 Task: Look for space in Bohuslav, Ukraine from 12th August, 2023 to 16th August, 2023 for 8 adults in price range Rs.10000 to Rs.16000. Place can be private room with 8 bedrooms having 8 beds and 8 bathrooms. Property type can be house, flat, guest house, hotel. Amenities needed are: wifi, TV, free parkinig on premises, gym, breakfast. Booking option can be shelf check-in. Required host language is English.
Action: Mouse moved to (541, 136)
Screenshot: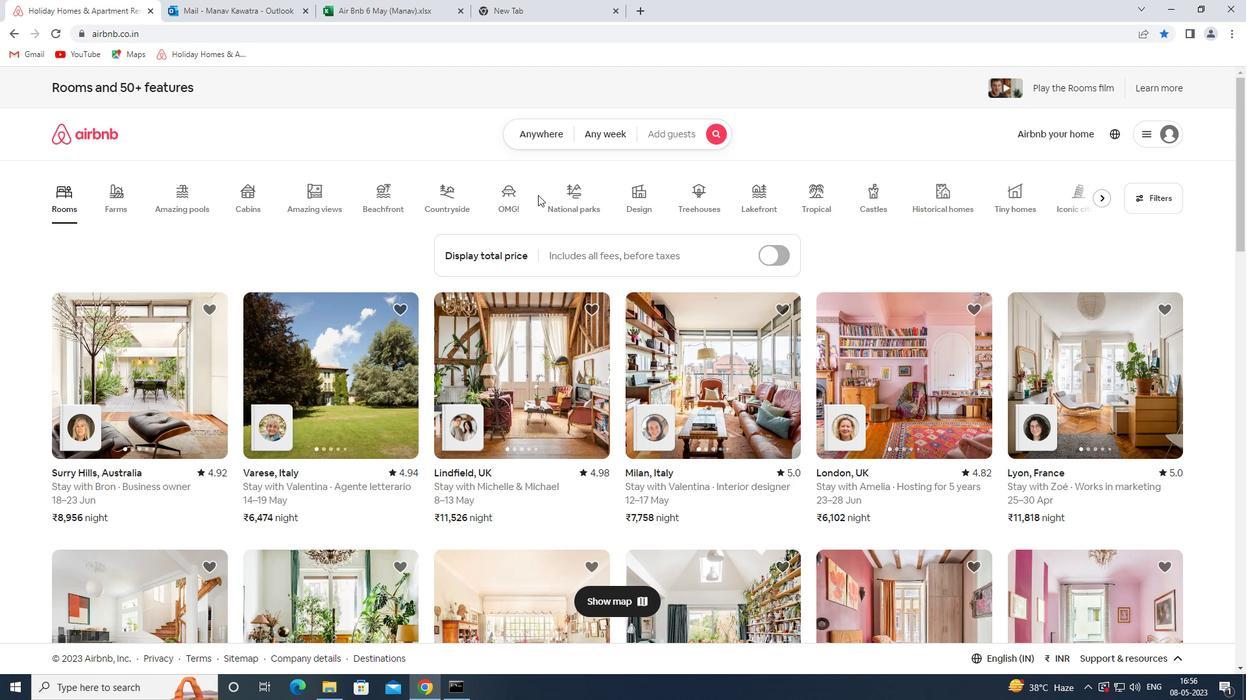 
Action: Mouse pressed left at (541, 136)
Screenshot: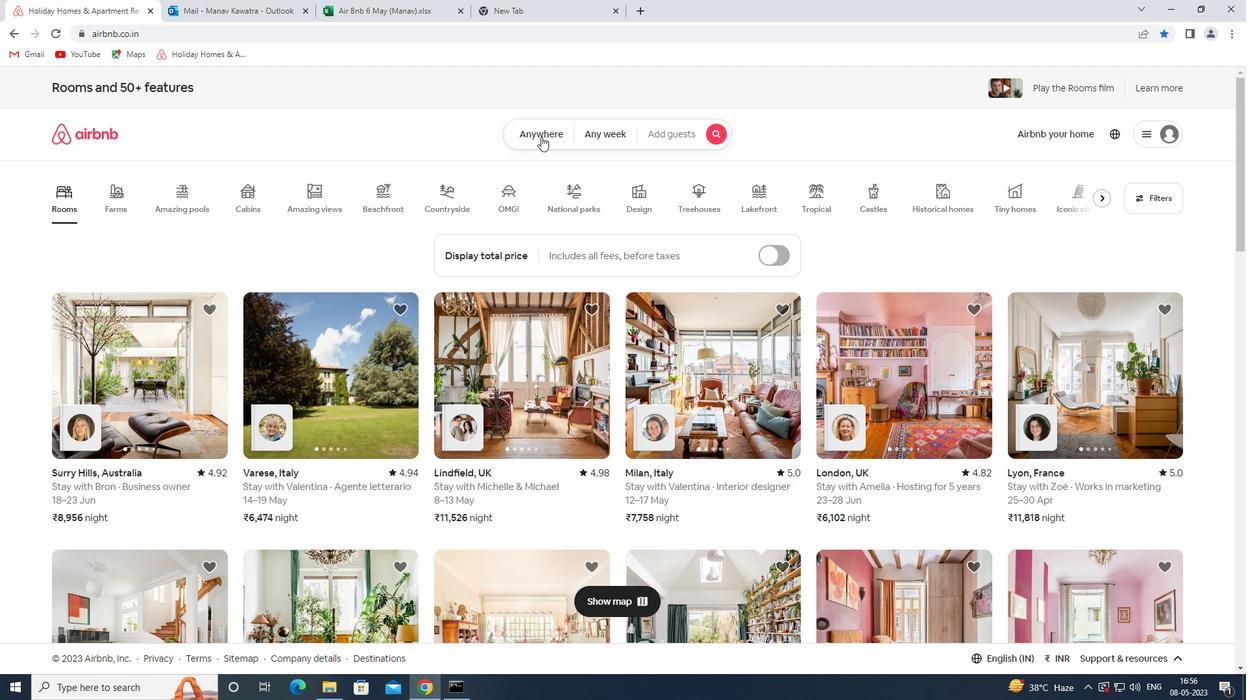 
Action: Mouse moved to (447, 188)
Screenshot: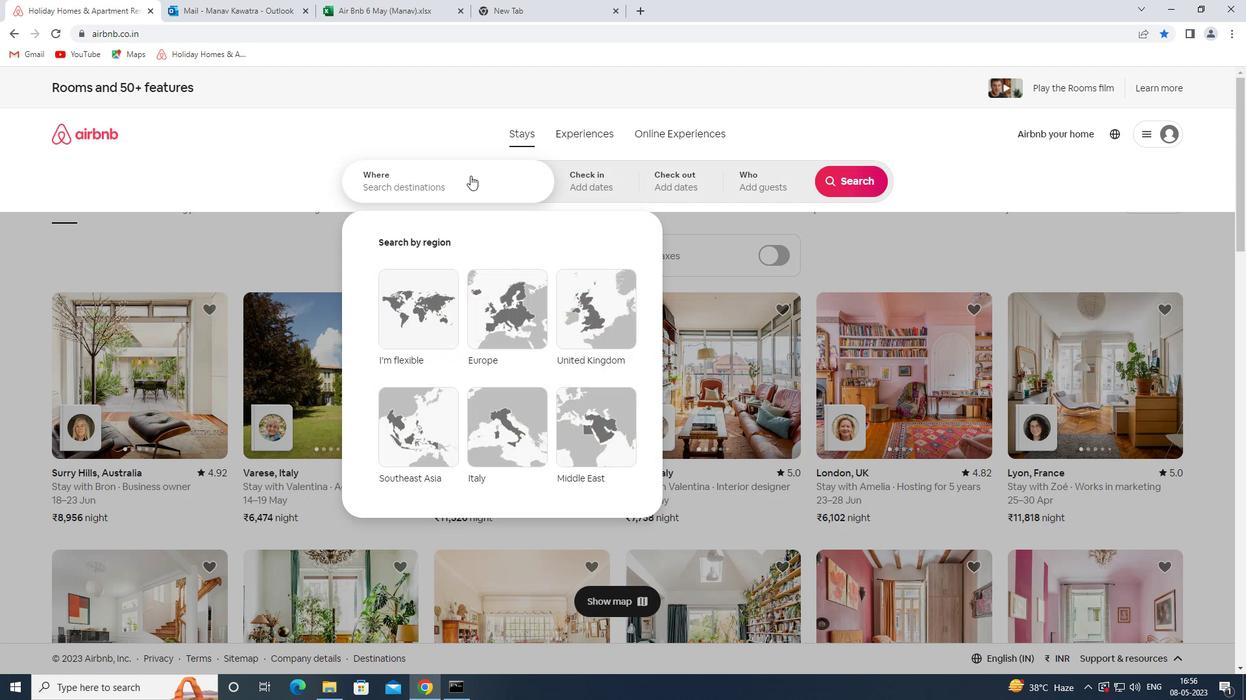
Action: Mouse pressed left at (447, 188)
Screenshot: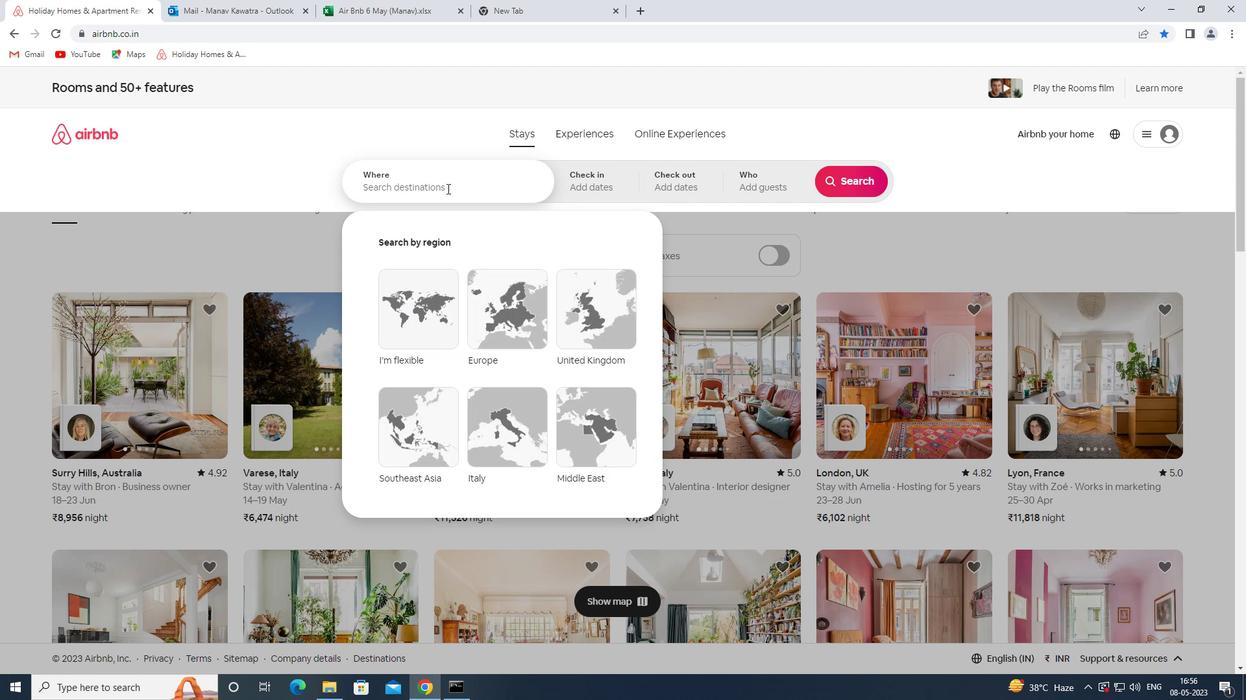 
Action: Key pressed <Key.shift><Key.shift><Key.shift><Key.shift><Key.shift><Key.shift><Key.shift><Key.shift><Key.shift><Key.shift><Key.shift><Key.shift><Key.shift><Key.shift><Key.shift><Key.shift><Key.shift><Key.shift><Key.shift><Key.shift><Key.shift><Key.shift><Key.shift><Key.shift><Key.shift>BOHUSLAV<Key.space><Key.shift><Key.shift><Key.shift>UKRAINE<Key.space><Key.enter>
Screenshot: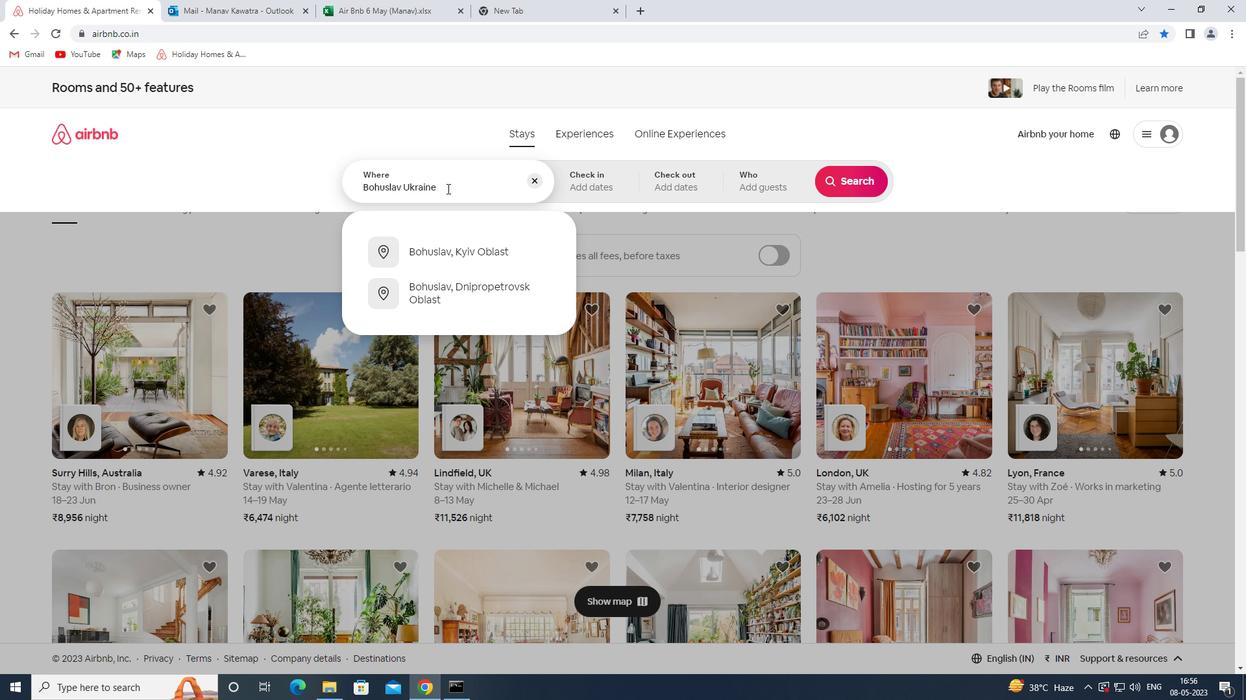 
Action: Mouse moved to (850, 286)
Screenshot: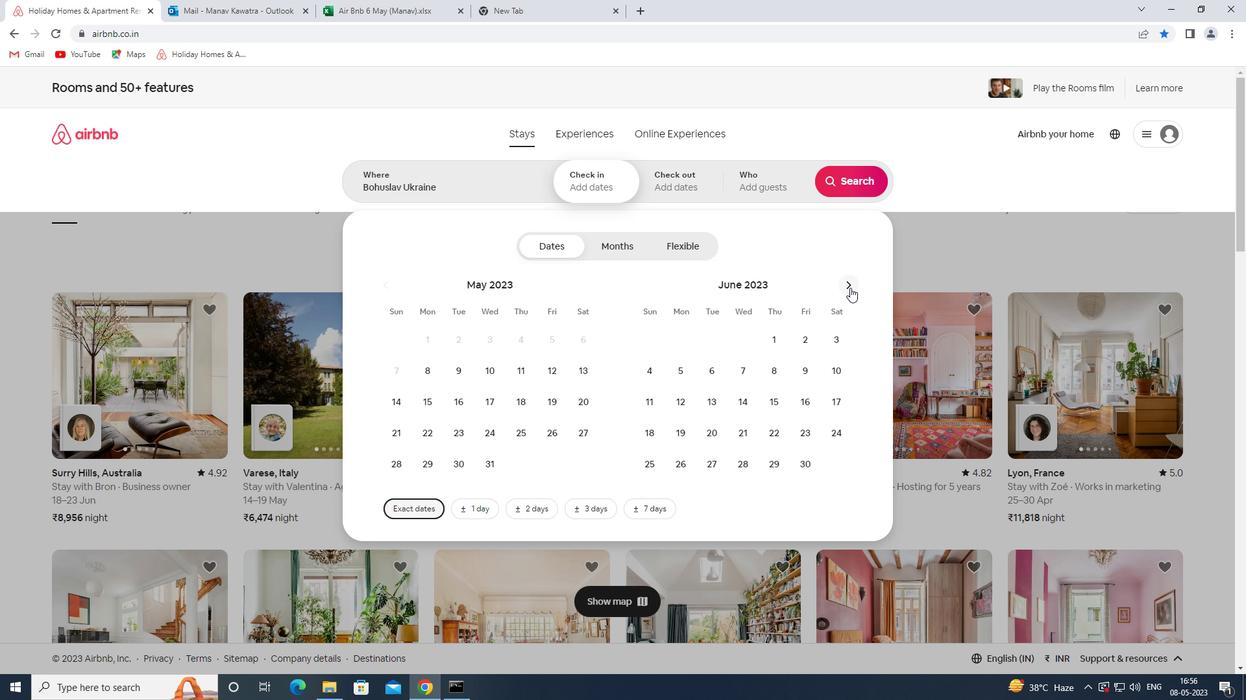 
Action: Mouse pressed left at (850, 286)
Screenshot: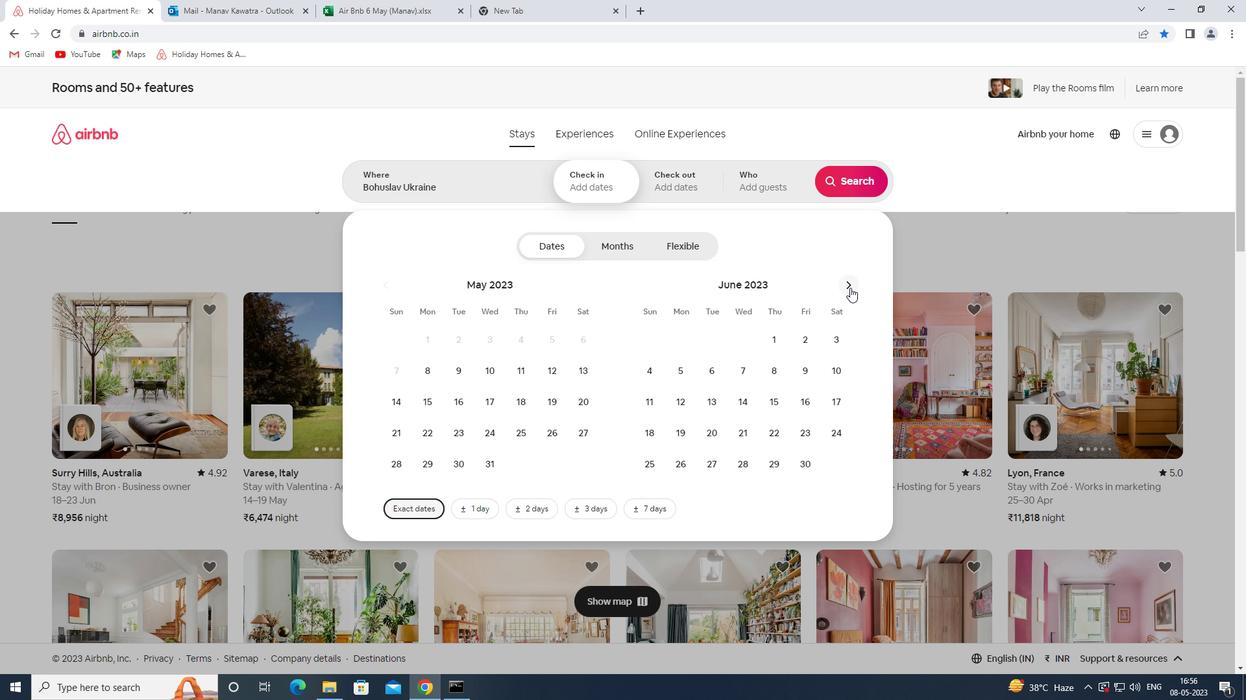 
Action: Mouse moved to (854, 287)
Screenshot: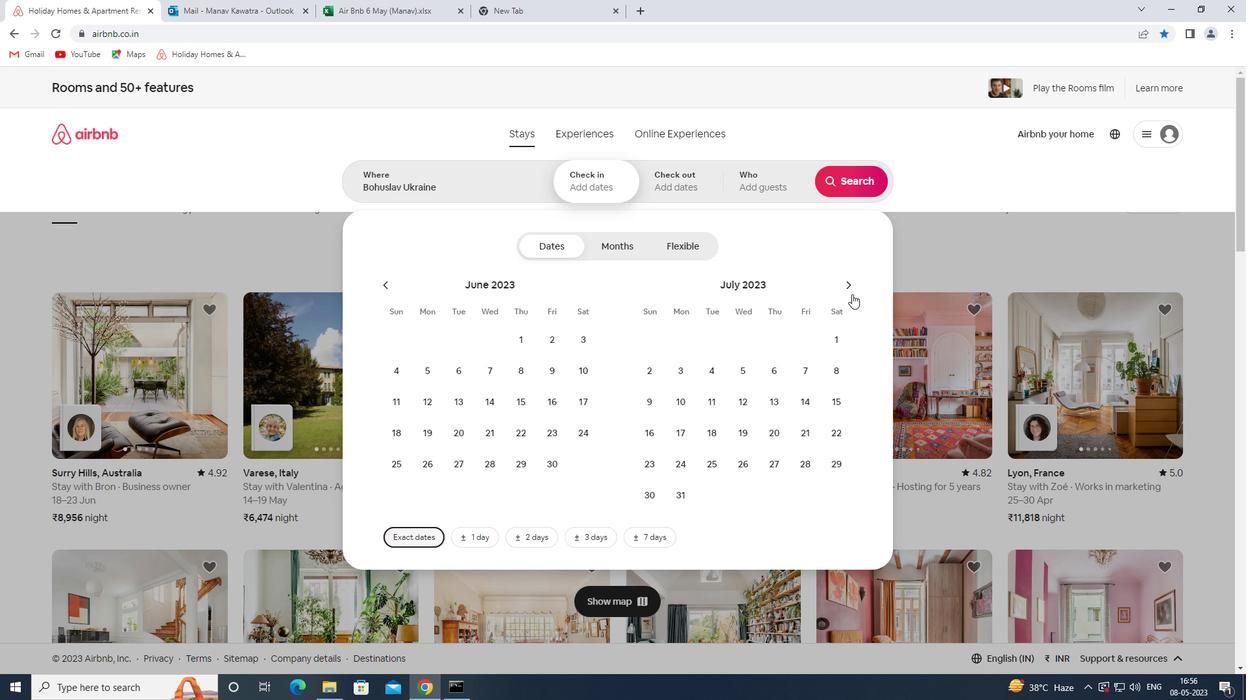 
Action: Mouse pressed left at (854, 287)
Screenshot: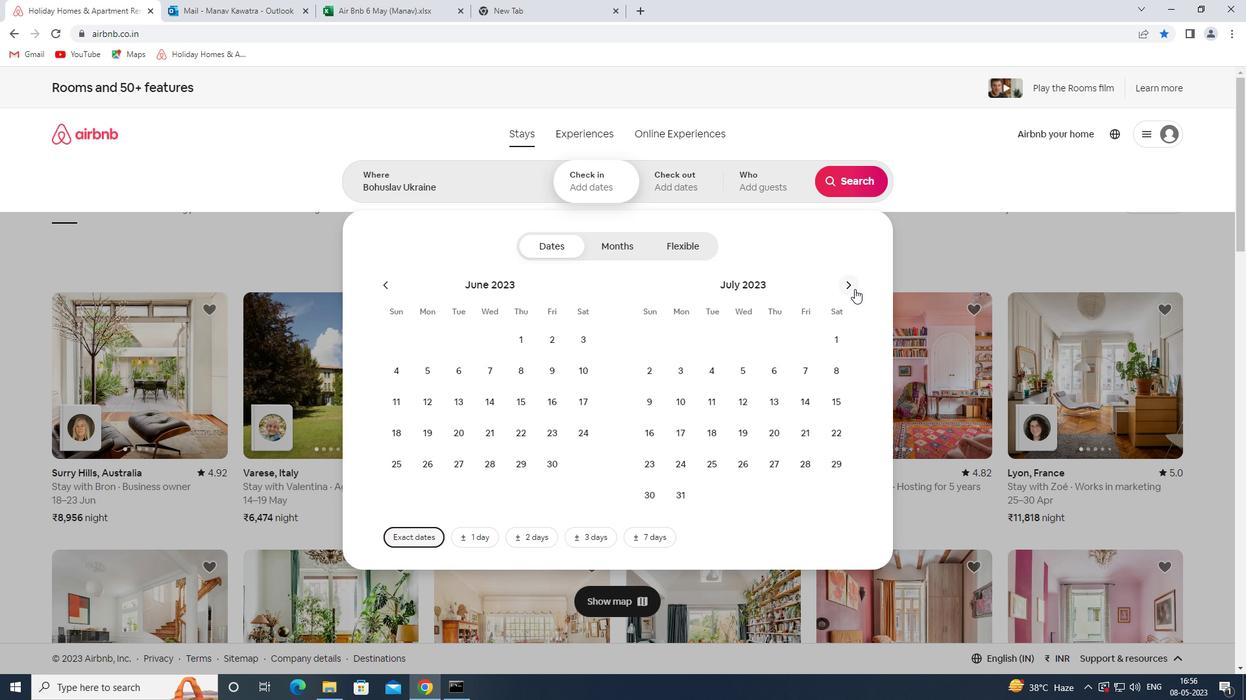 
Action: Mouse moved to (834, 377)
Screenshot: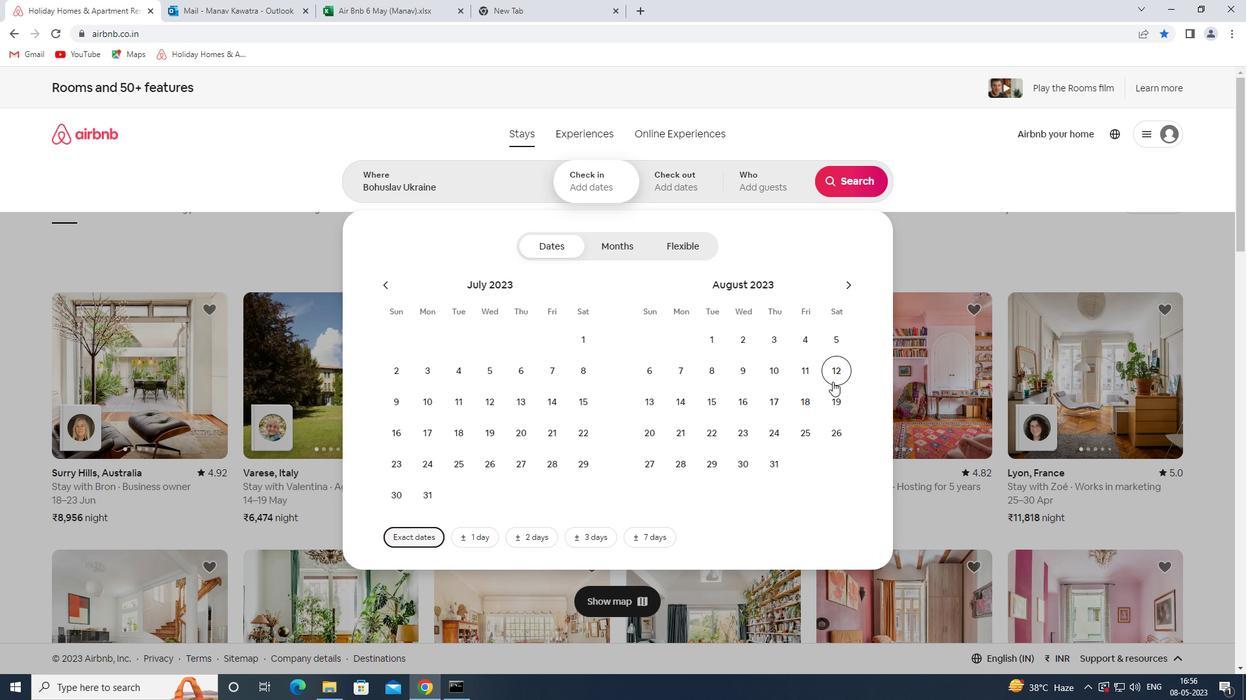 
Action: Mouse pressed left at (834, 377)
Screenshot: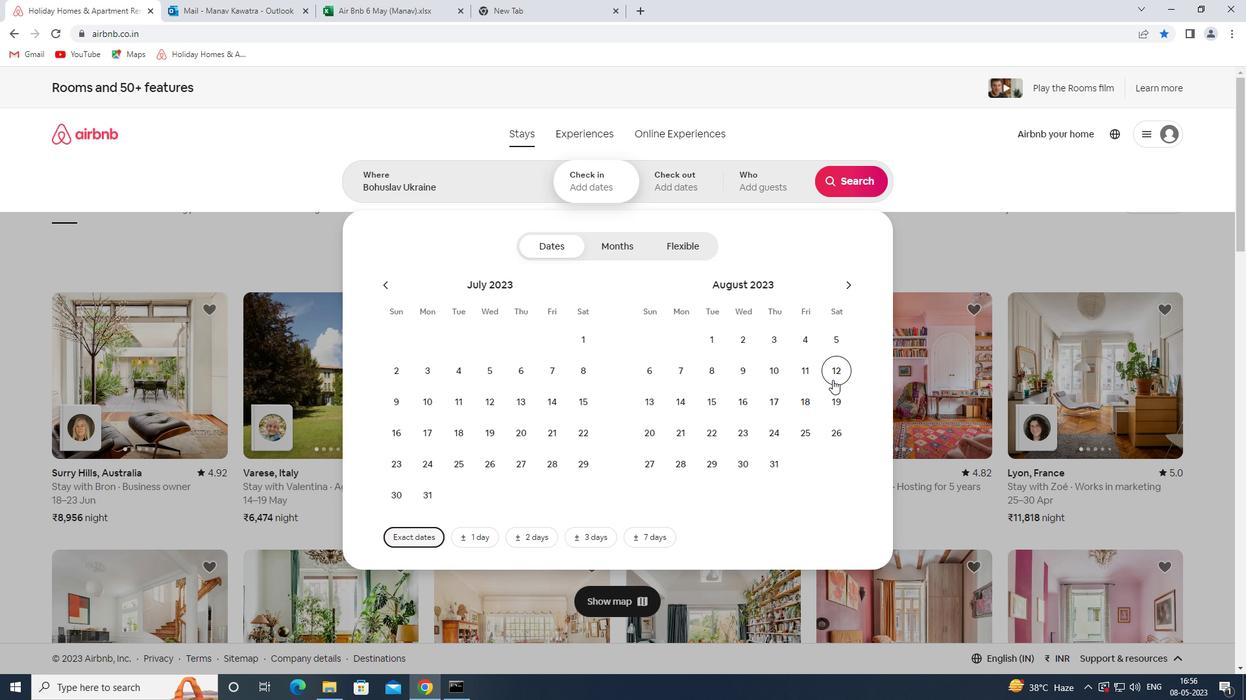 
Action: Mouse moved to (746, 410)
Screenshot: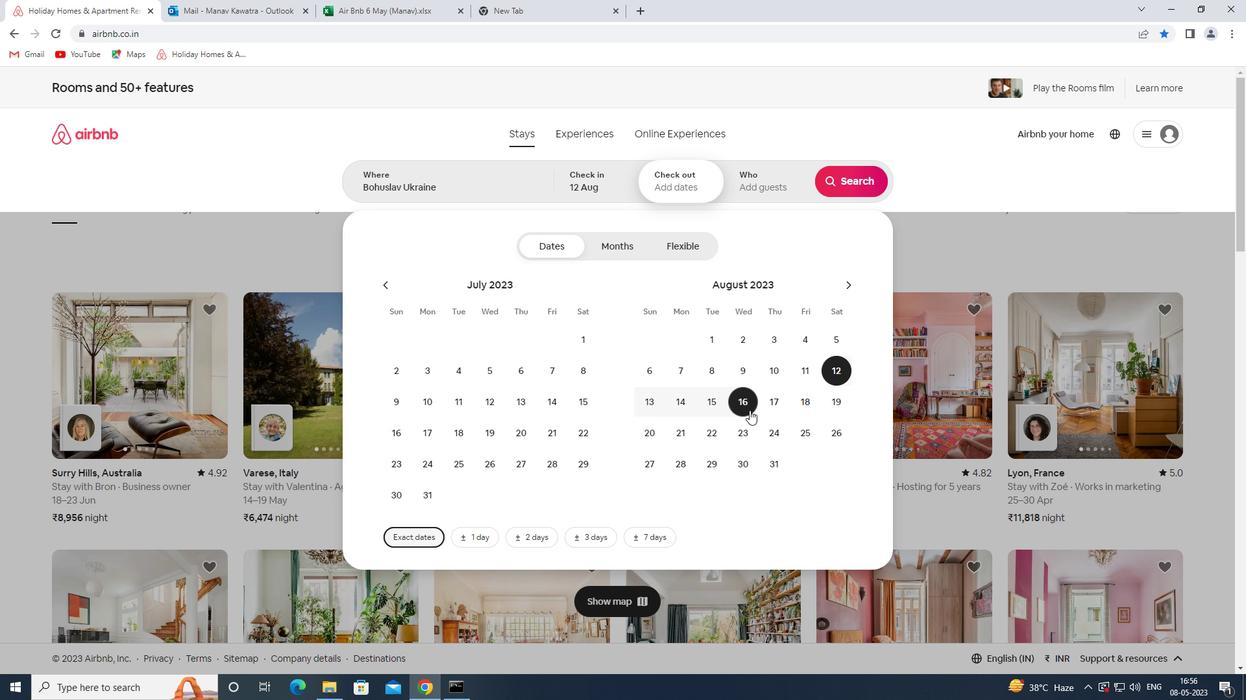 
Action: Mouse pressed left at (746, 410)
Screenshot: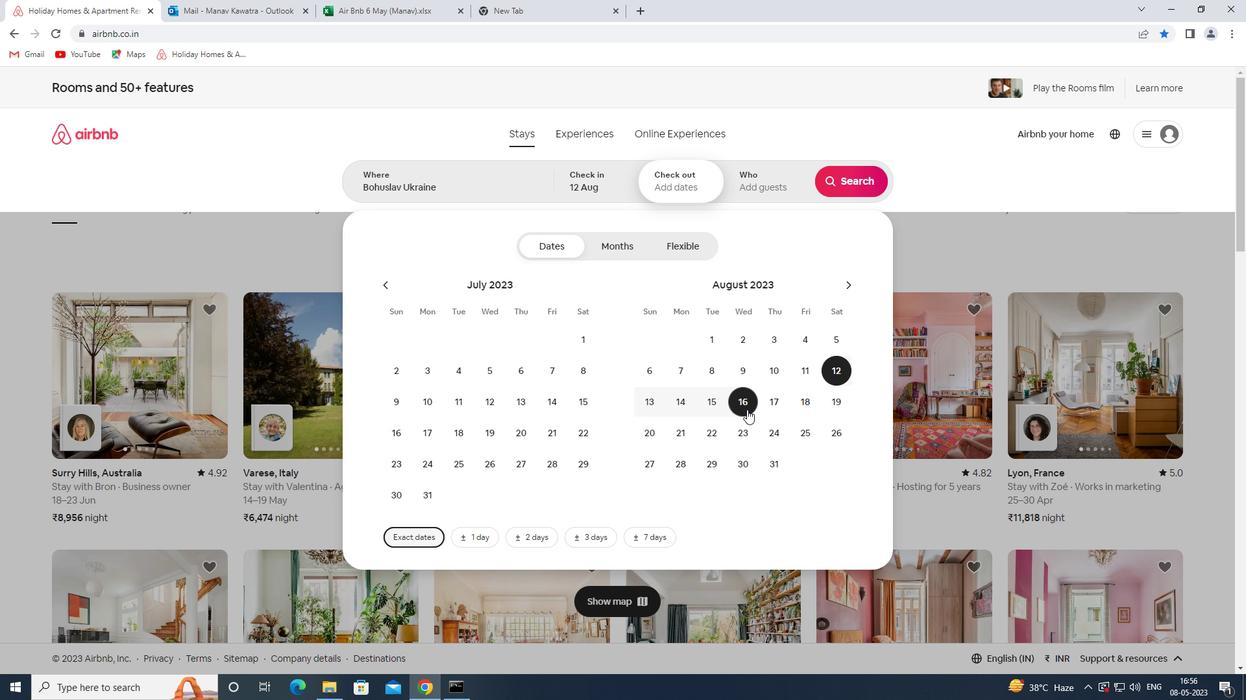 
Action: Mouse moved to (776, 181)
Screenshot: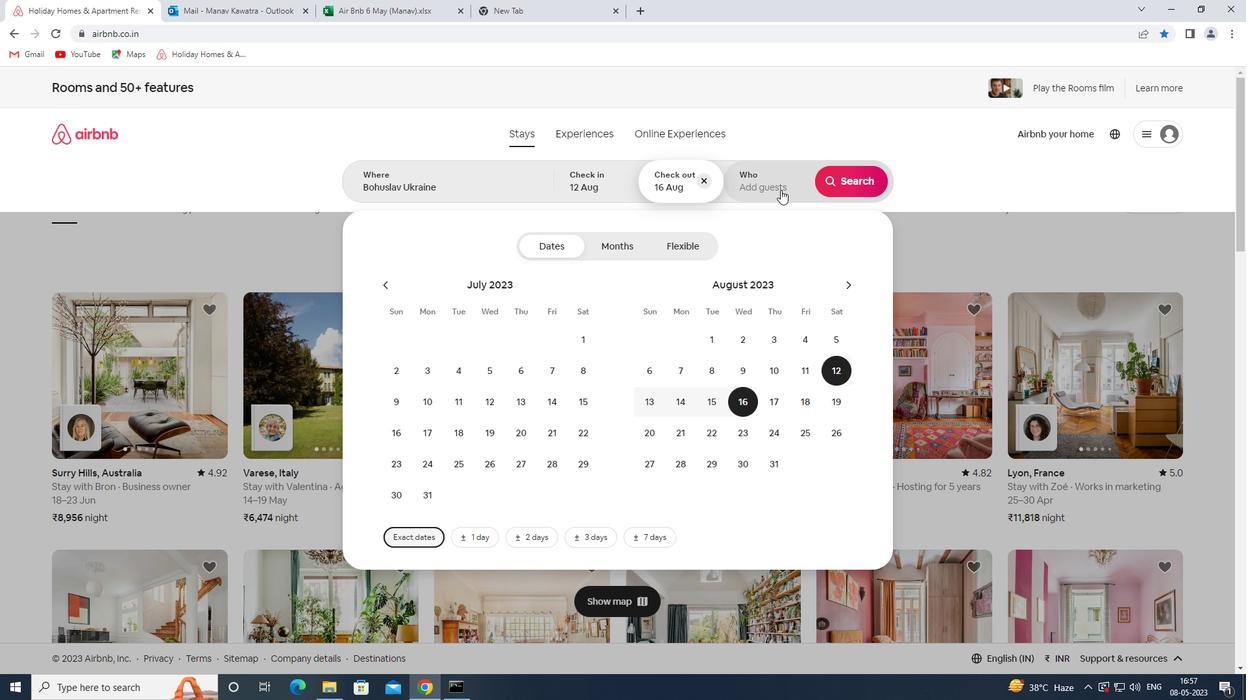
Action: Mouse pressed left at (776, 181)
Screenshot: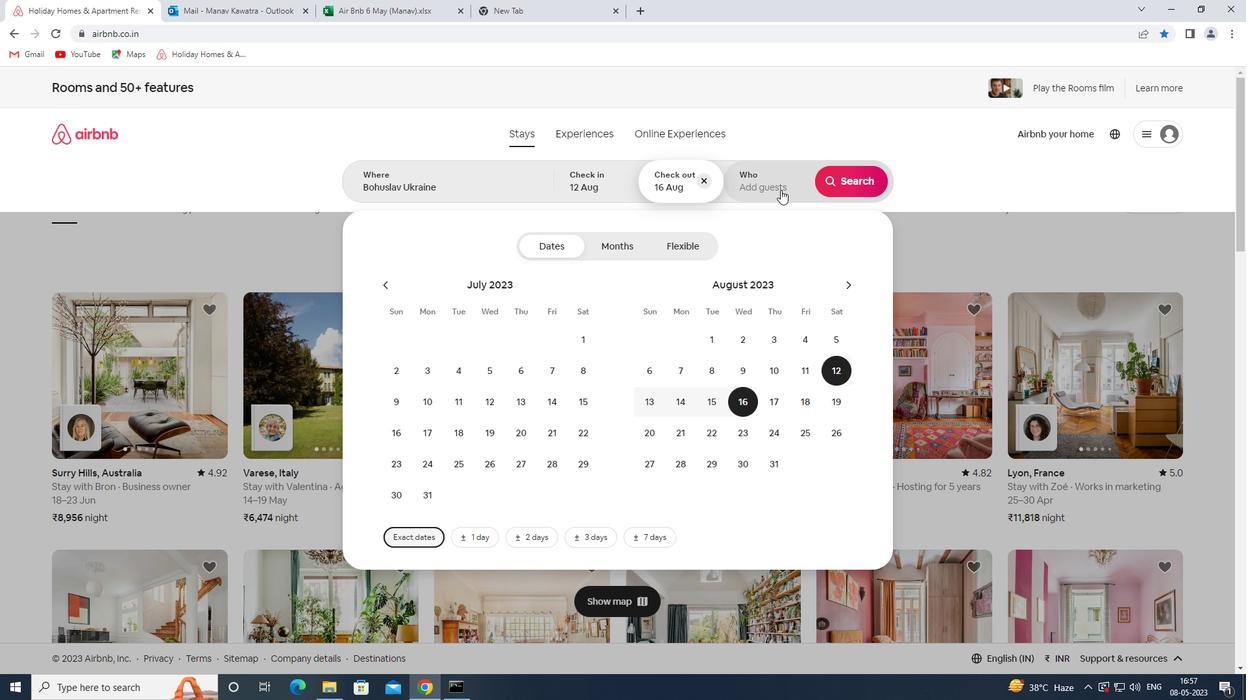 
Action: Mouse moved to (857, 252)
Screenshot: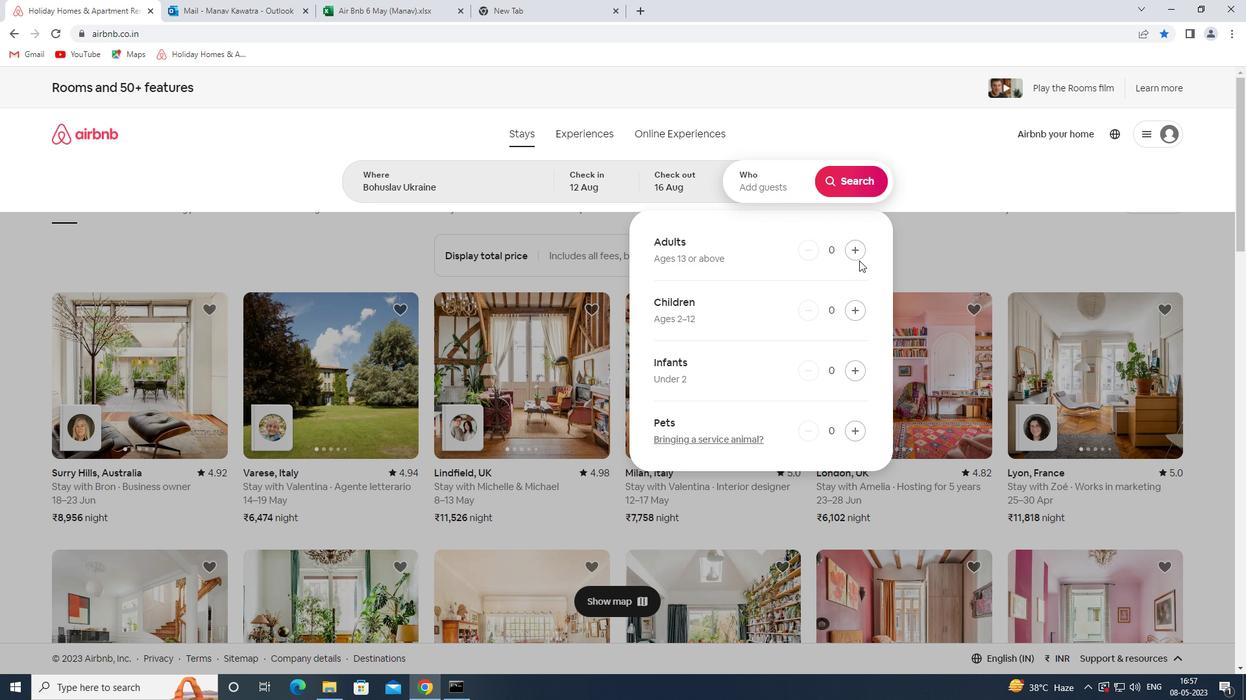 
Action: Mouse pressed left at (857, 252)
Screenshot: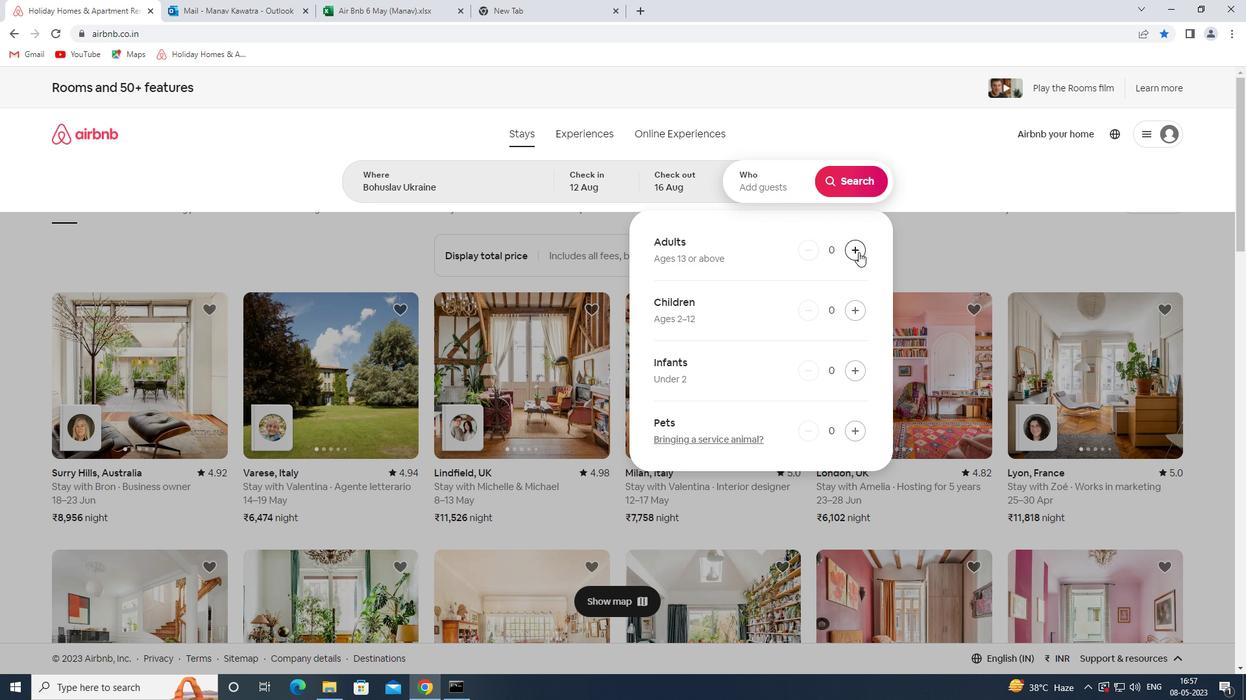 
Action: Mouse pressed left at (857, 252)
Screenshot: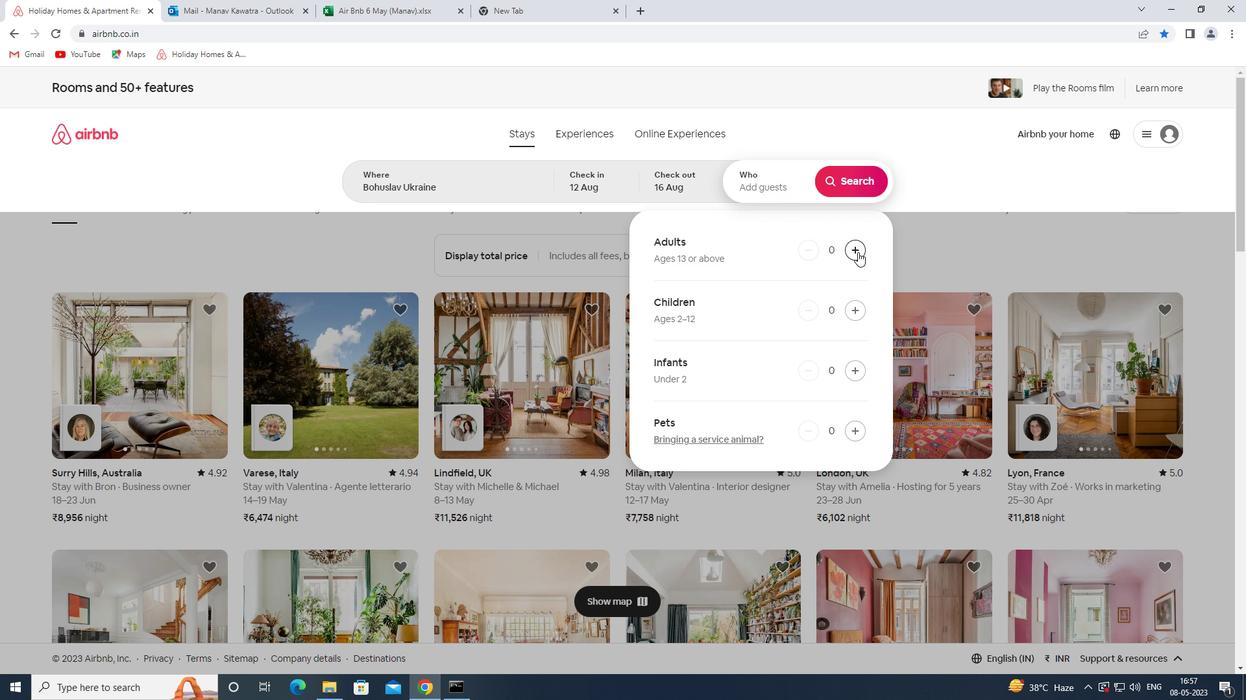 
Action: Mouse pressed left at (857, 252)
Screenshot: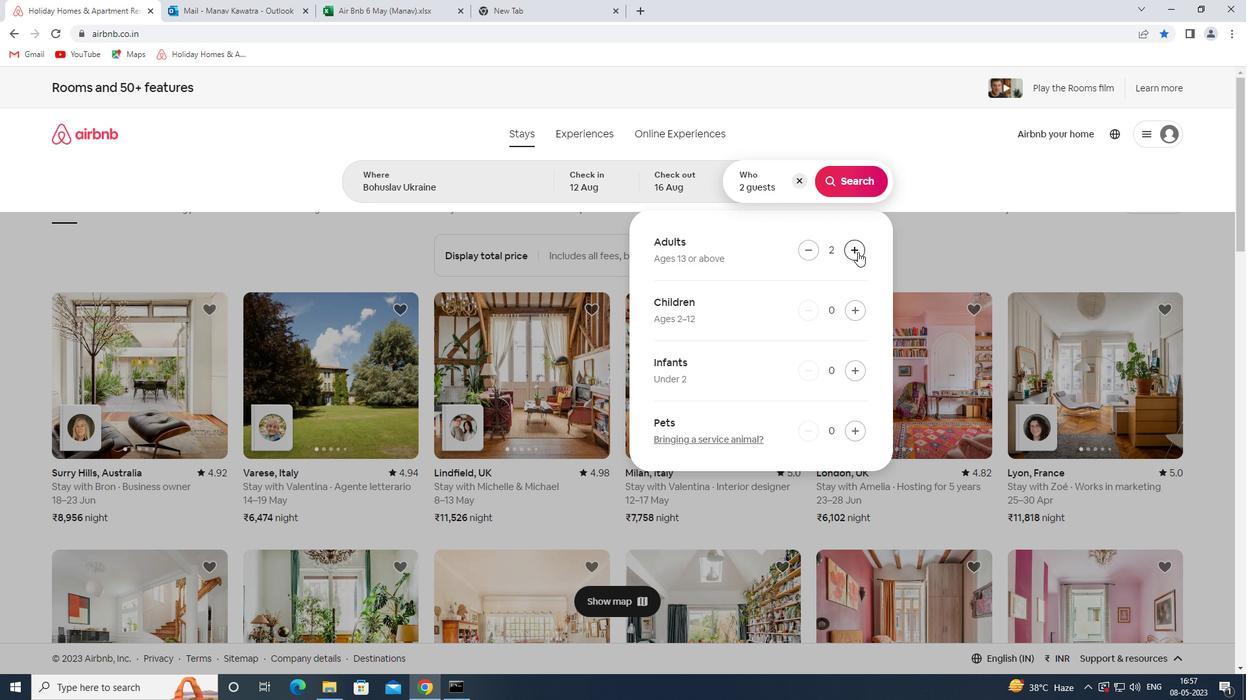 
Action: Mouse pressed left at (857, 252)
Screenshot: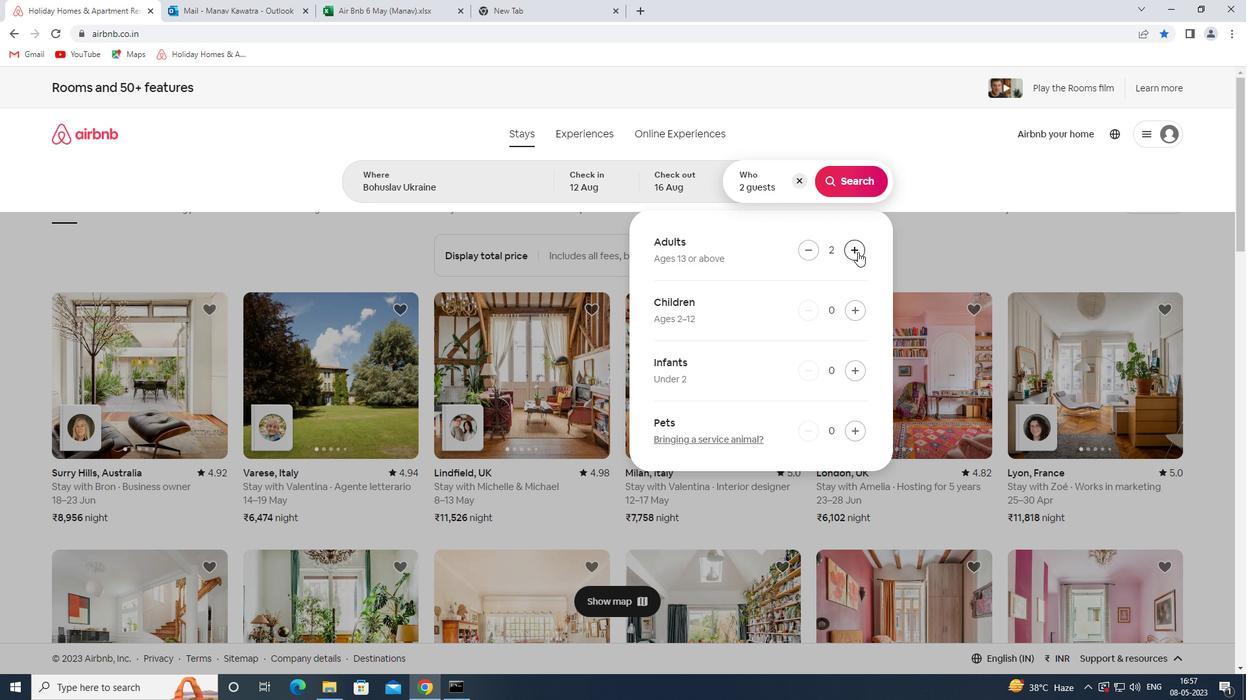 
Action: Mouse pressed left at (857, 252)
Screenshot: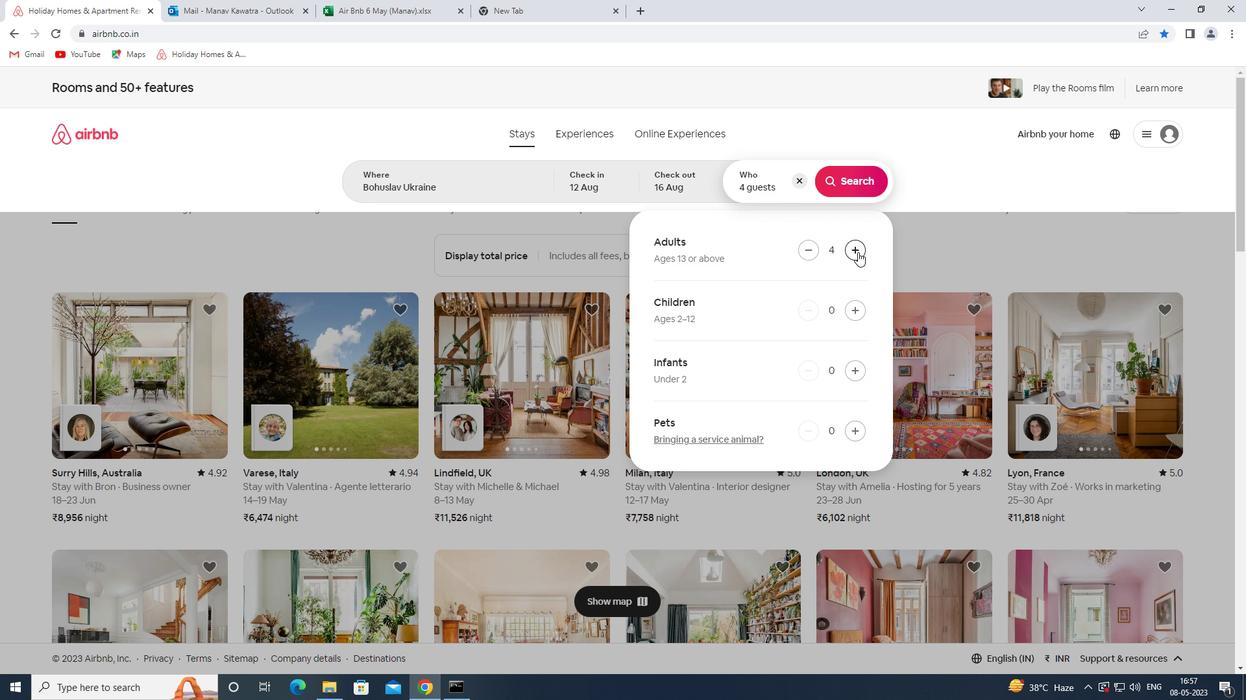 
Action: Mouse pressed left at (857, 252)
Screenshot: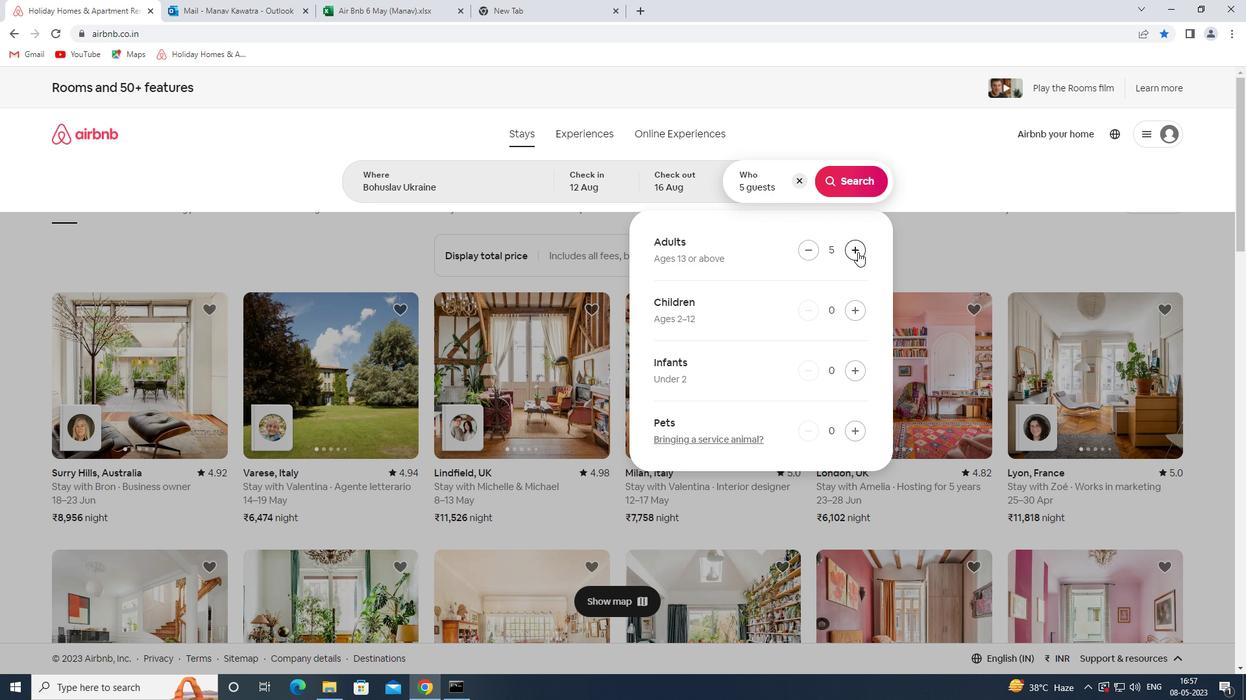 
Action: Mouse pressed left at (857, 252)
Screenshot: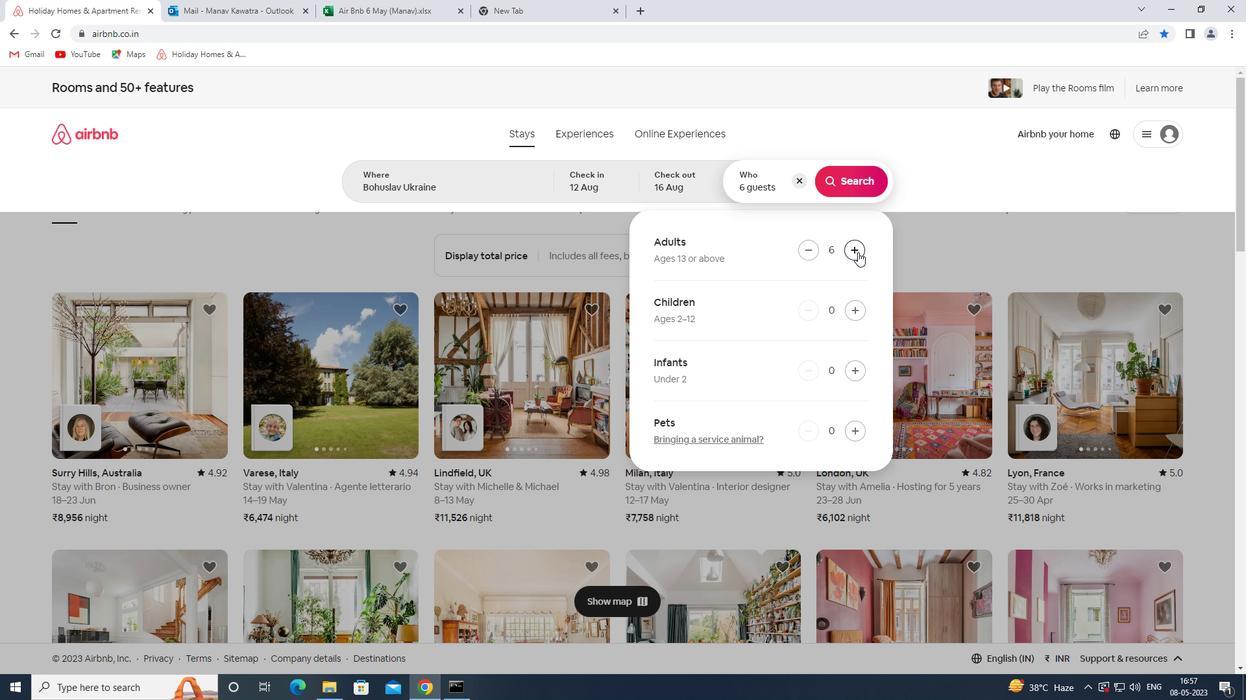 
Action: Mouse pressed left at (857, 252)
Screenshot: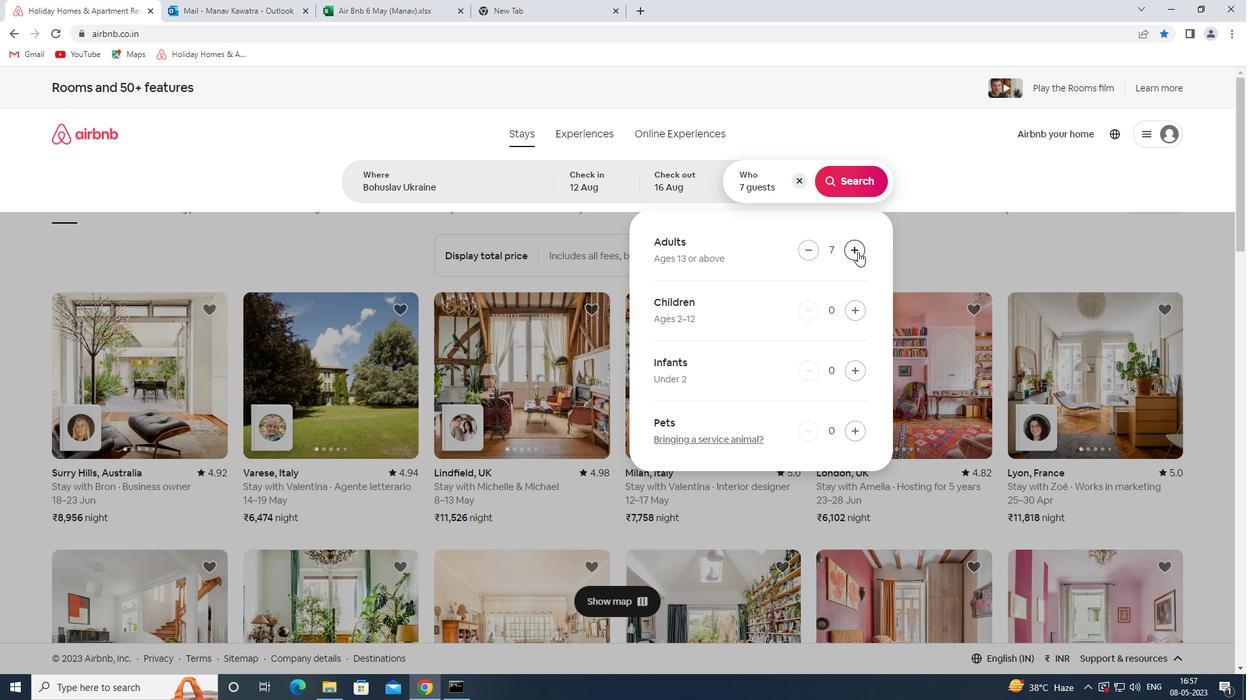
Action: Mouse moved to (858, 186)
Screenshot: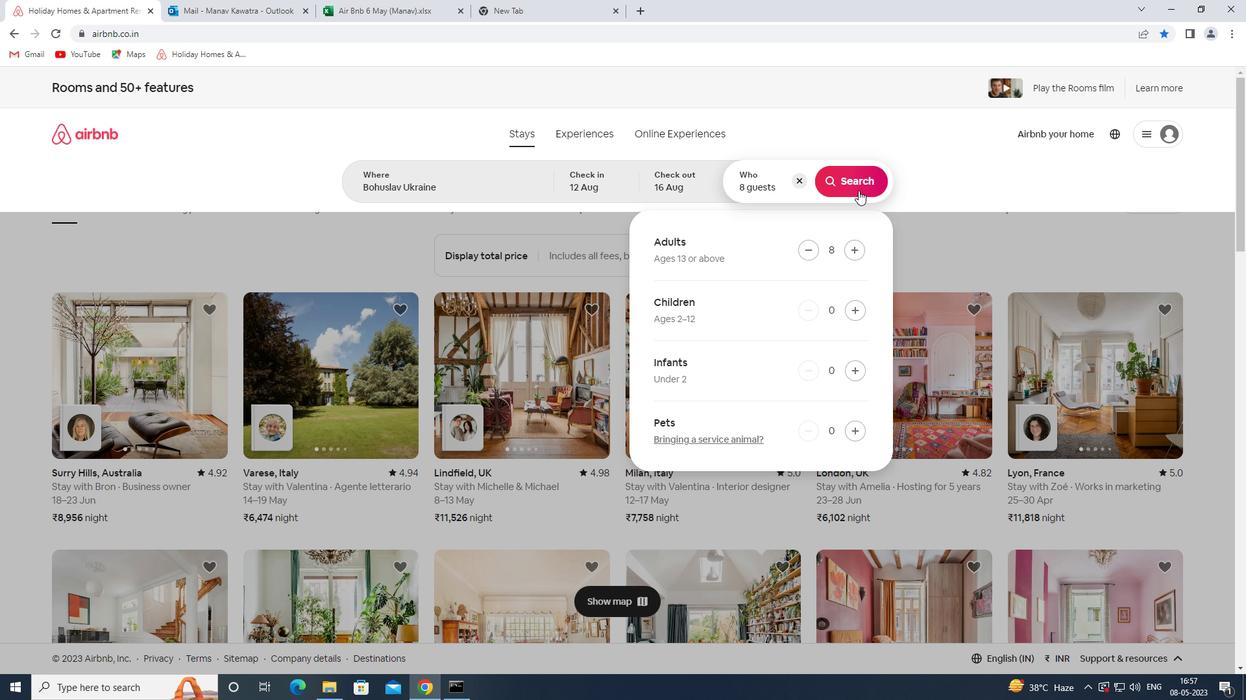 
Action: Mouse pressed left at (858, 186)
Screenshot: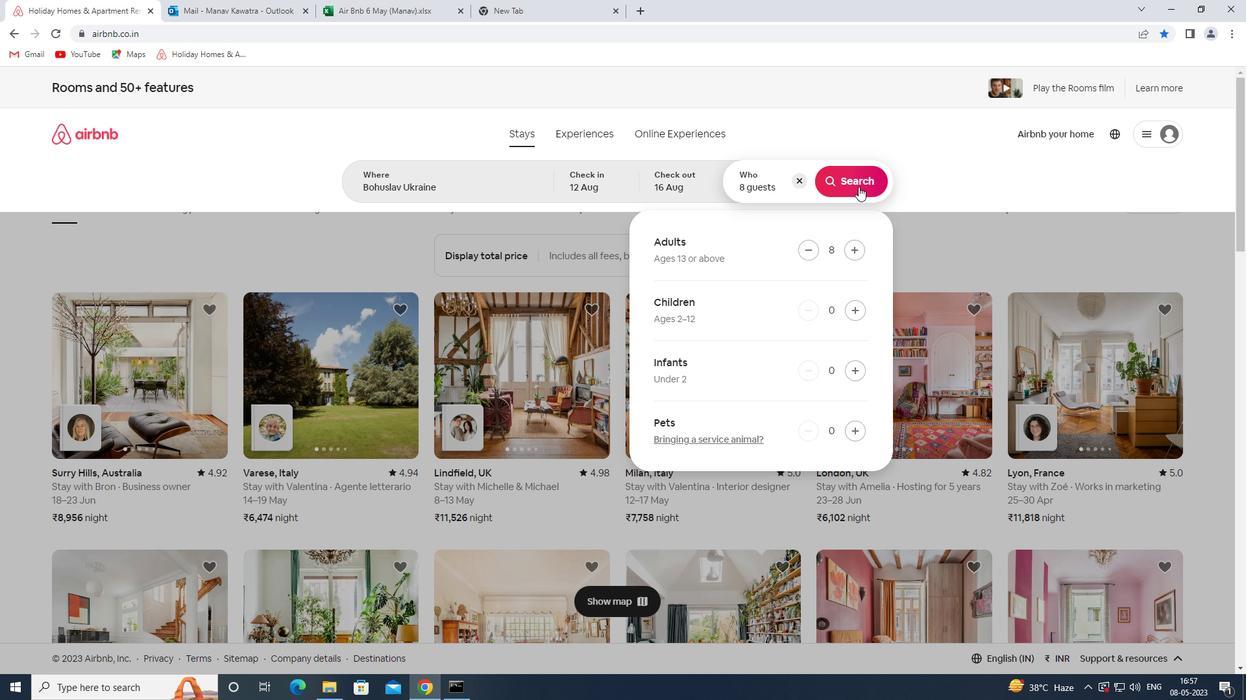 
Action: Mouse moved to (1178, 139)
Screenshot: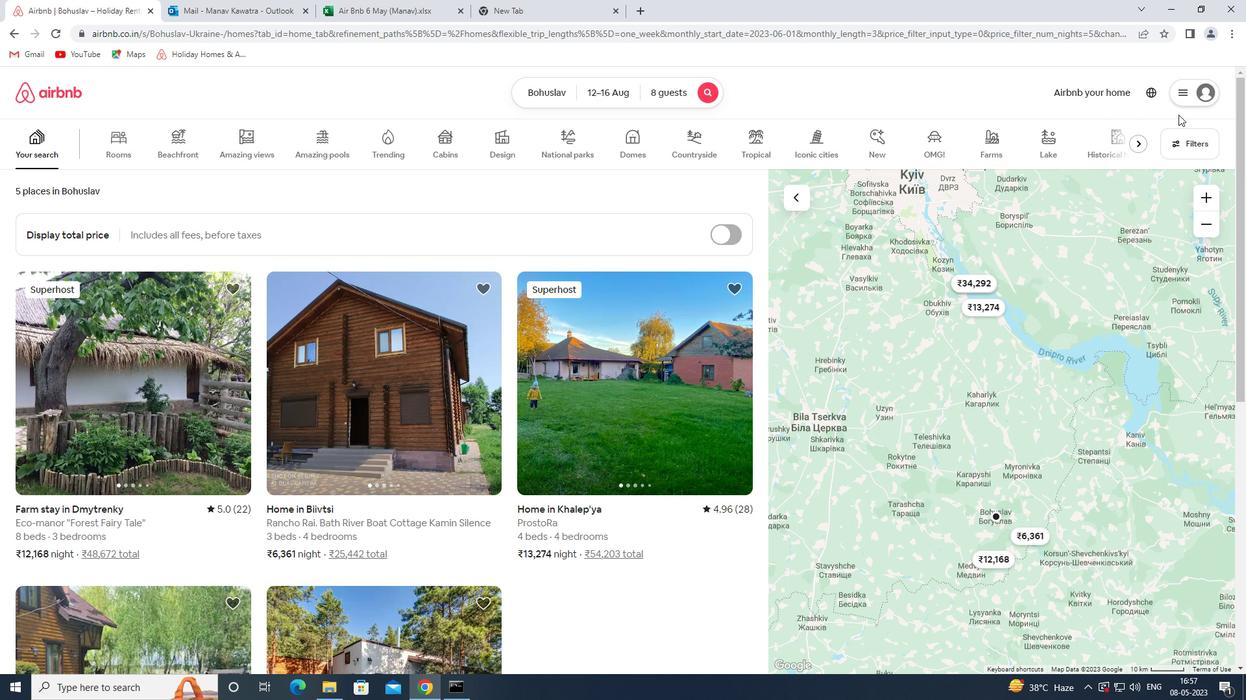 
Action: Mouse pressed left at (1178, 139)
Screenshot: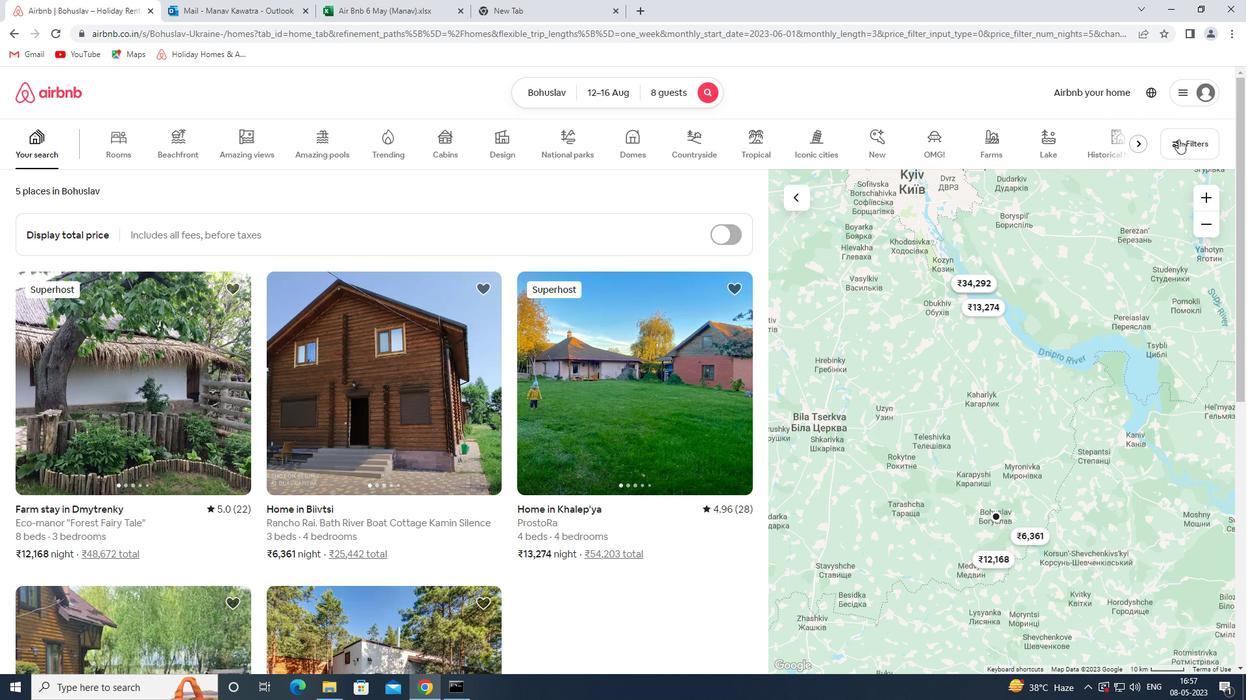 
Action: Mouse moved to (494, 469)
Screenshot: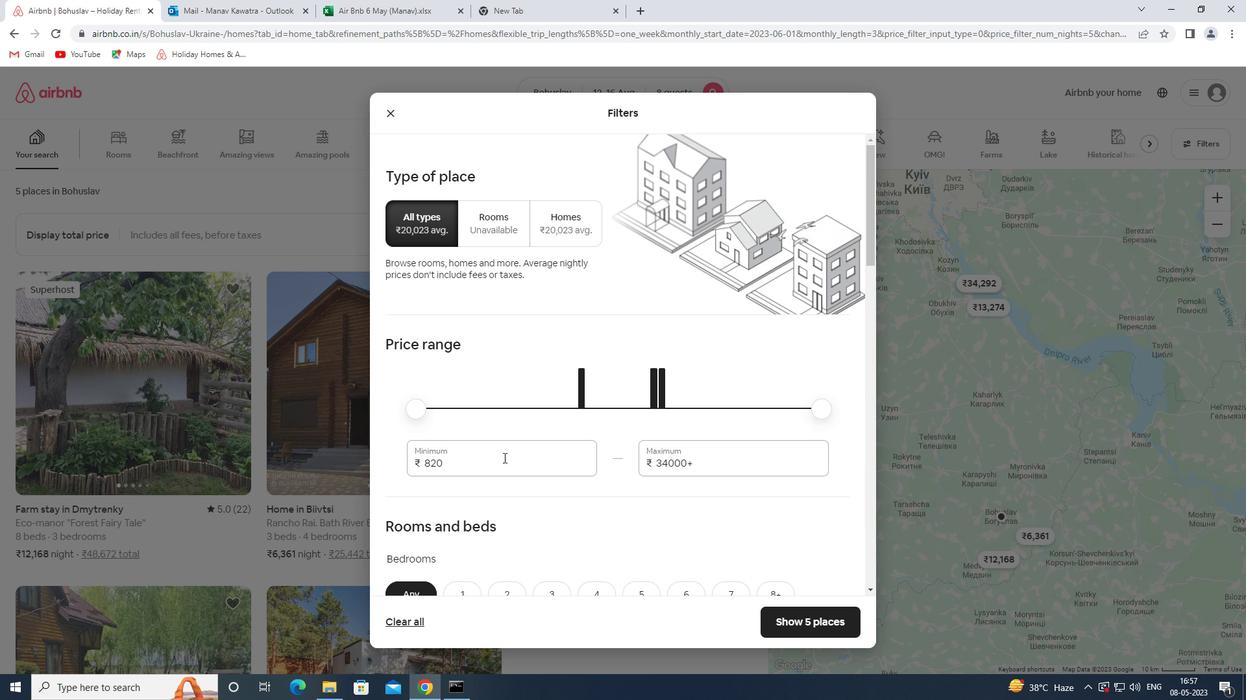 
Action: Mouse pressed left at (494, 469)
Screenshot: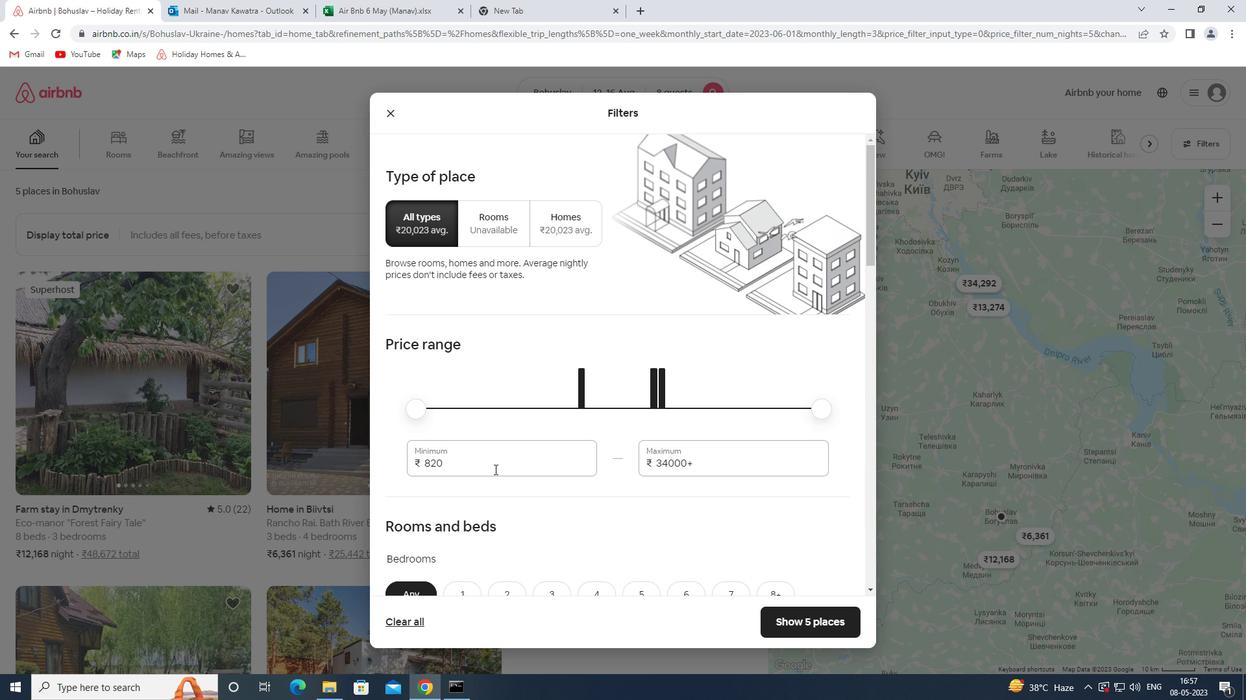
Action: Mouse pressed left at (494, 469)
Screenshot: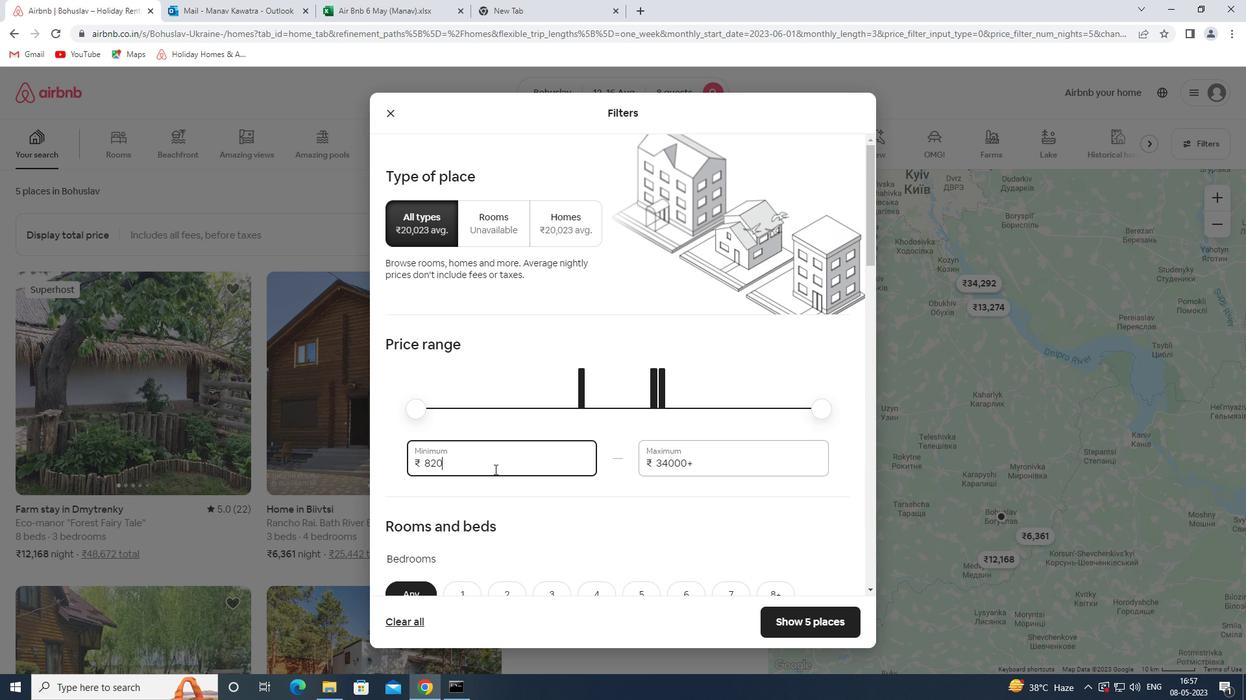
Action: Key pressed 10000<Key.tab>16000
Screenshot: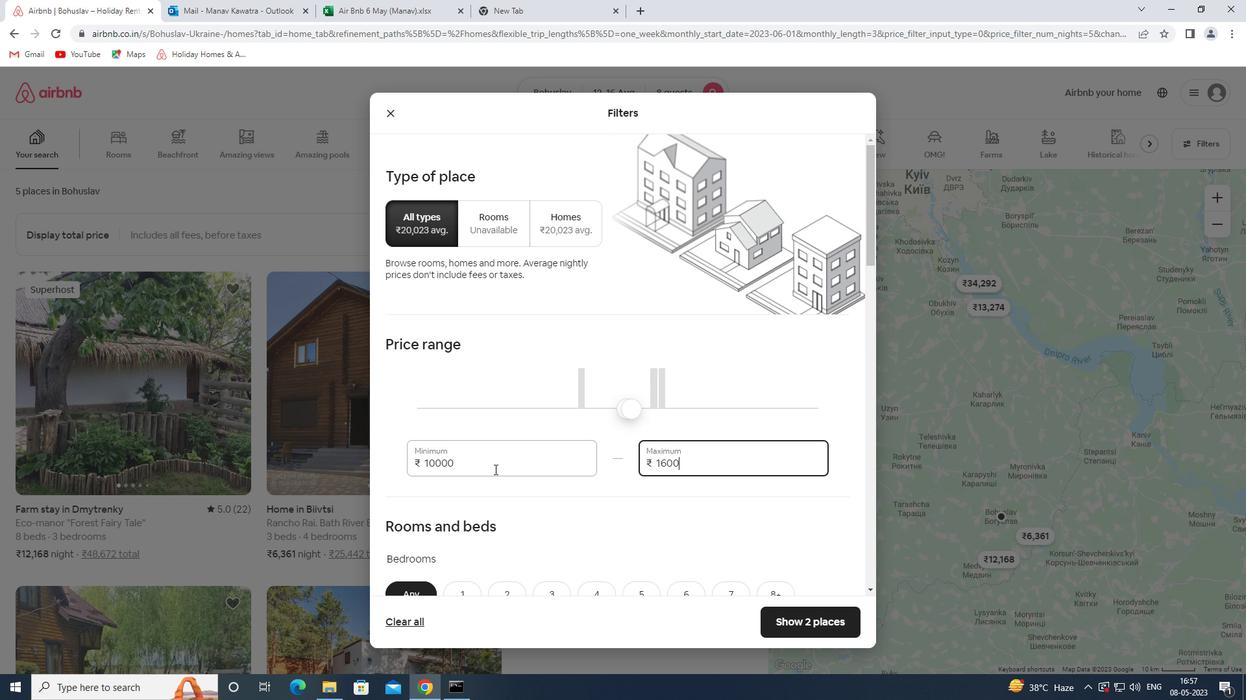 
Action: Mouse scrolled (494, 469) with delta (0, 0)
Screenshot: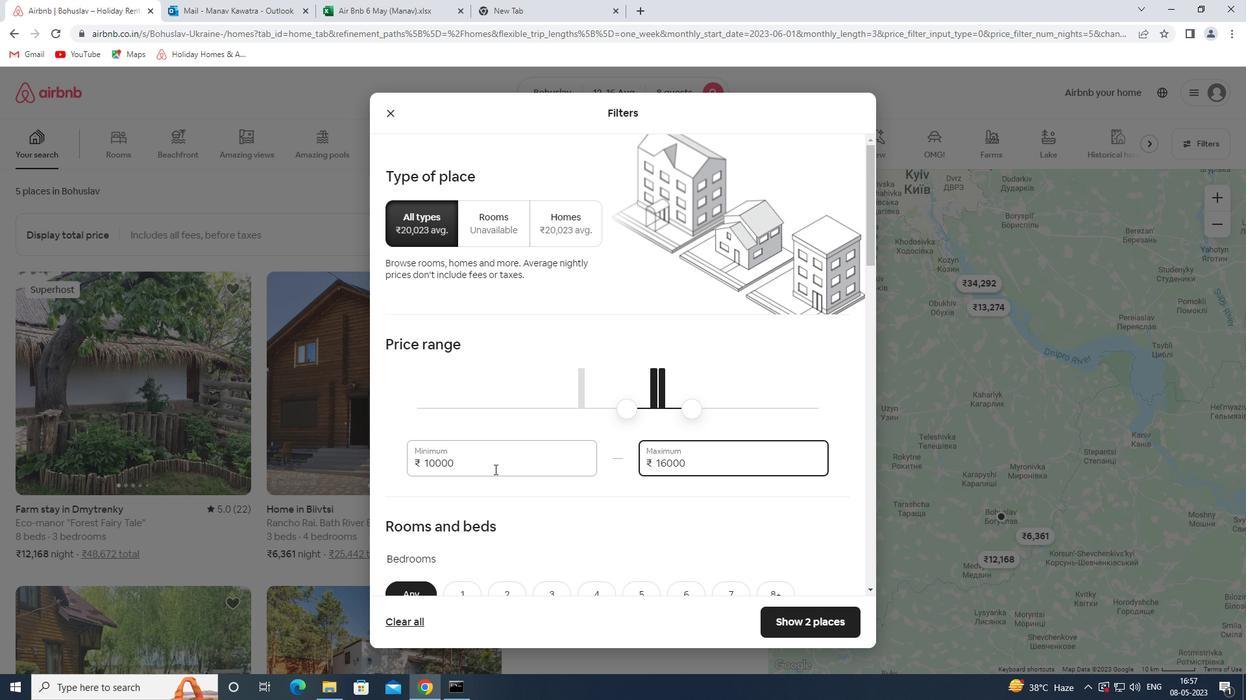 
Action: Mouse scrolled (494, 469) with delta (0, 0)
Screenshot: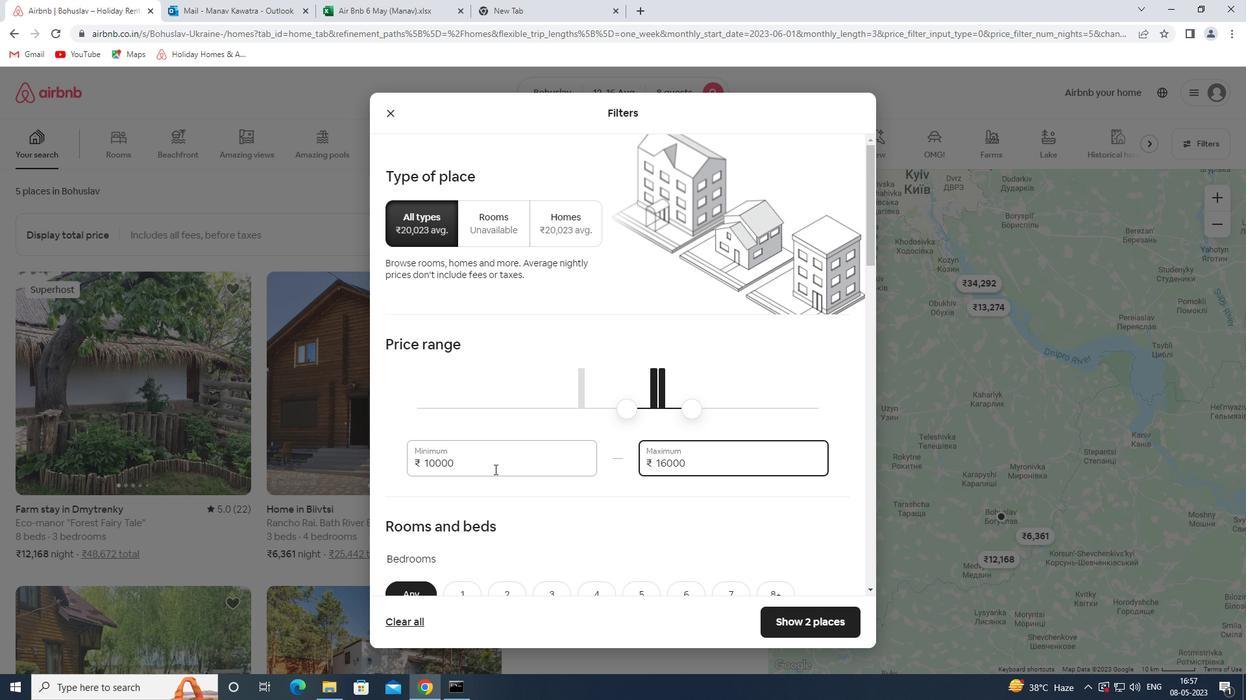 
Action: Mouse scrolled (494, 469) with delta (0, 0)
Screenshot: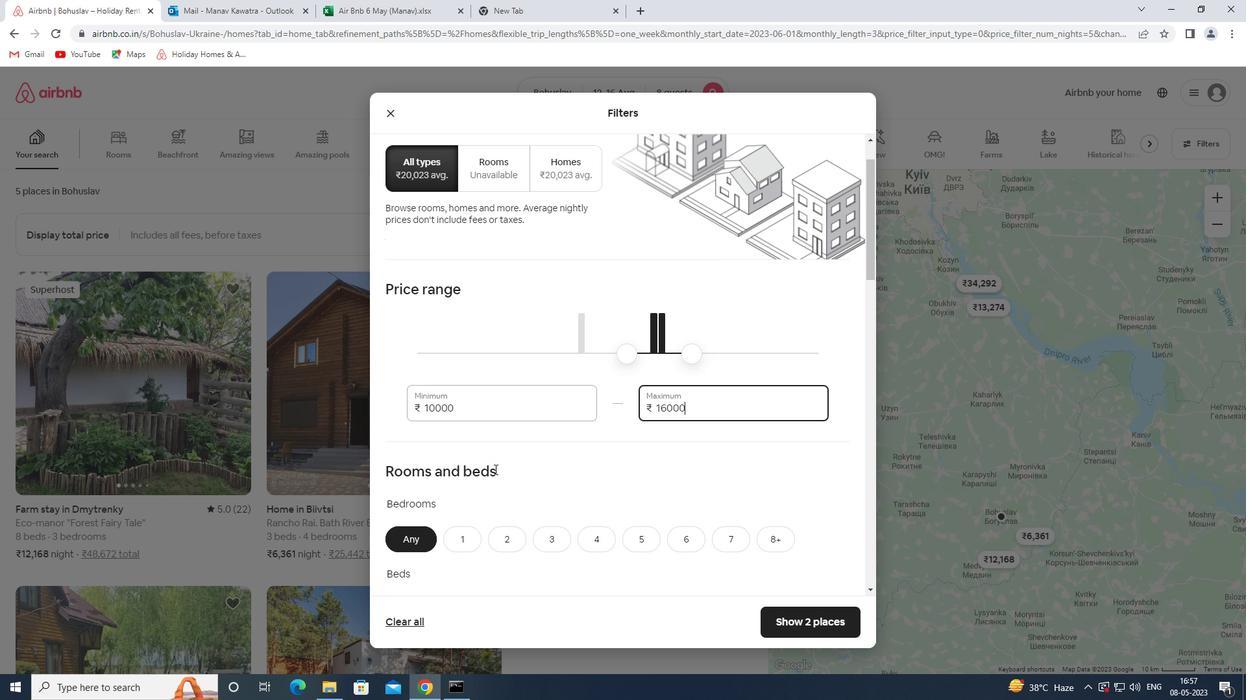 
Action: Mouse scrolled (494, 469) with delta (0, 0)
Screenshot: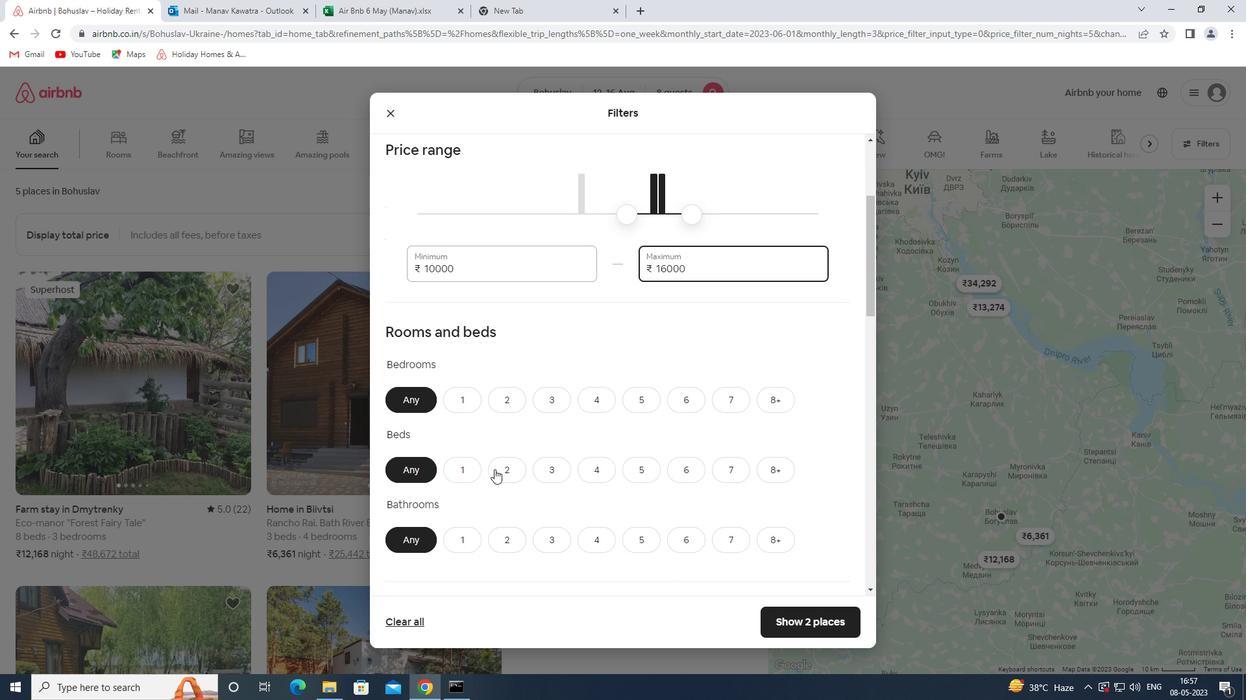 
Action: Mouse moved to (782, 329)
Screenshot: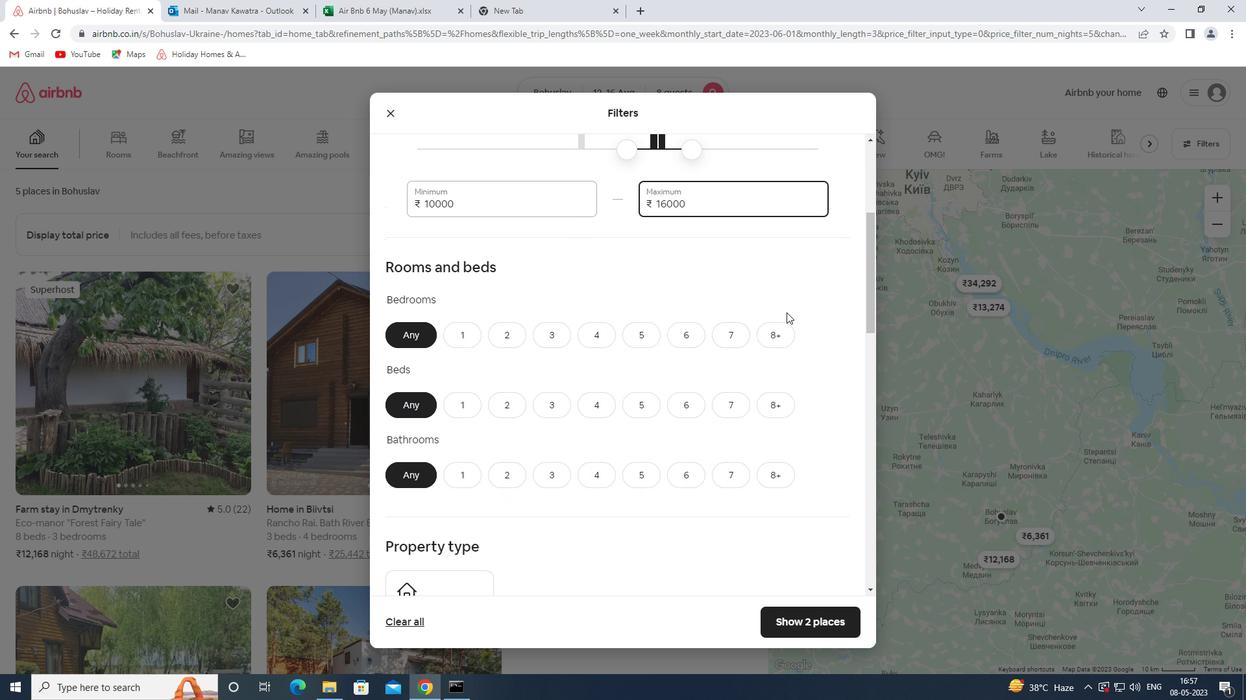 
Action: Mouse pressed left at (782, 329)
Screenshot: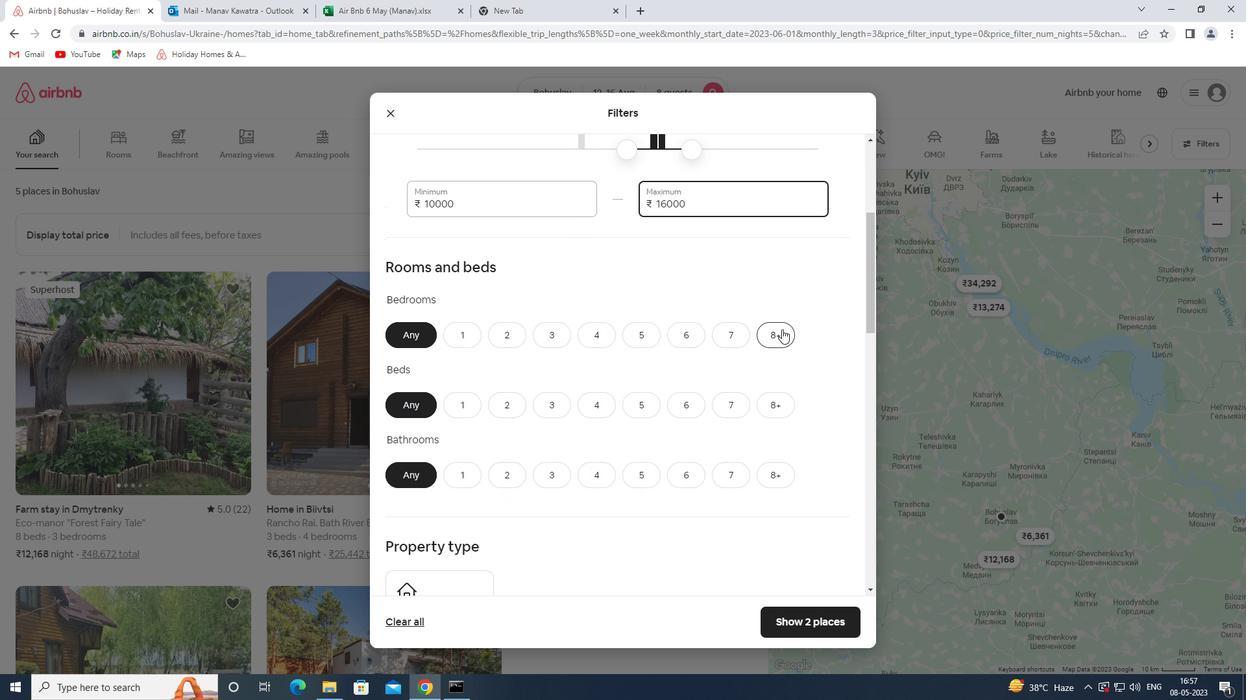 
Action: Mouse moved to (782, 406)
Screenshot: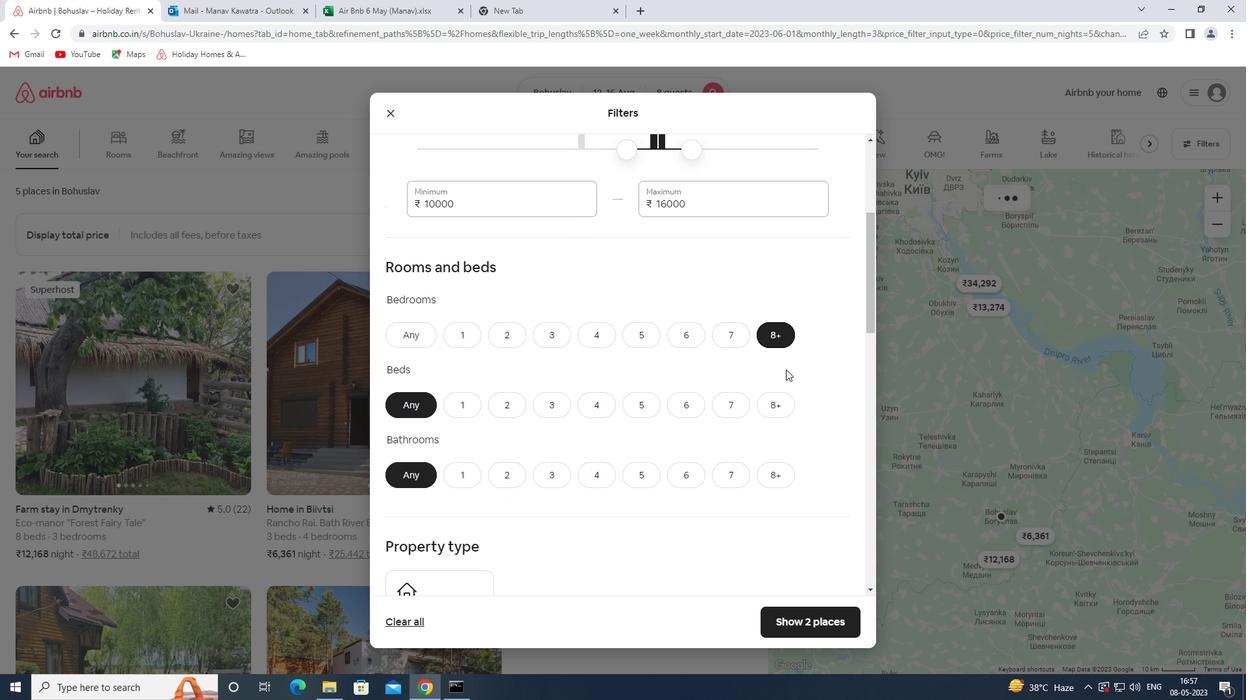 
Action: Mouse pressed left at (782, 406)
Screenshot: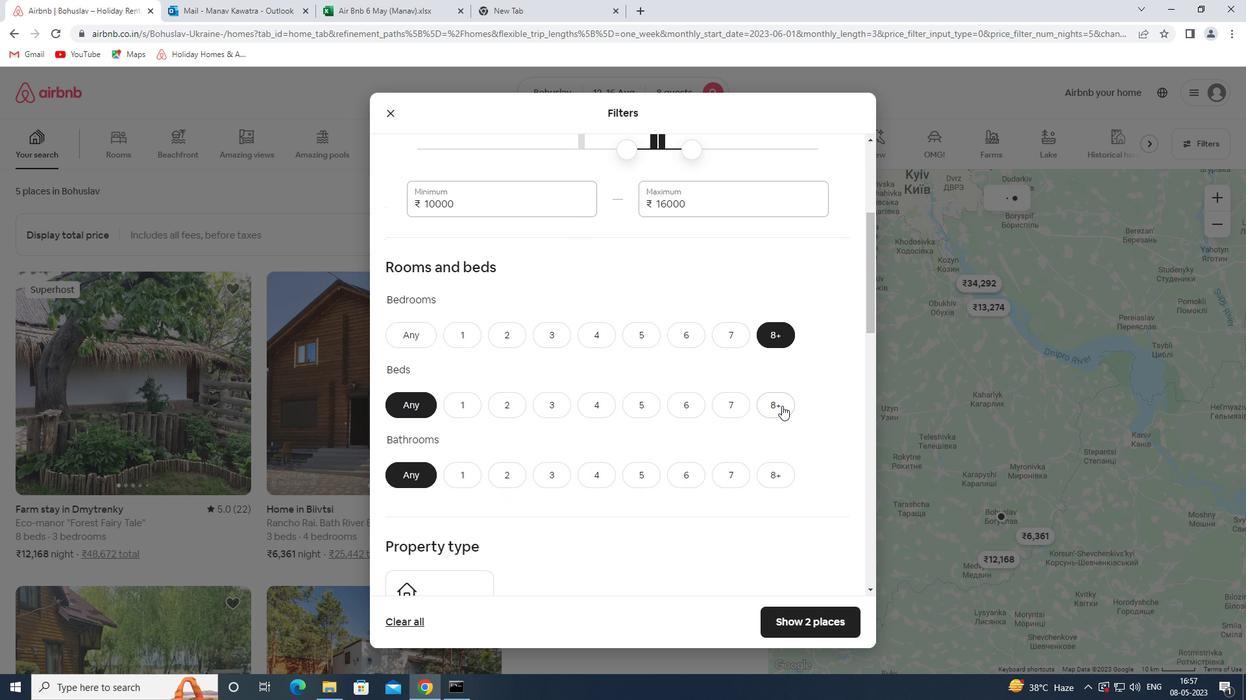 
Action: Mouse moved to (786, 473)
Screenshot: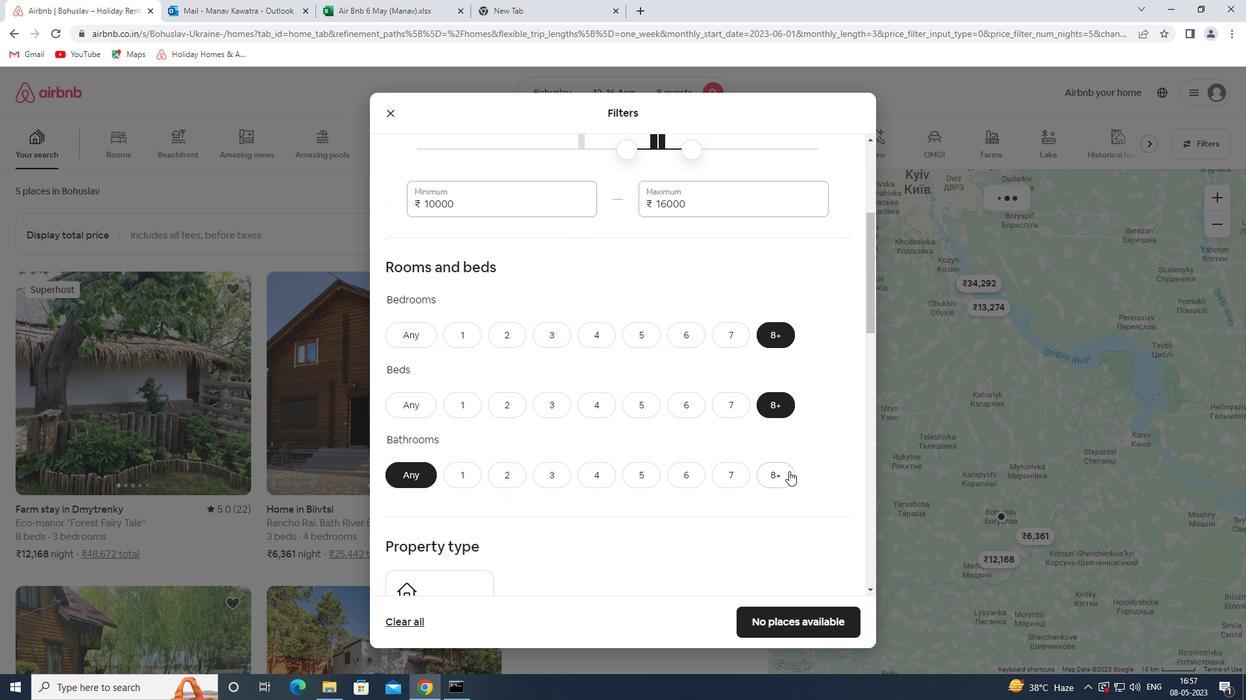 
Action: Mouse pressed left at (786, 473)
Screenshot: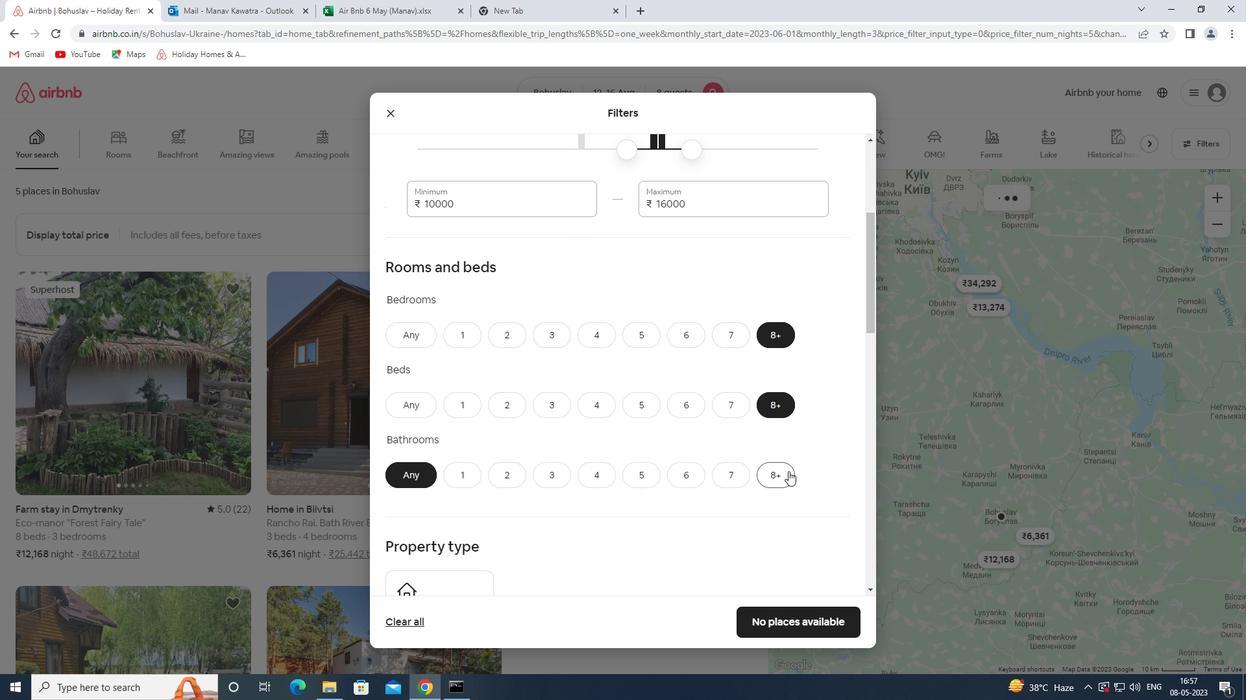 
Action: Mouse scrolled (786, 472) with delta (0, 0)
Screenshot: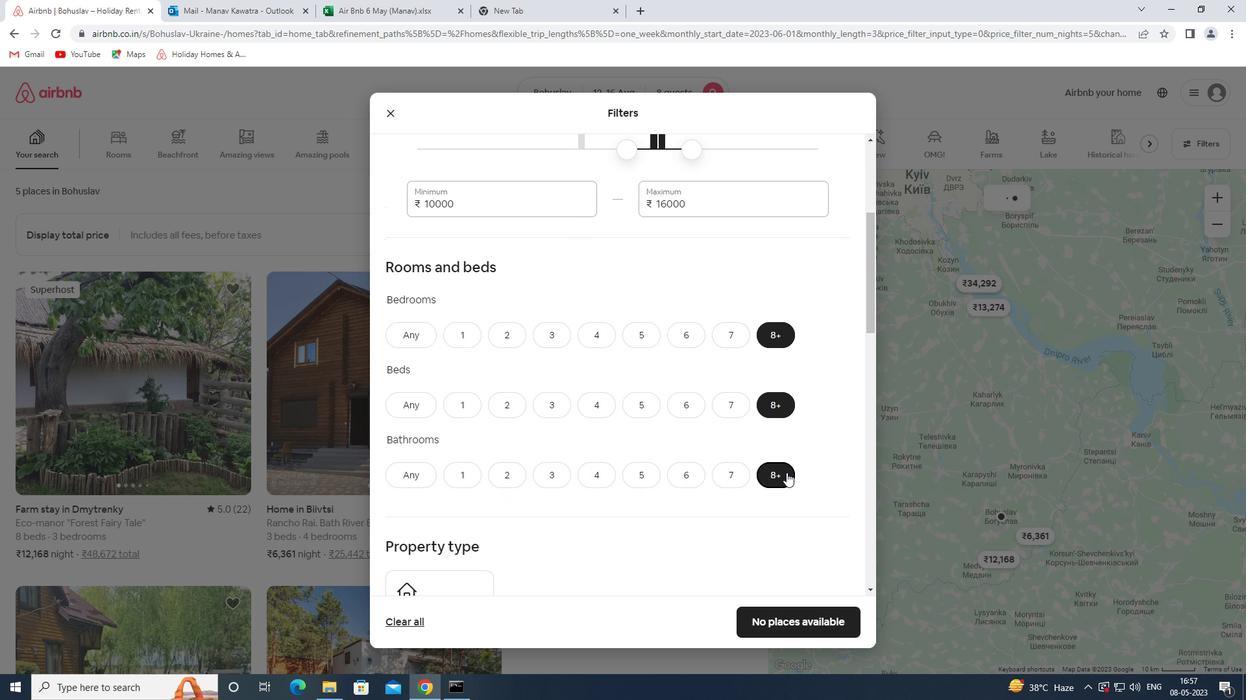 
Action: Mouse scrolled (786, 472) with delta (0, 0)
Screenshot: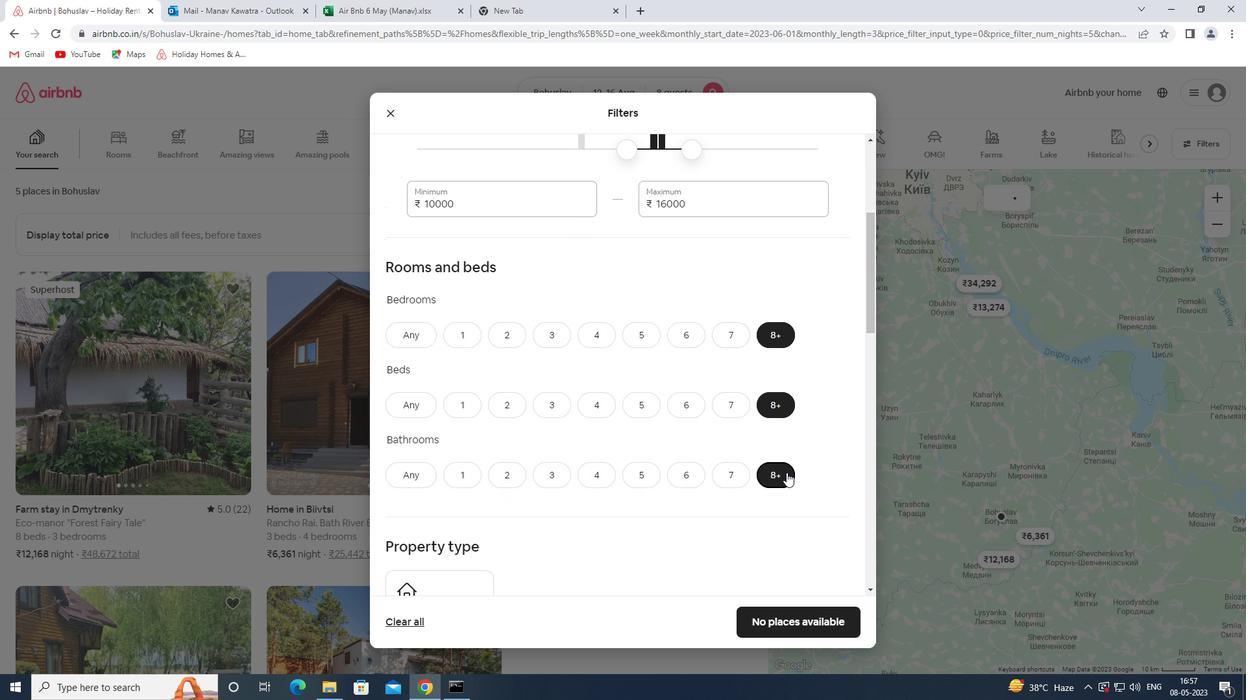 
Action: Mouse scrolled (786, 472) with delta (0, 0)
Screenshot: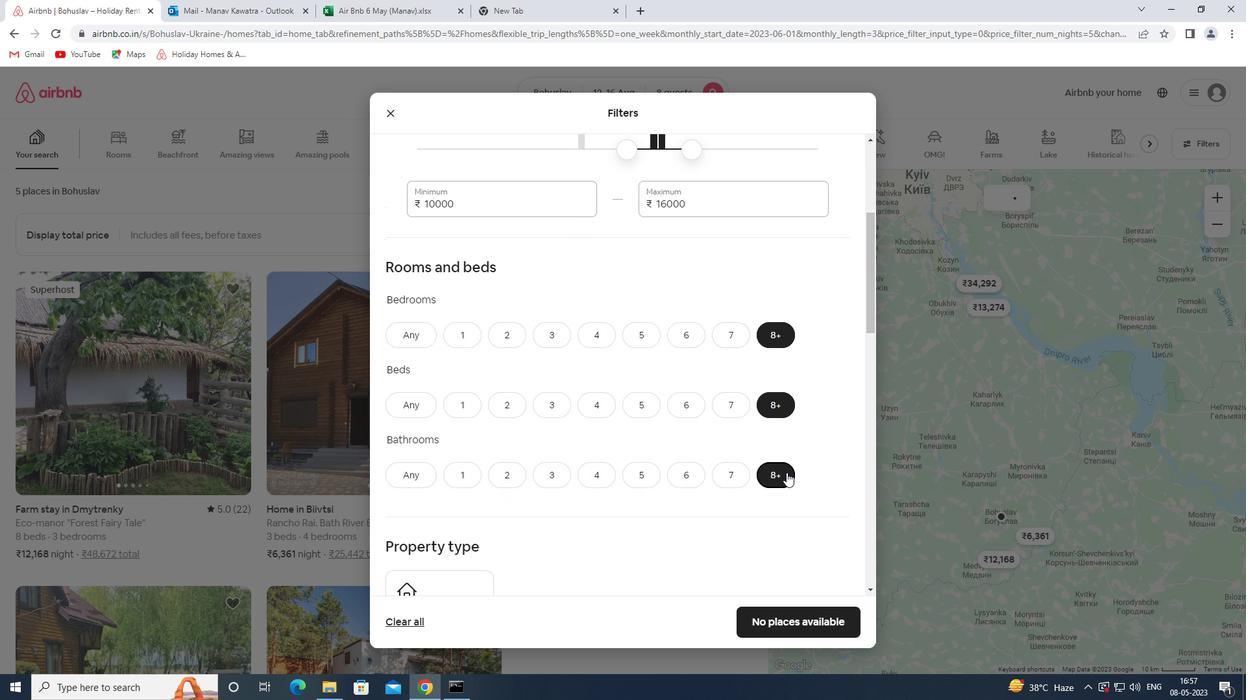 
Action: Mouse scrolled (786, 472) with delta (0, 0)
Screenshot: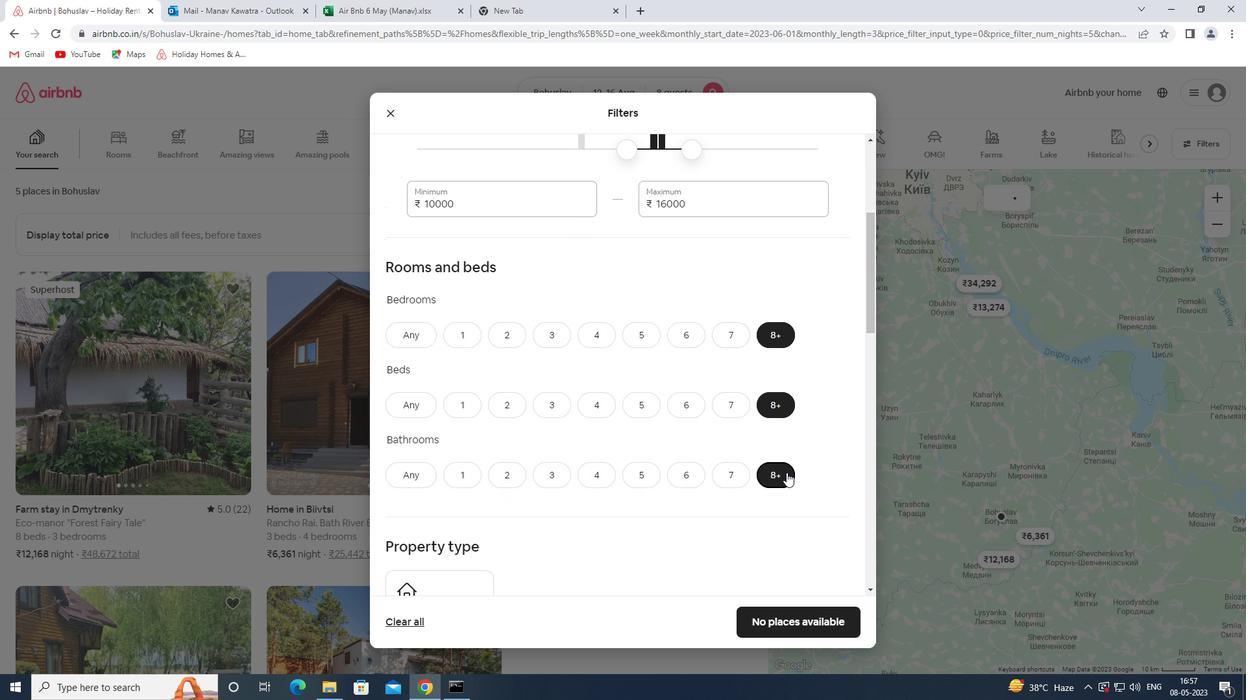 
Action: Mouse moved to (412, 320)
Screenshot: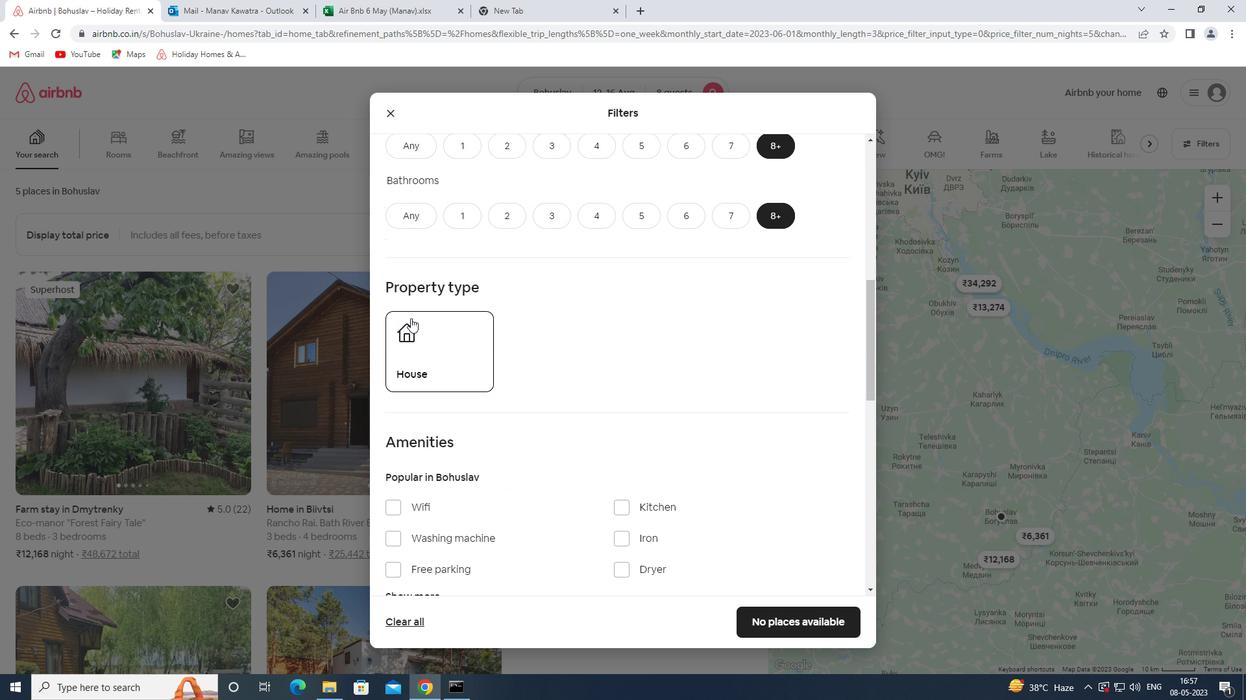 
Action: Mouse pressed left at (412, 320)
Screenshot: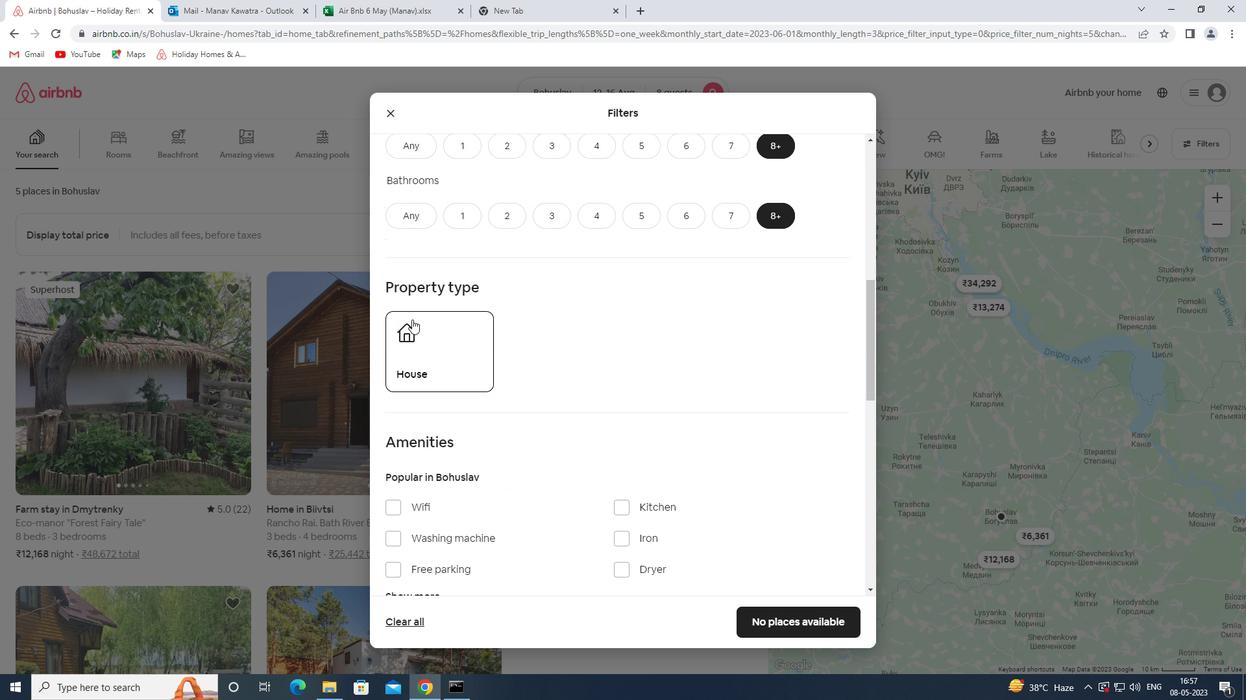 
Action: Mouse moved to (611, 496)
Screenshot: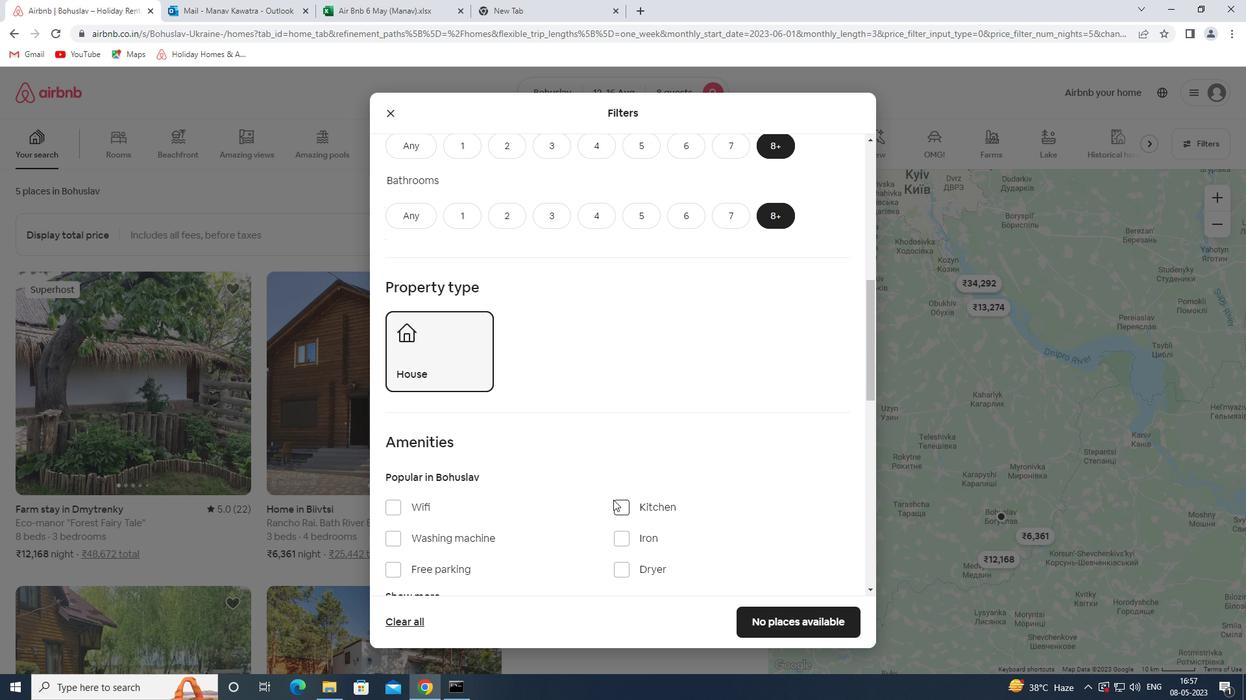 
Action: Mouse scrolled (611, 495) with delta (0, 0)
Screenshot: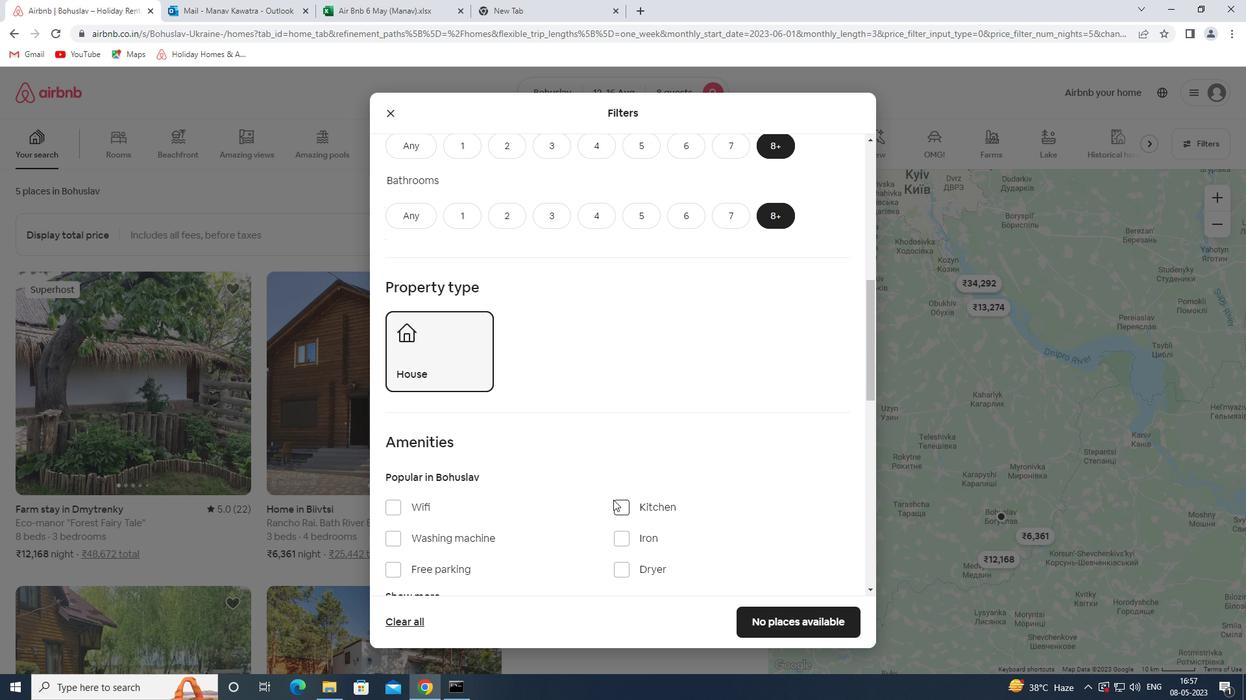 
Action: Mouse moved to (607, 495)
Screenshot: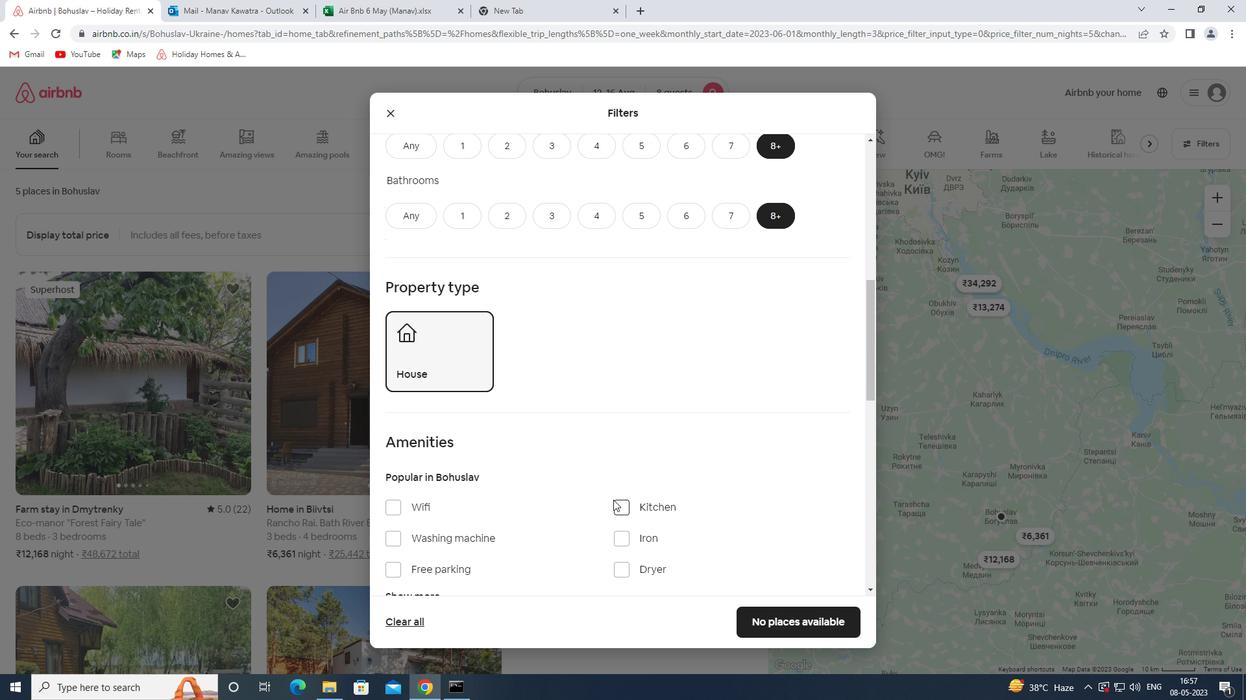 
Action: Mouse scrolled (607, 494) with delta (0, 0)
Screenshot: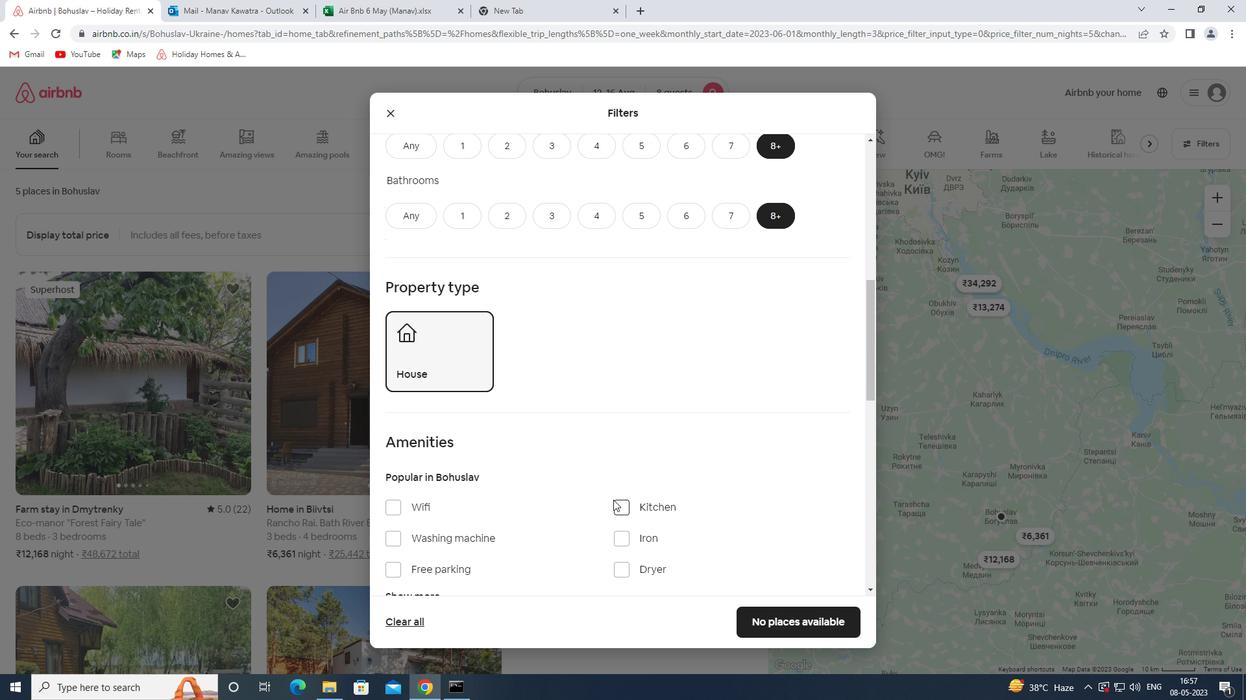 
Action: Mouse moved to (602, 493)
Screenshot: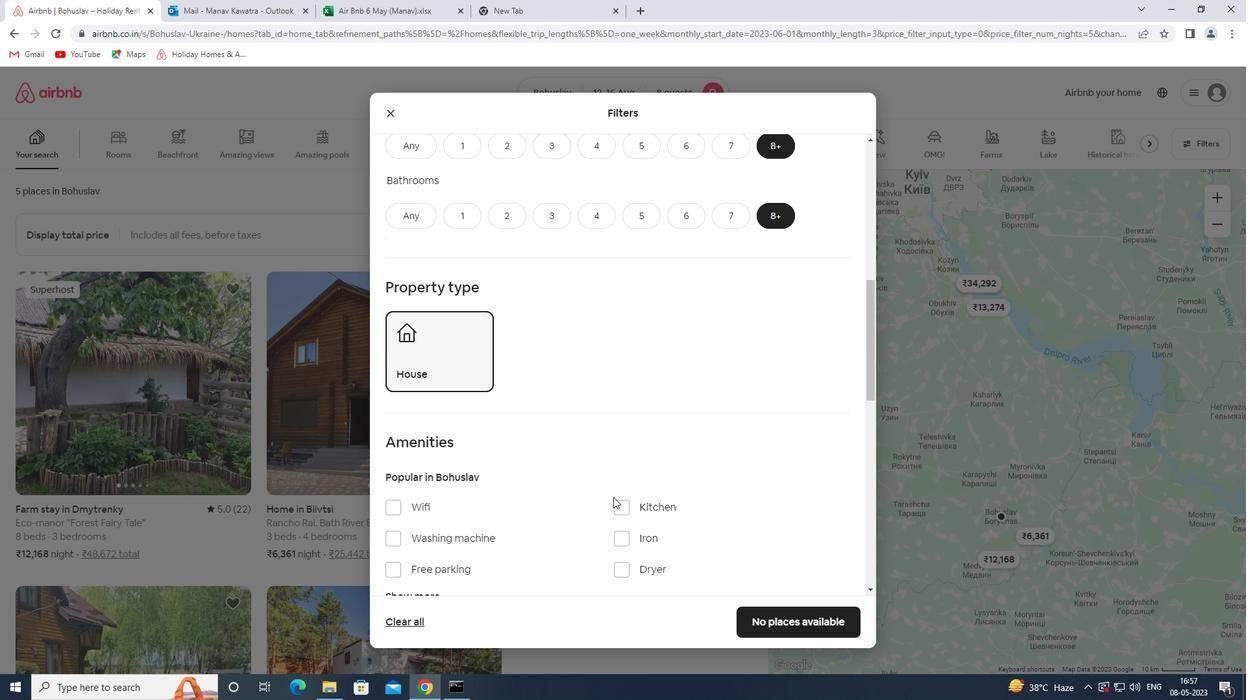 
Action: Mouse scrolled (602, 492) with delta (0, 0)
Screenshot: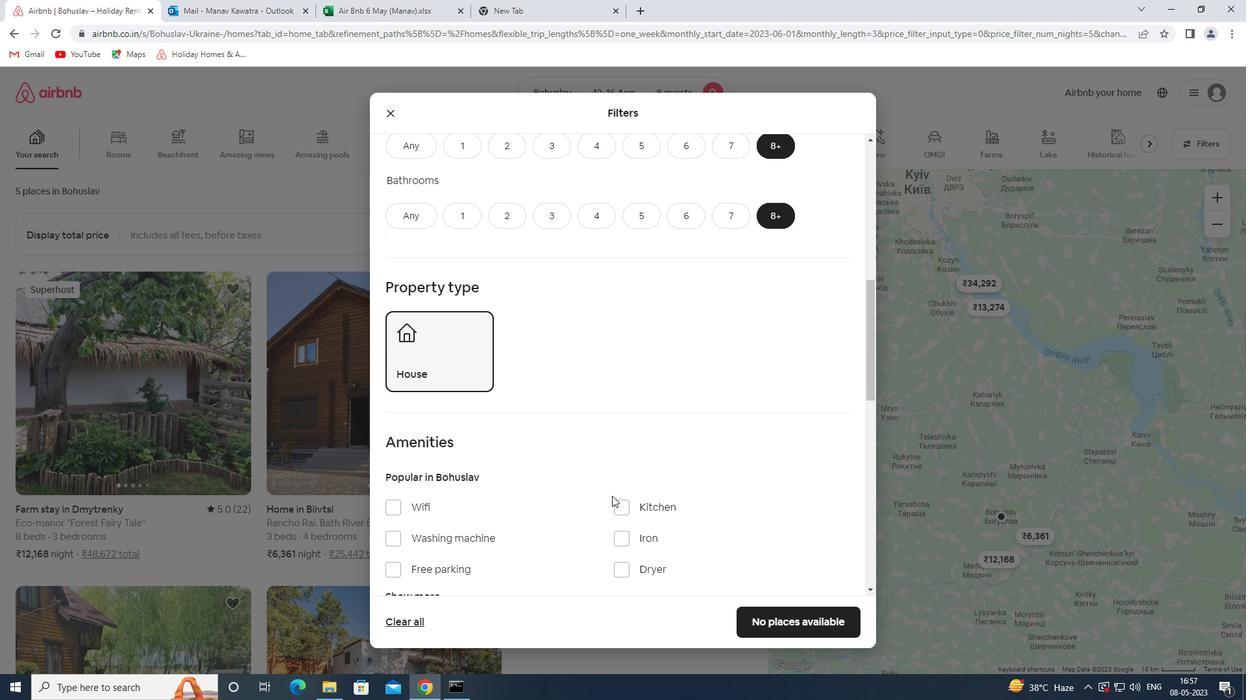 
Action: Mouse moved to (412, 313)
Screenshot: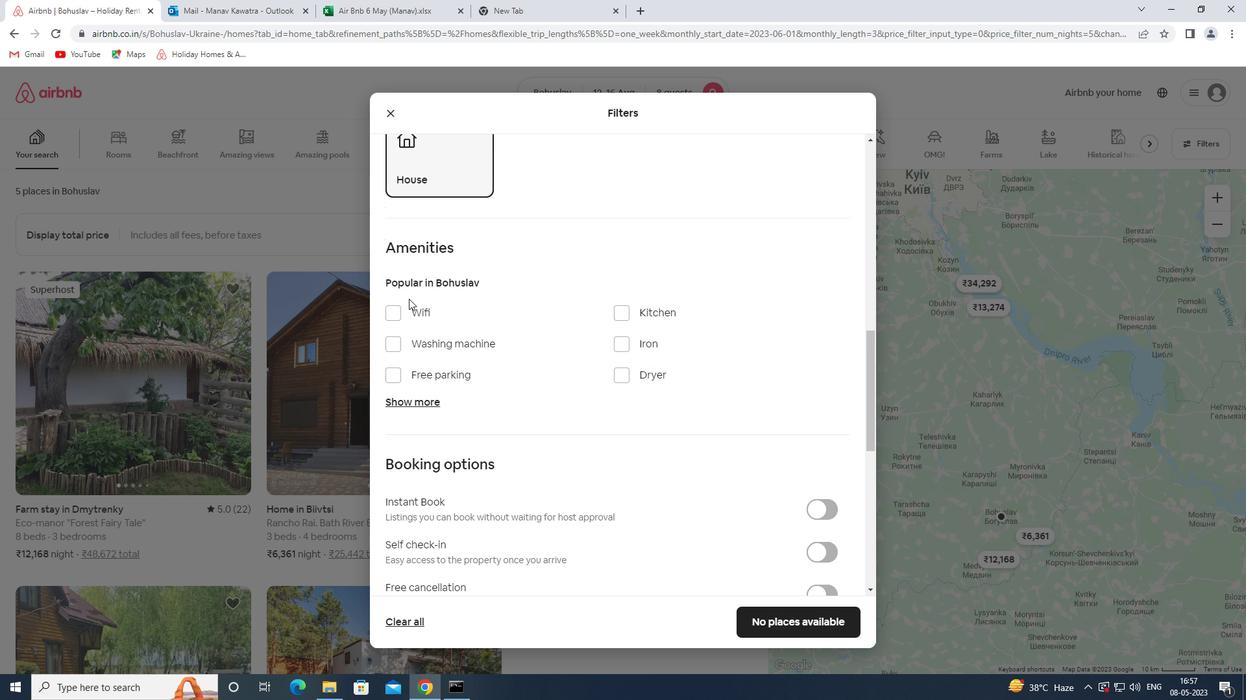 
Action: Mouse pressed left at (412, 313)
Screenshot: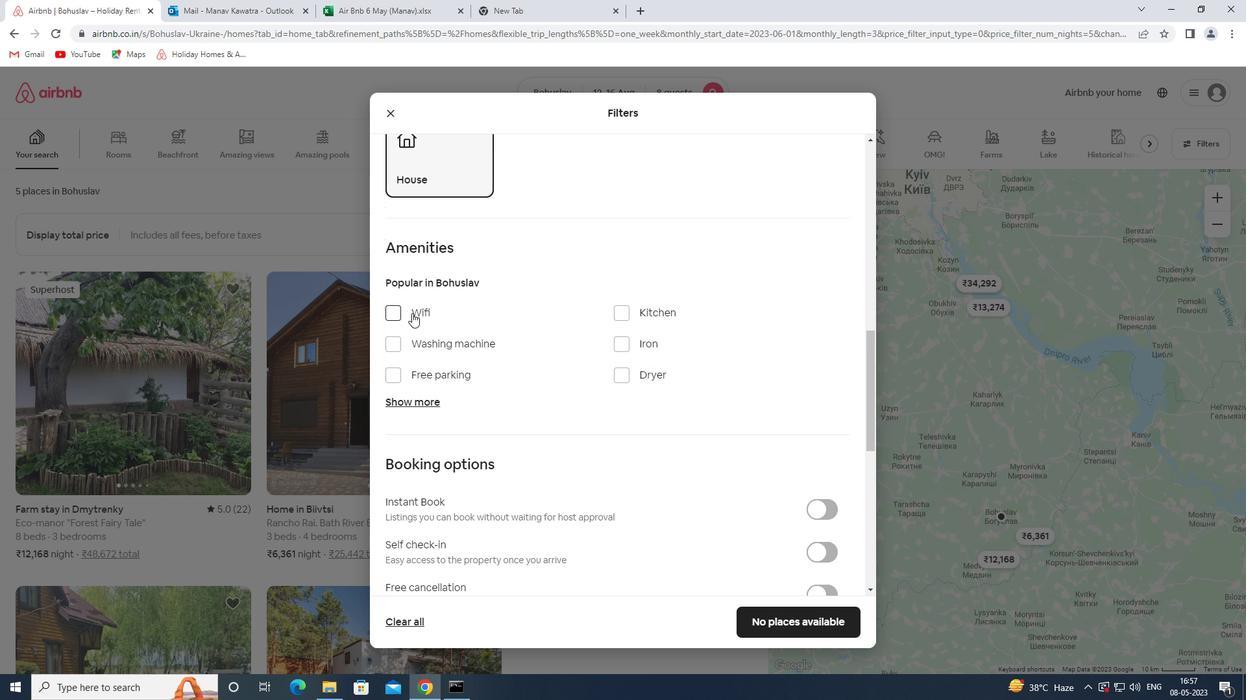 
Action: Mouse moved to (456, 375)
Screenshot: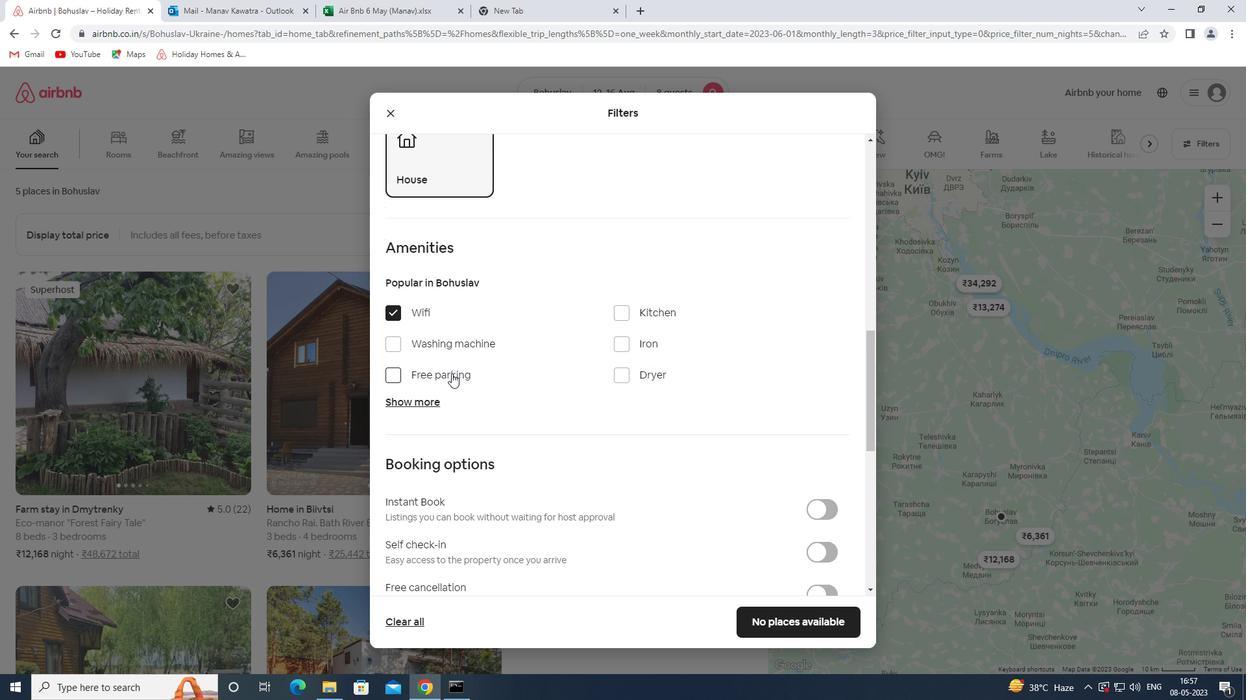 
Action: Mouse pressed left at (456, 375)
Screenshot: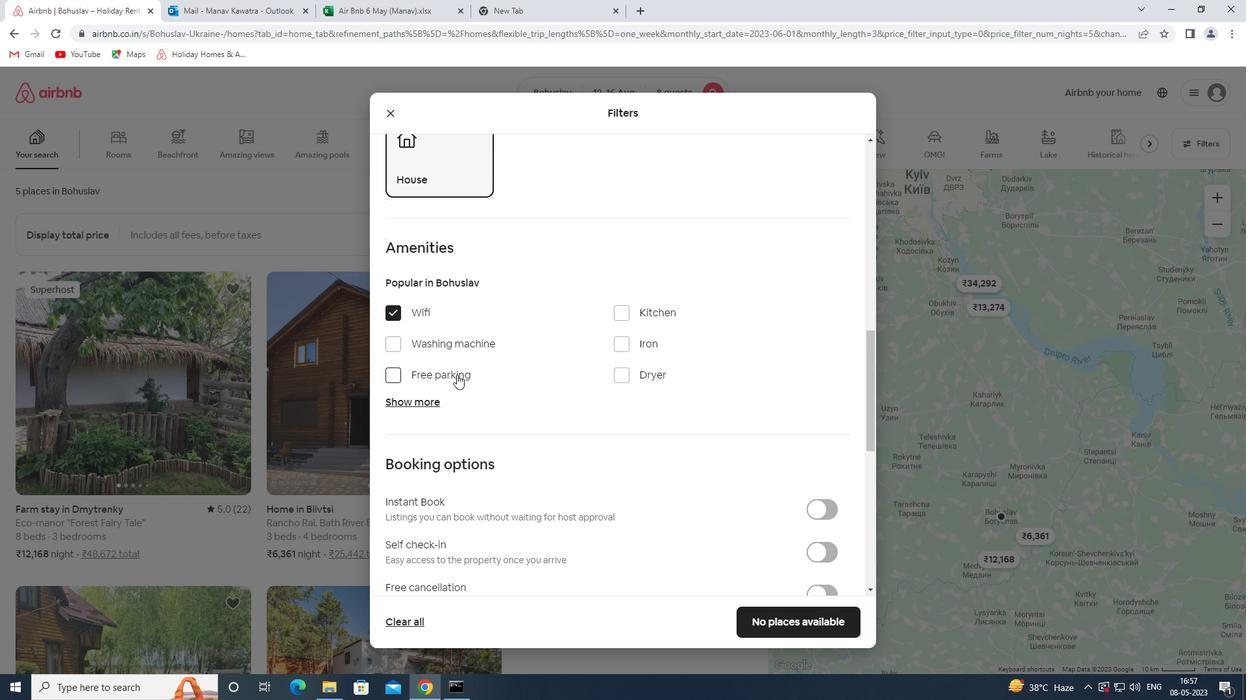
Action: Mouse moved to (422, 400)
Screenshot: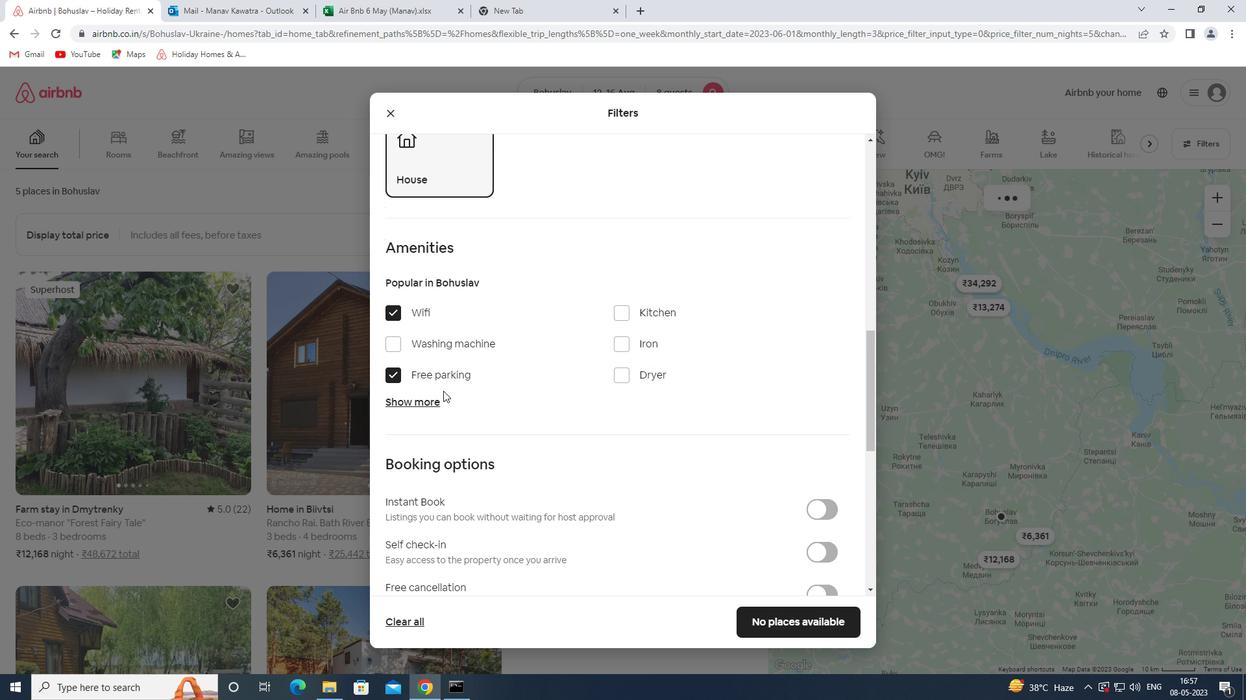 
Action: Mouse pressed left at (422, 400)
Screenshot: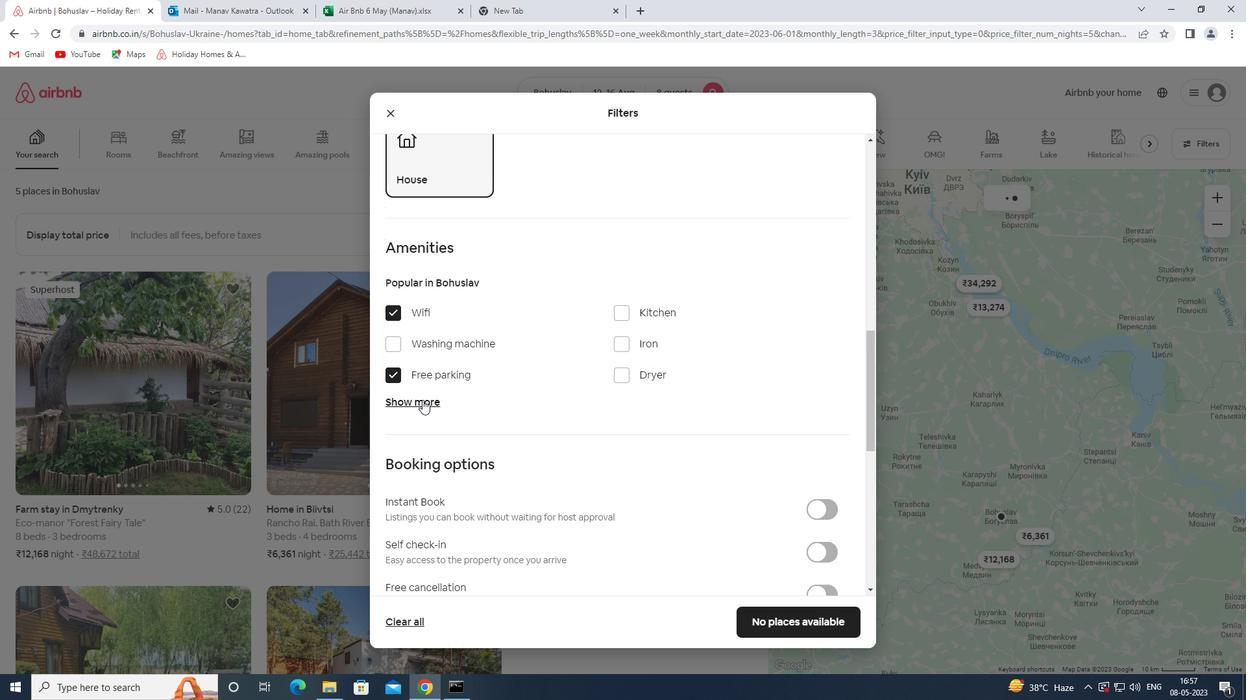 
Action: Mouse moved to (488, 387)
Screenshot: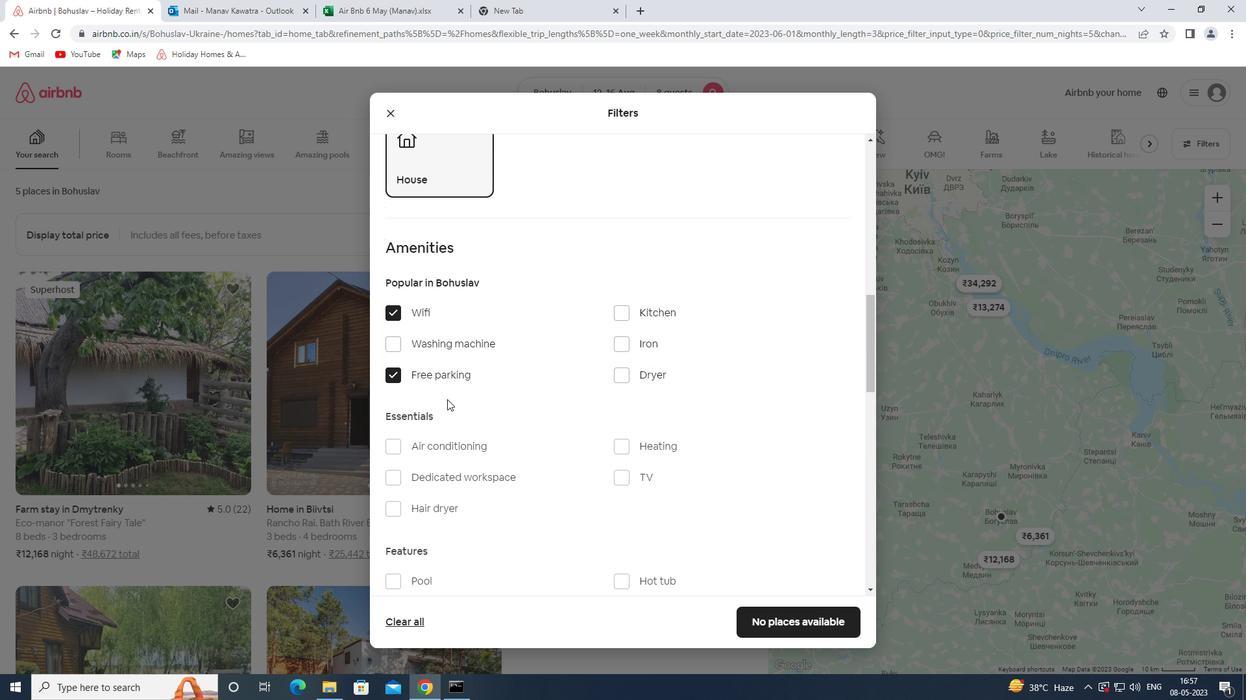 
Action: Mouse scrolled (488, 386) with delta (0, 0)
Screenshot: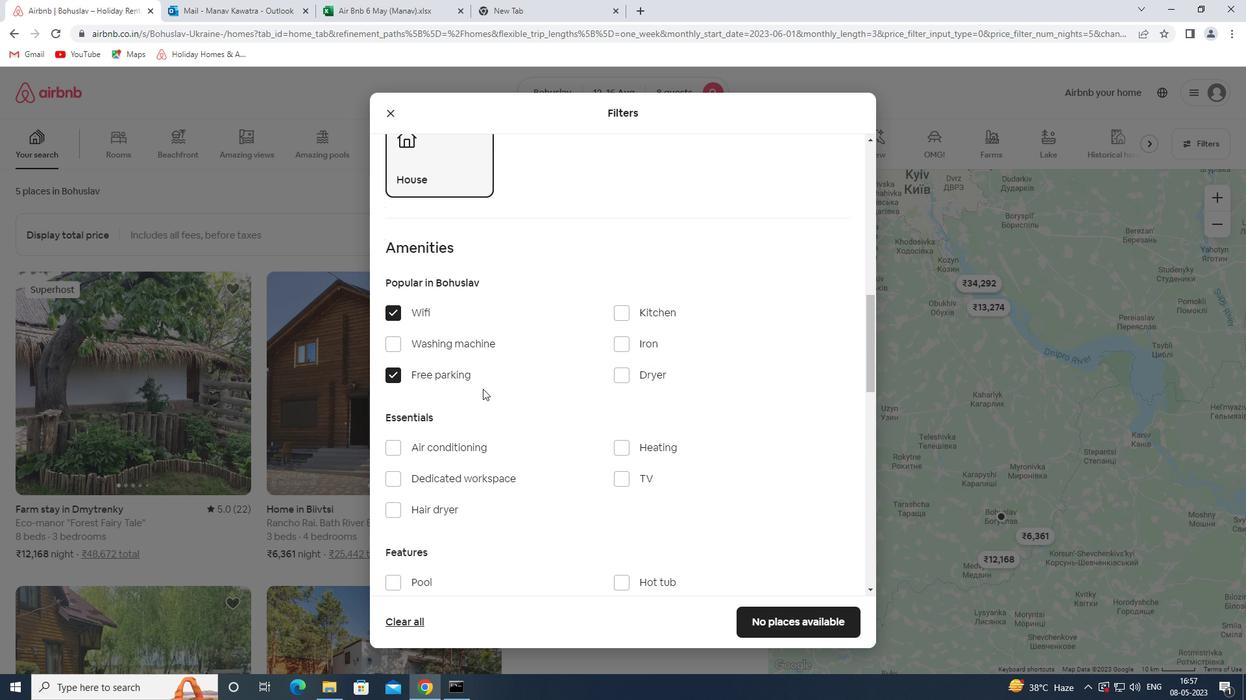 
Action: Mouse scrolled (488, 386) with delta (0, 0)
Screenshot: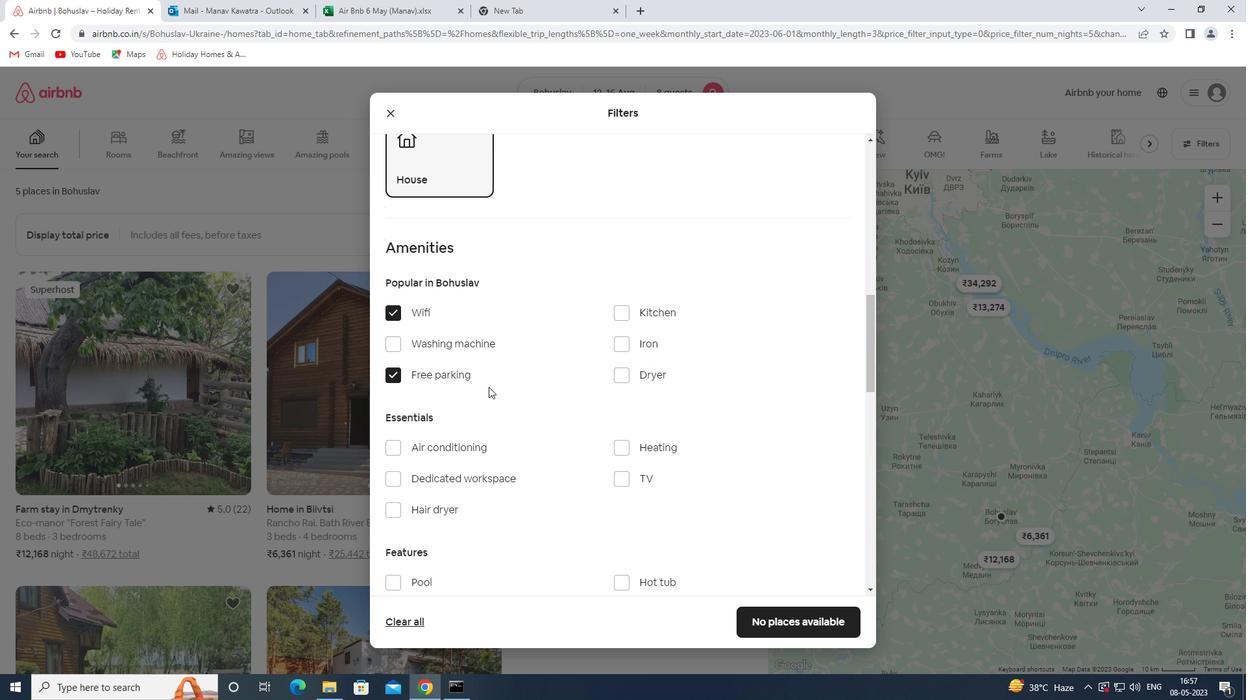 
Action: Mouse scrolled (488, 386) with delta (0, 0)
Screenshot: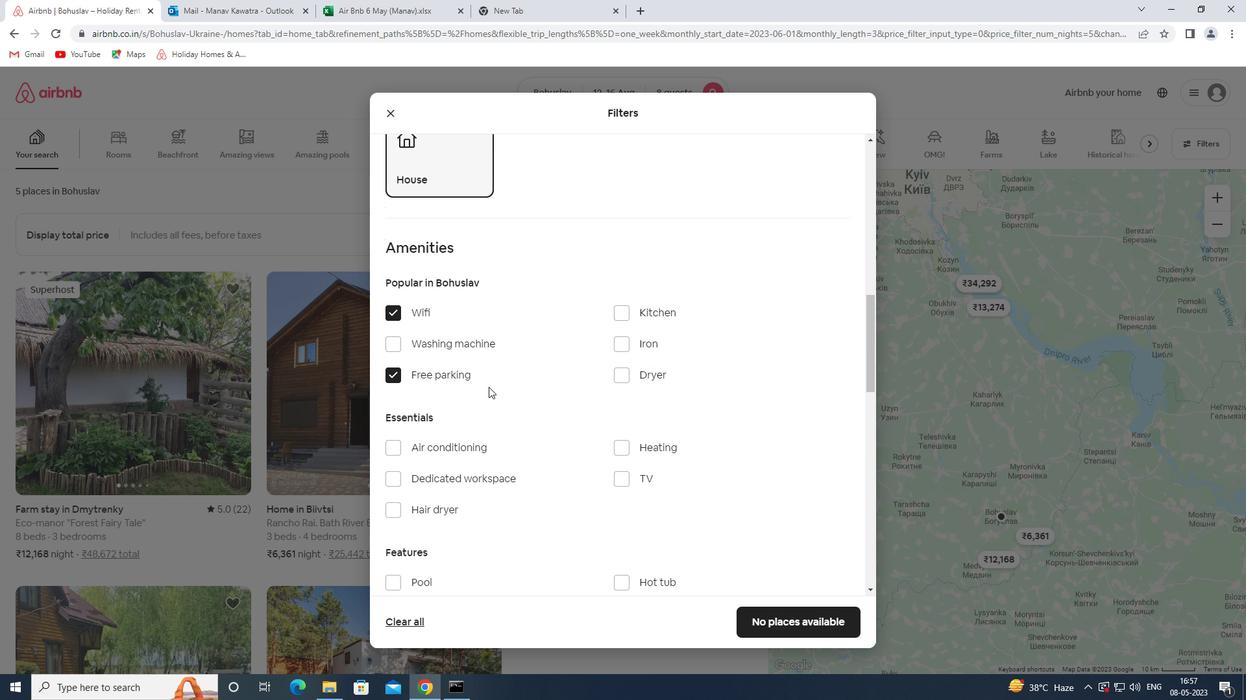 
Action: Mouse moved to (626, 288)
Screenshot: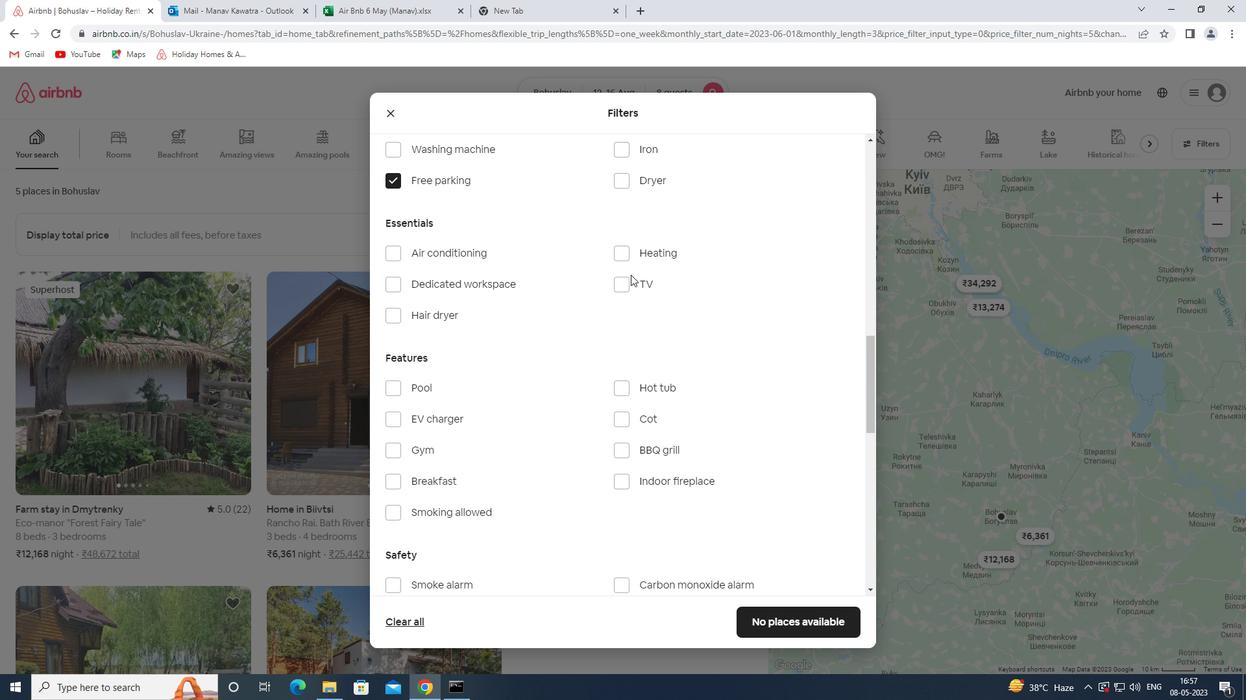 
Action: Mouse pressed left at (626, 288)
Screenshot: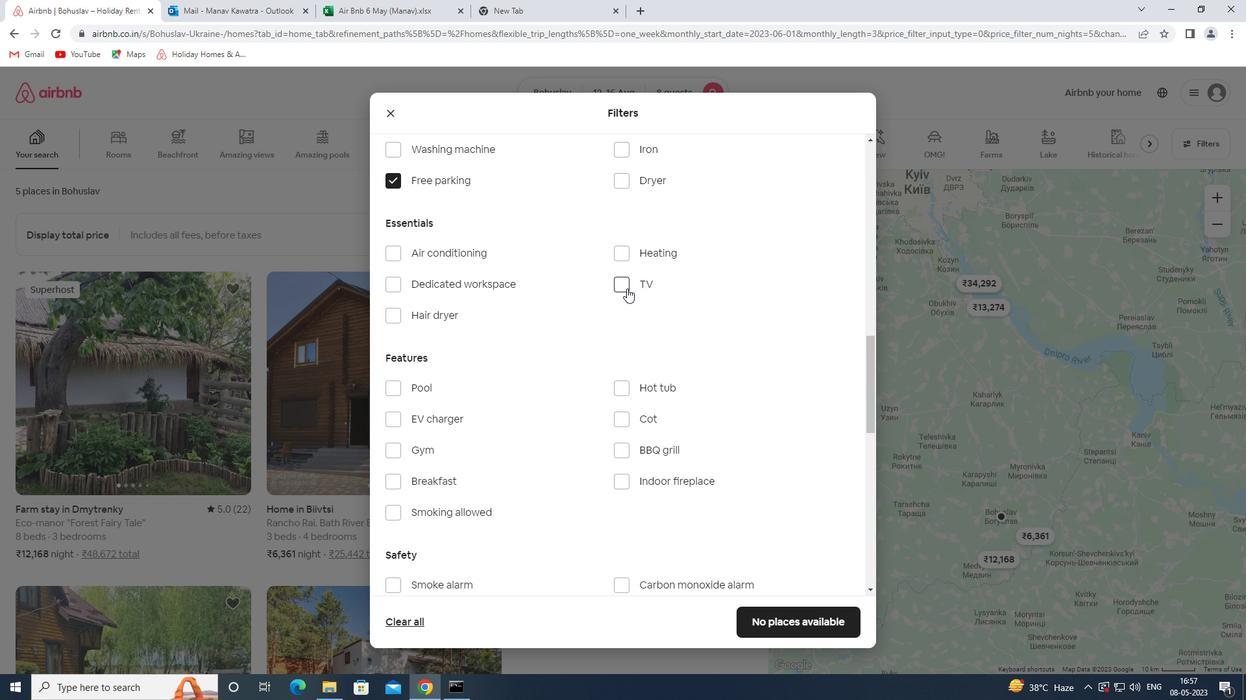 
Action: Mouse moved to (517, 422)
Screenshot: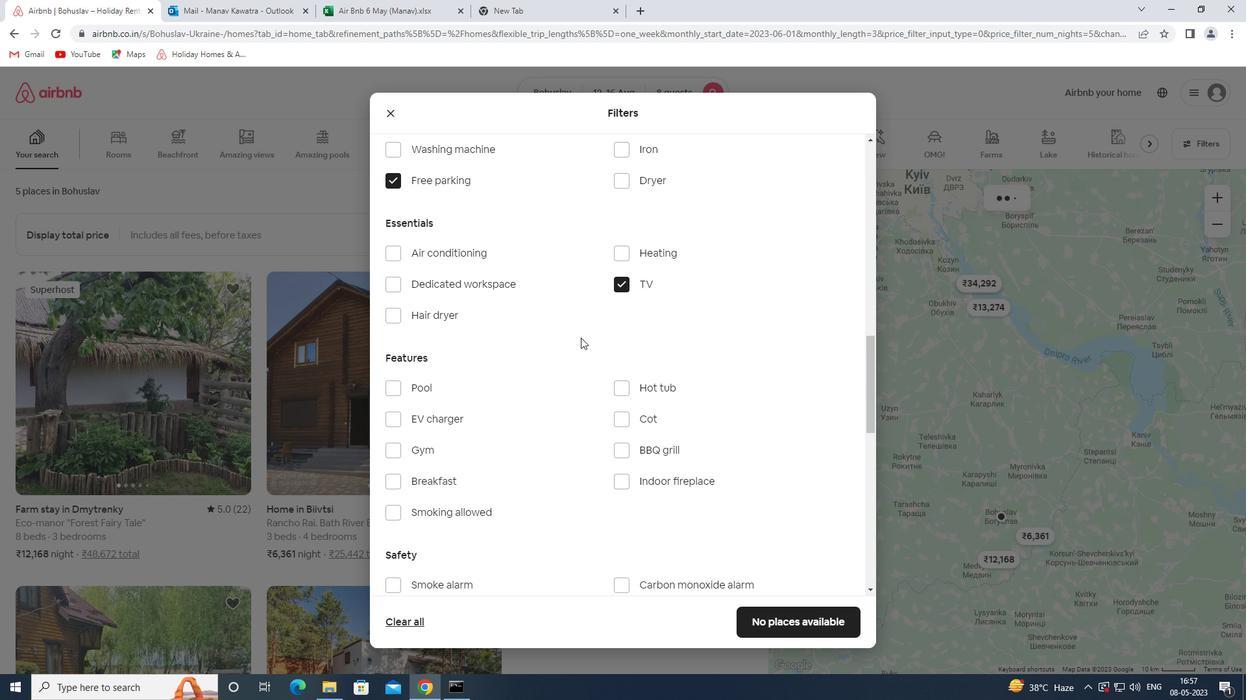 
Action: Mouse scrolled (517, 421) with delta (0, 0)
Screenshot: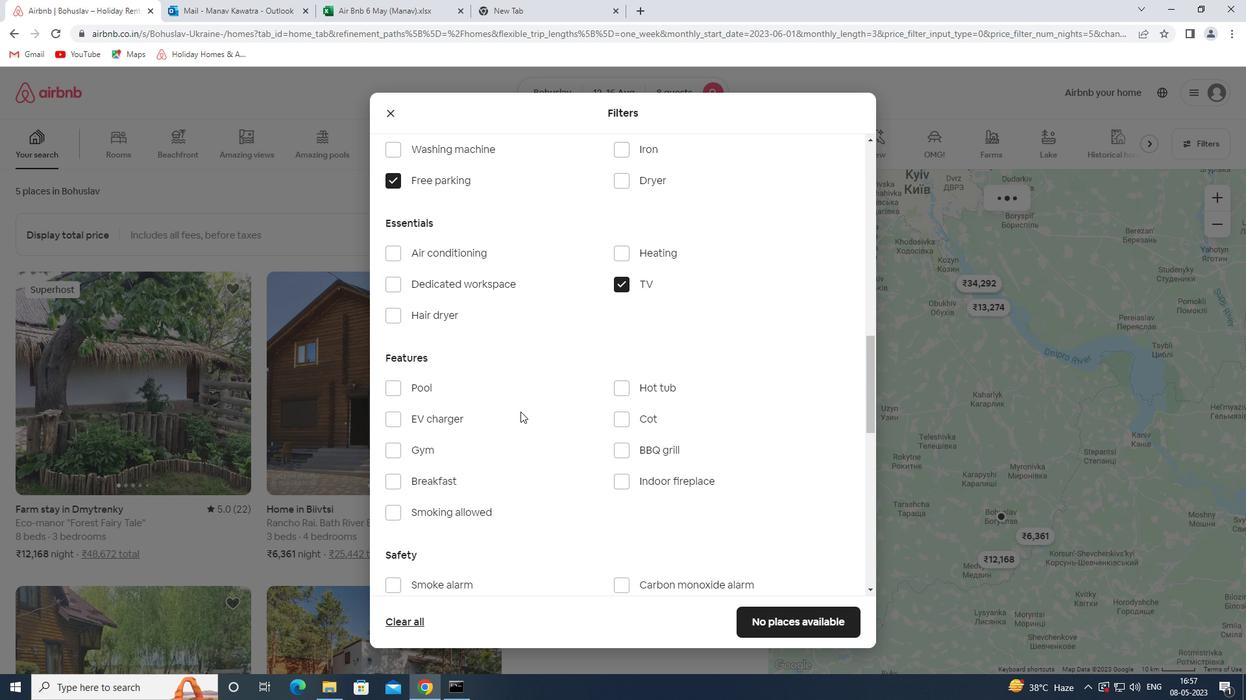 
Action: Mouse scrolled (517, 421) with delta (0, 0)
Screenshot: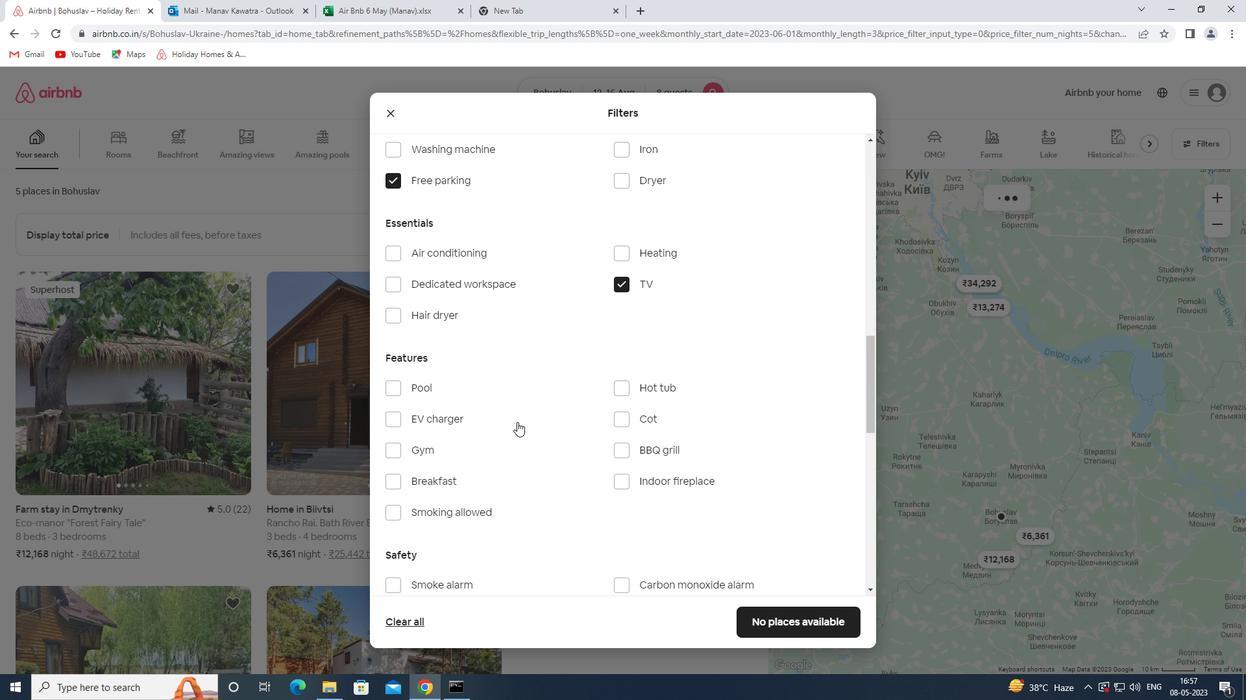 
Action: Mouse scrolled (517, 421) with delta (0, 0)
Screenshot: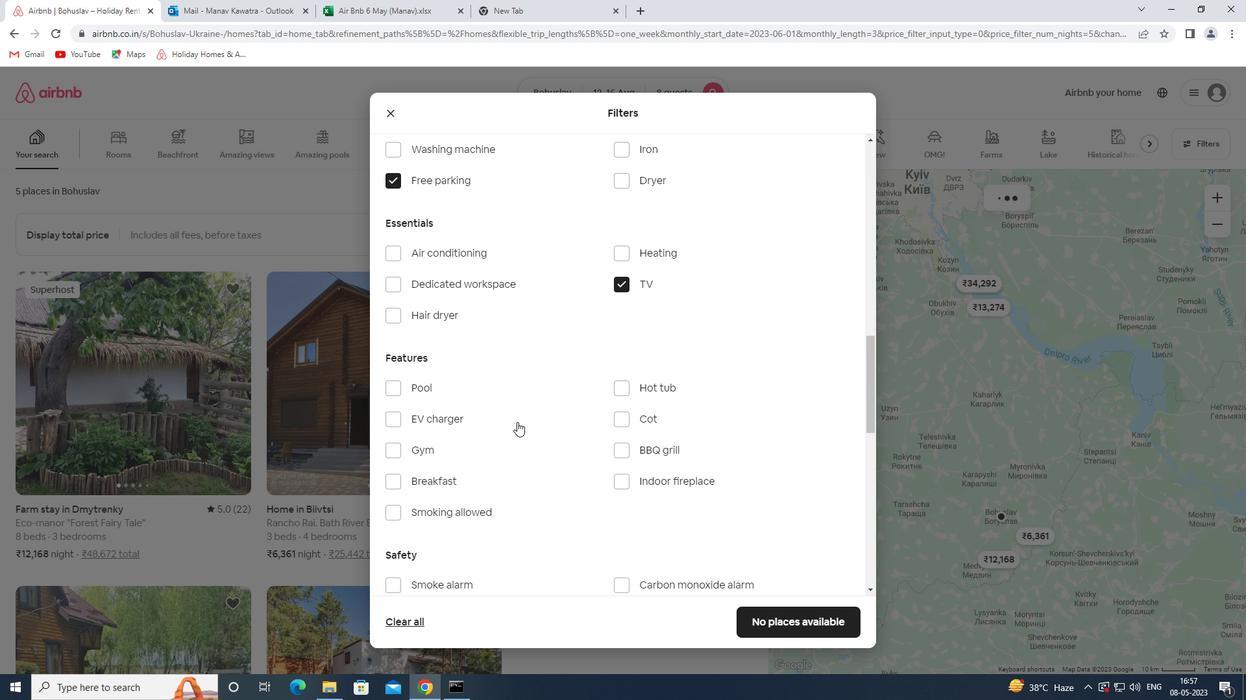 
Action: Mouse moved to (499, 321)
Screenshot: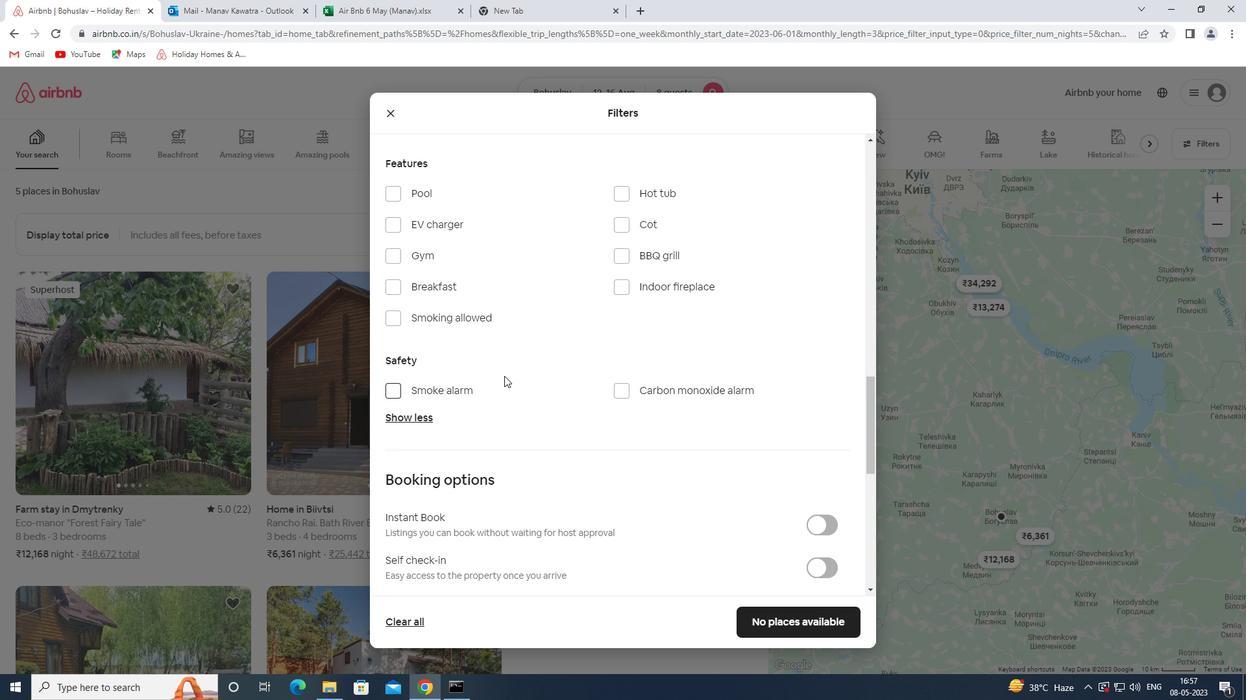 
Action: Mouse scrolled (499, 322) with delta (0, 0)
Screenshot: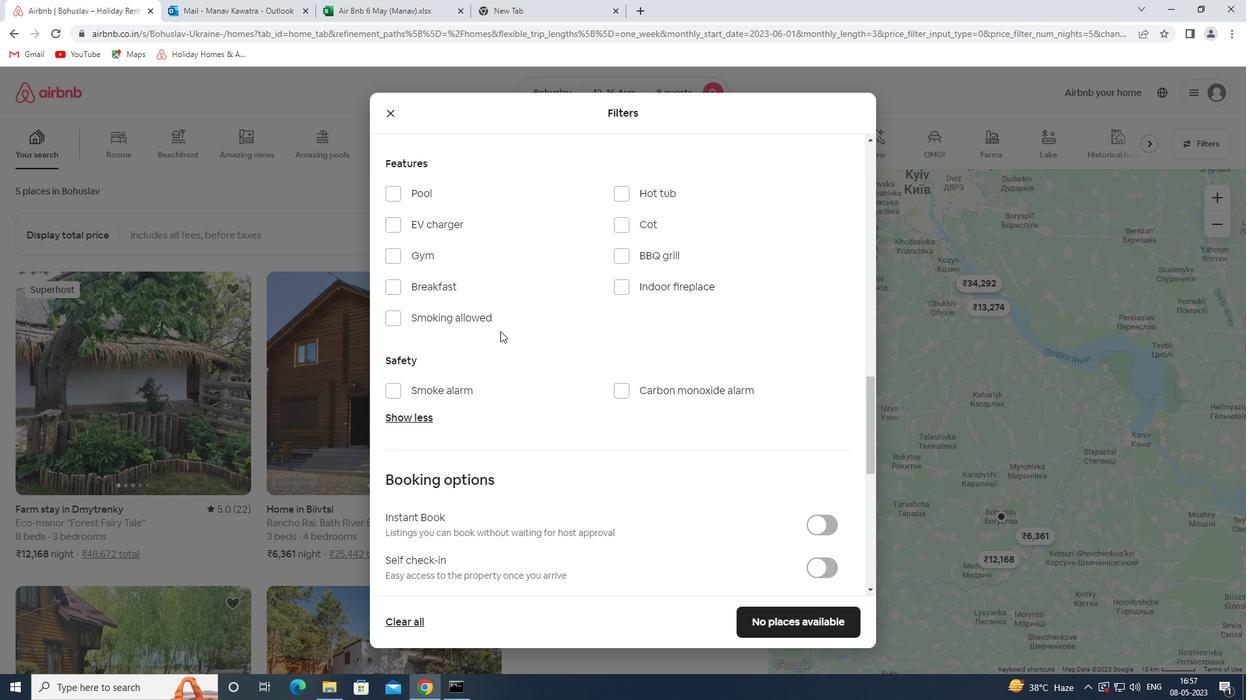 
Action: Mouse scrolled (499, 322) with delta (0, 0)
Screenshot: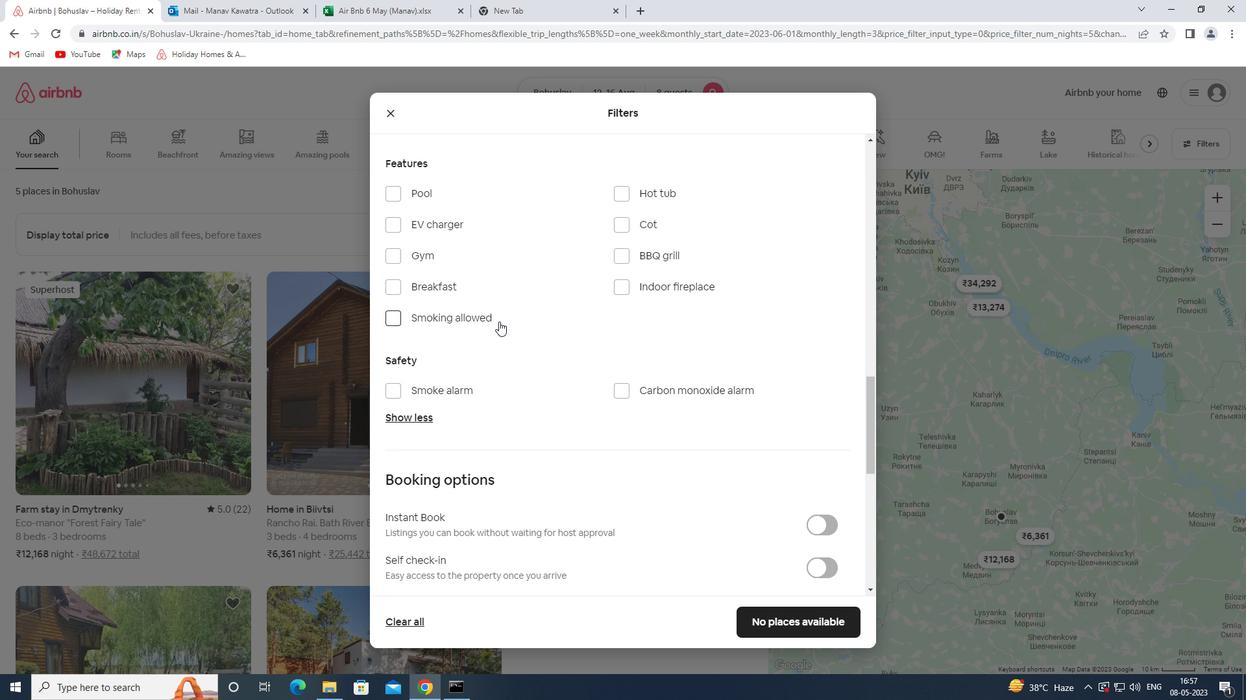 
Action: Mouse moved to (416, 381)
Screenshot: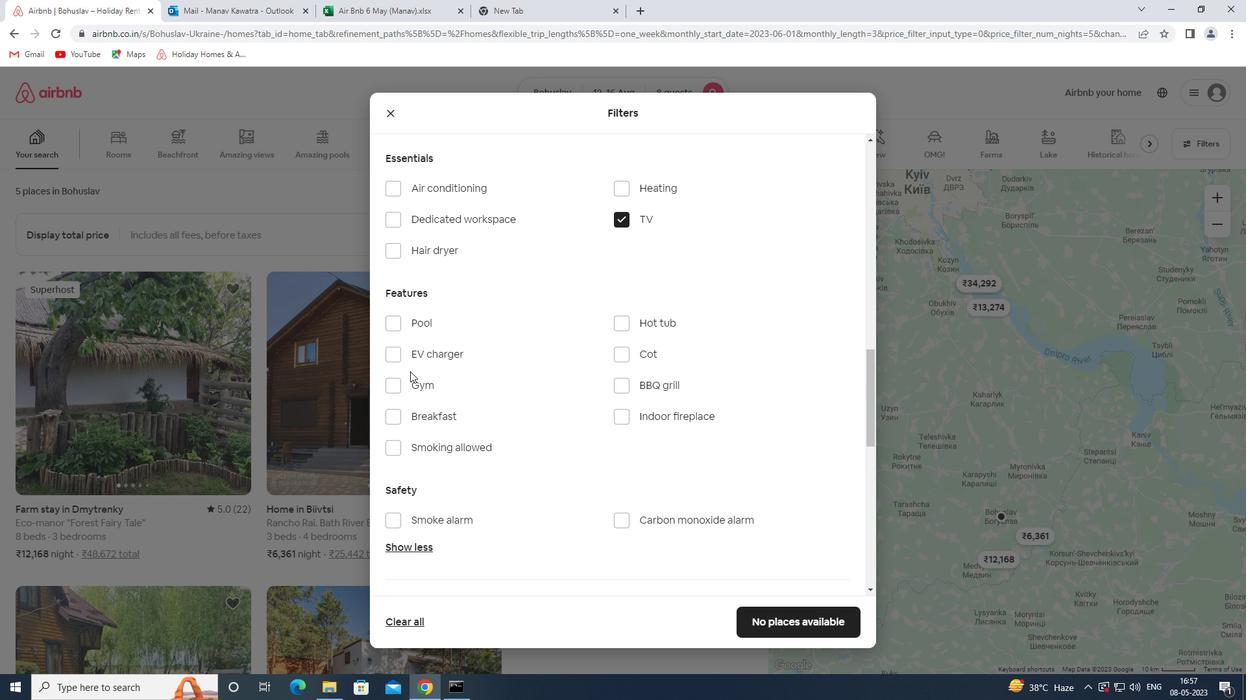 
Action: Mouse pressed left at (416, 381)
Screenshot: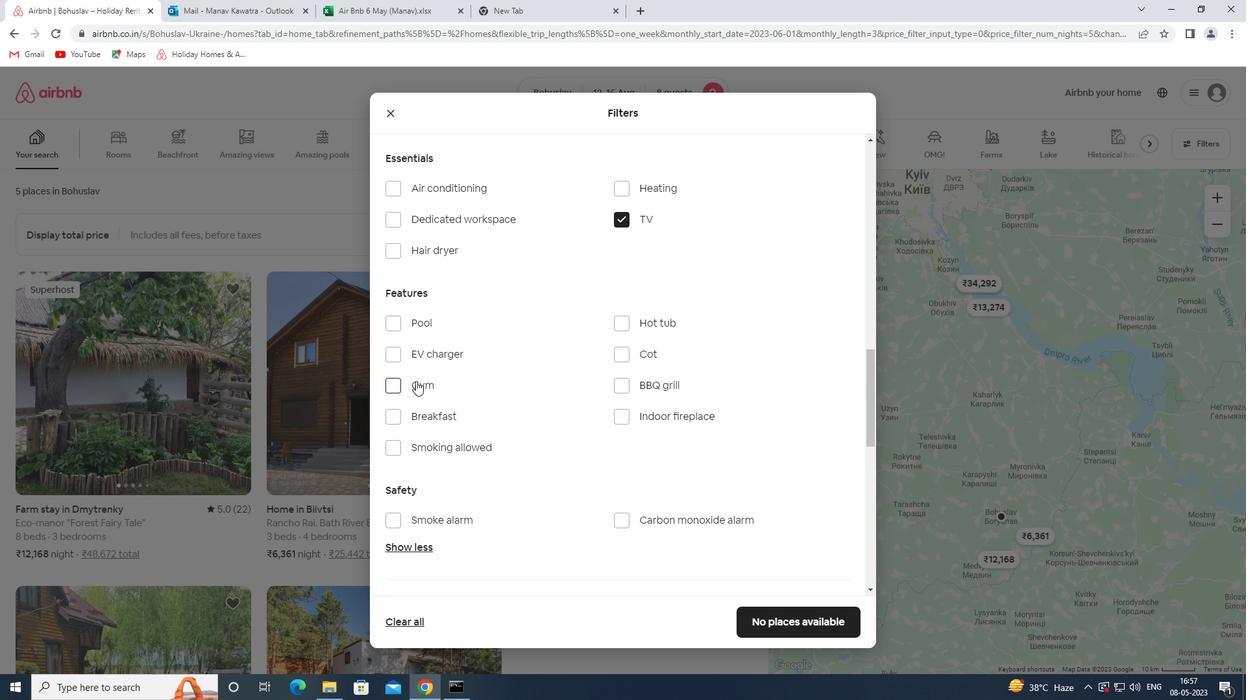 
Action: Mouse moved to (454, 416)
Screenshot: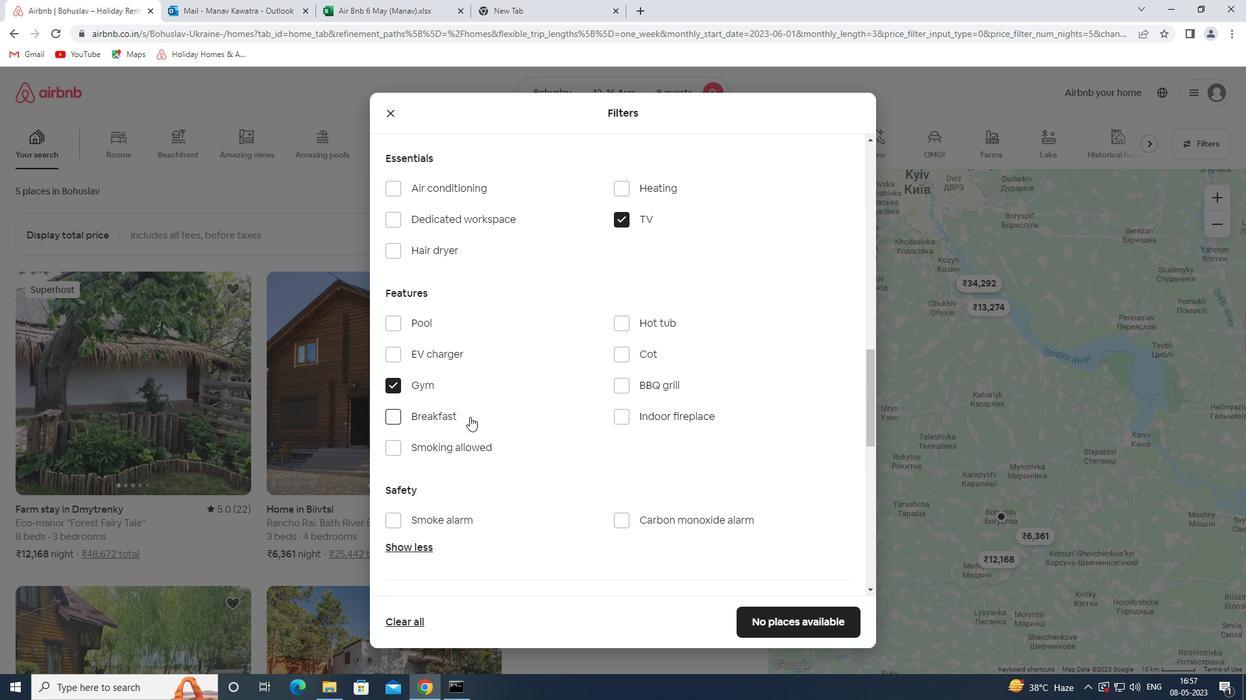 
Action: Mouse pressed left at (454, 416)
Screenshot: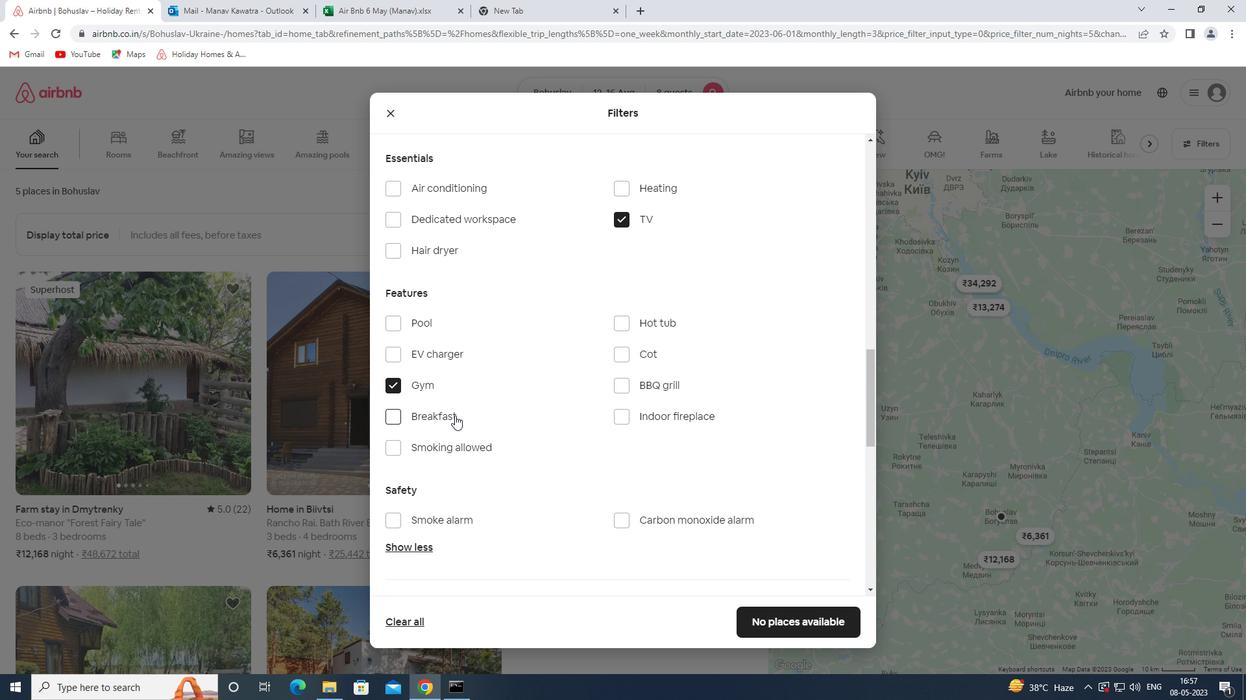 
Action: Mouse moved to (526, 407)
Screenshot: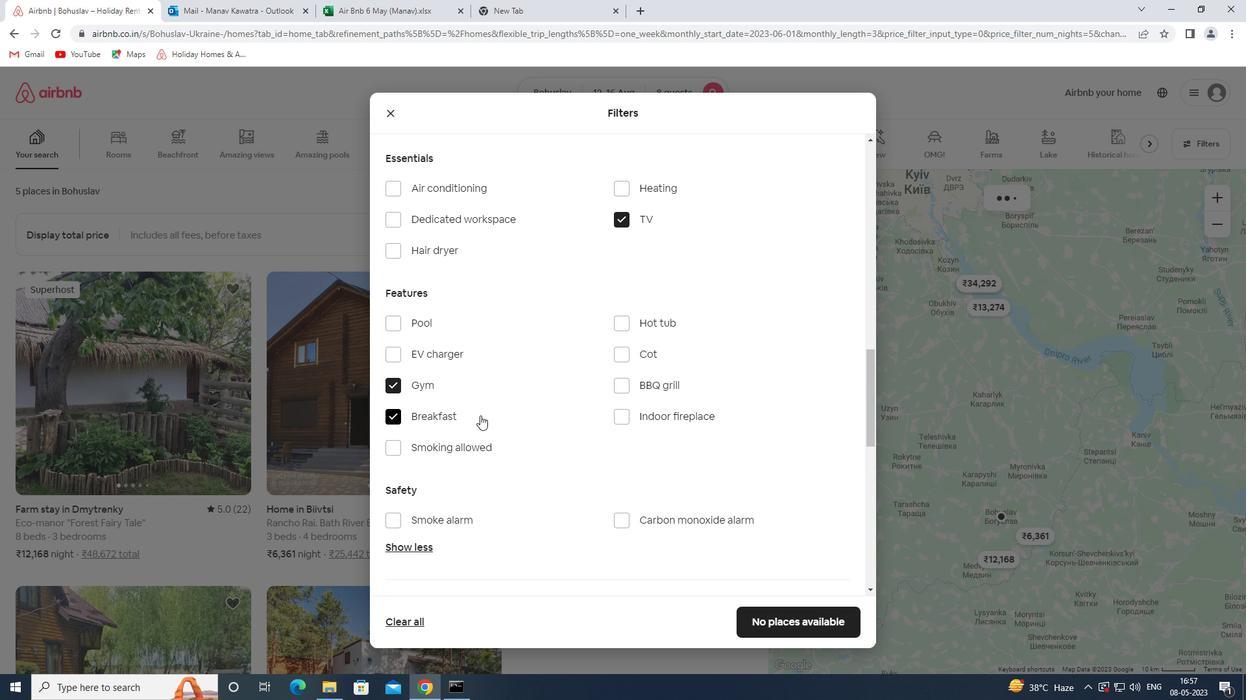 
Action: Mouse scrolled (526, 406) with delta (0, 0)
Screenshot: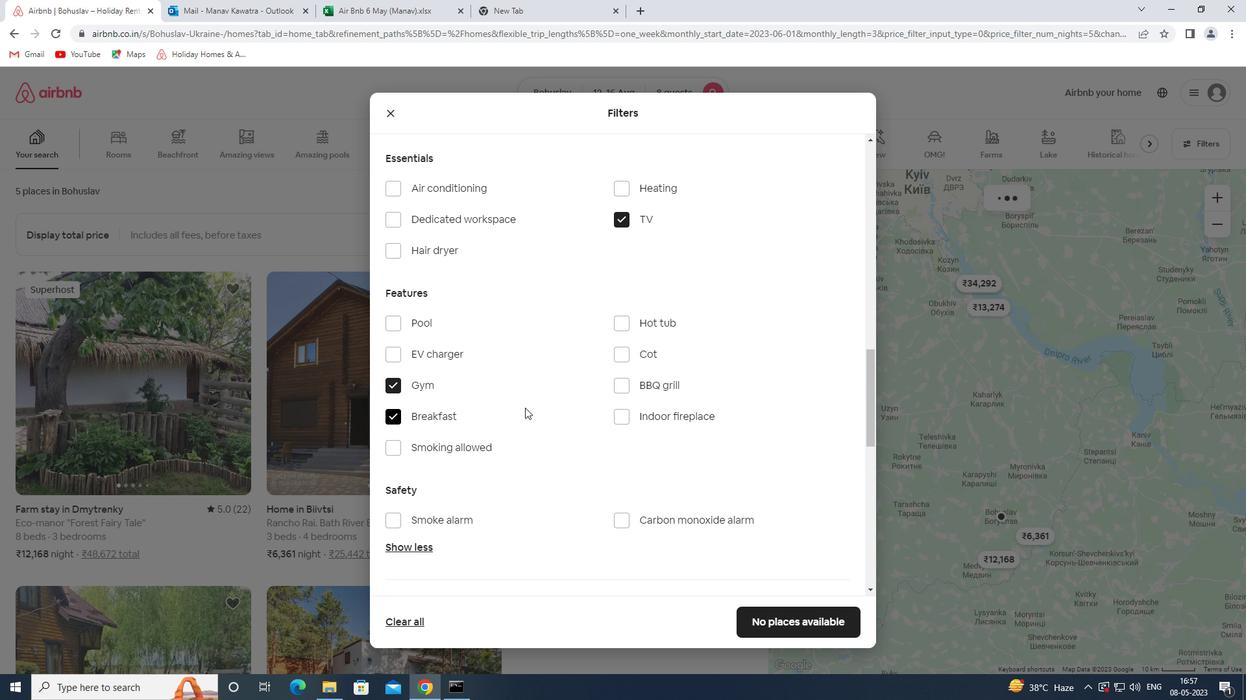 
Action: Mouse scrolled (526, 406) with delta (0, 0)
Screenshot: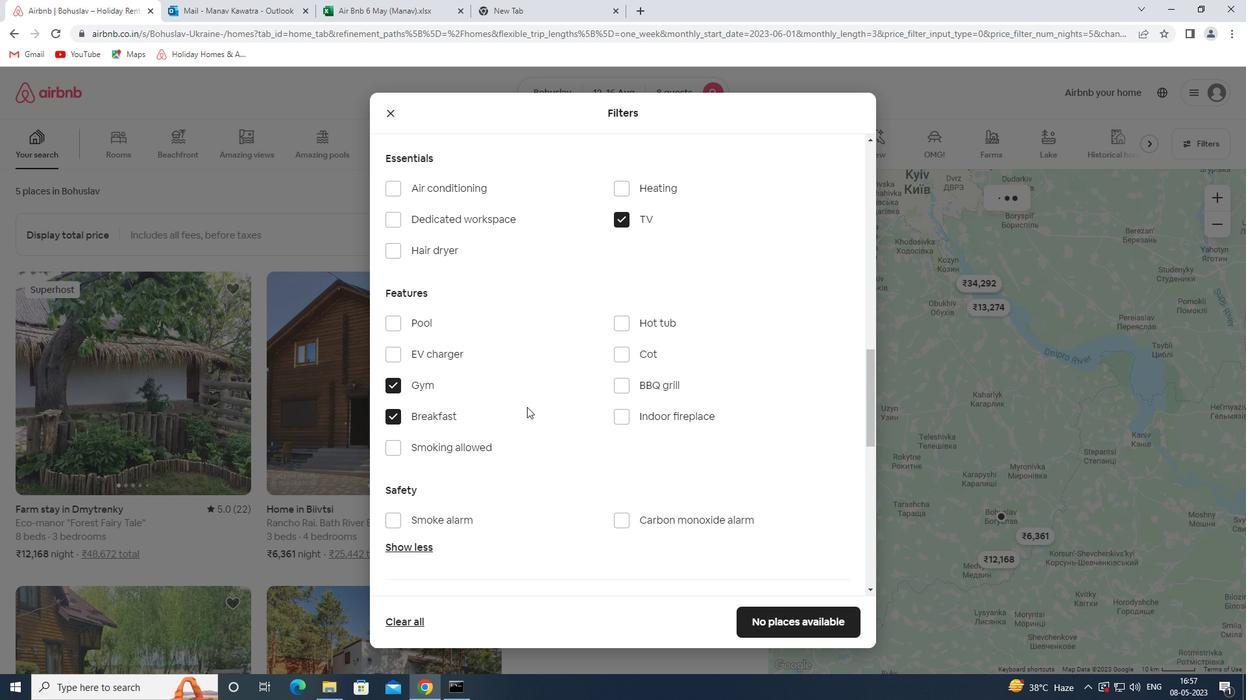 
Action: Mouse moved to (527, 407)
Screenshot: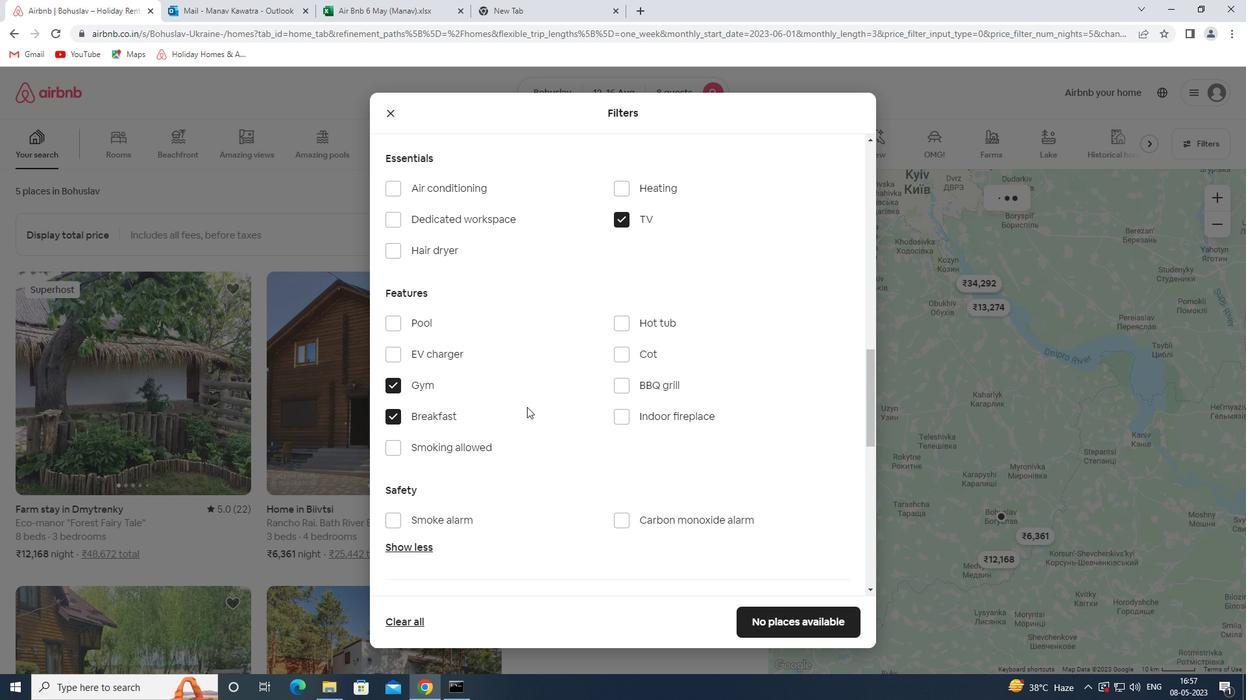 
Action: Mouse scrolled (527, 406) with delta (0, 0)
Screenshot: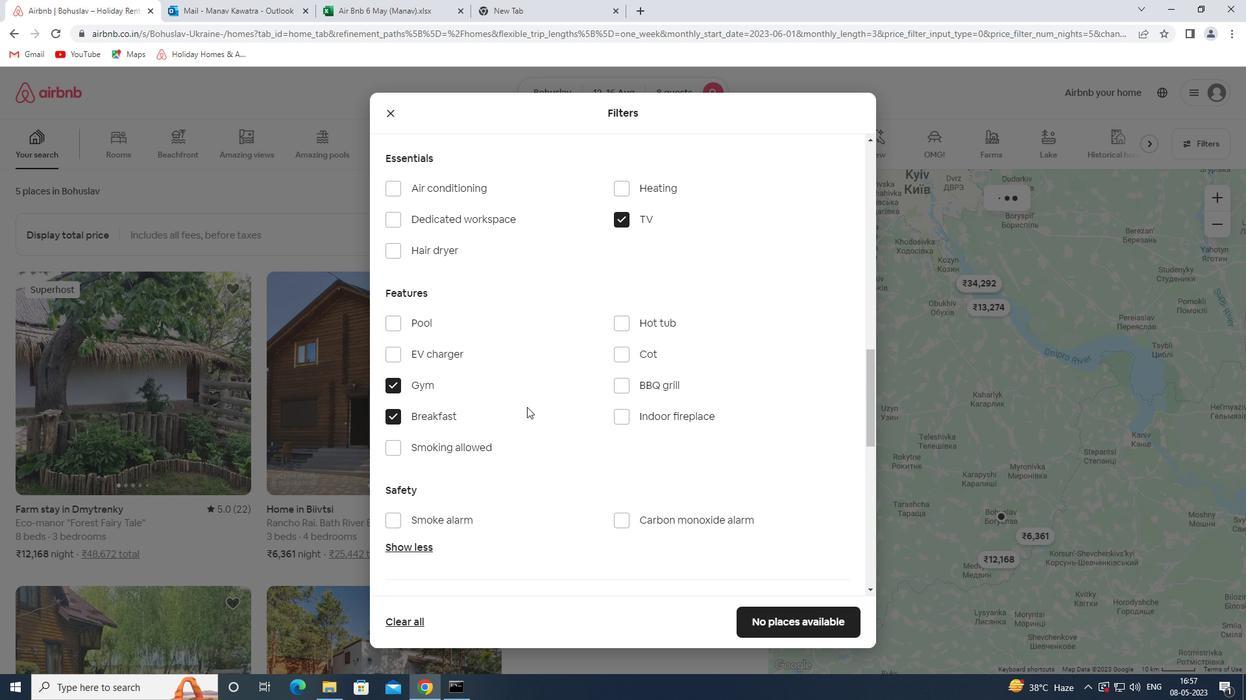 
Action: Mouse moved to (531, 407)
Screenshot: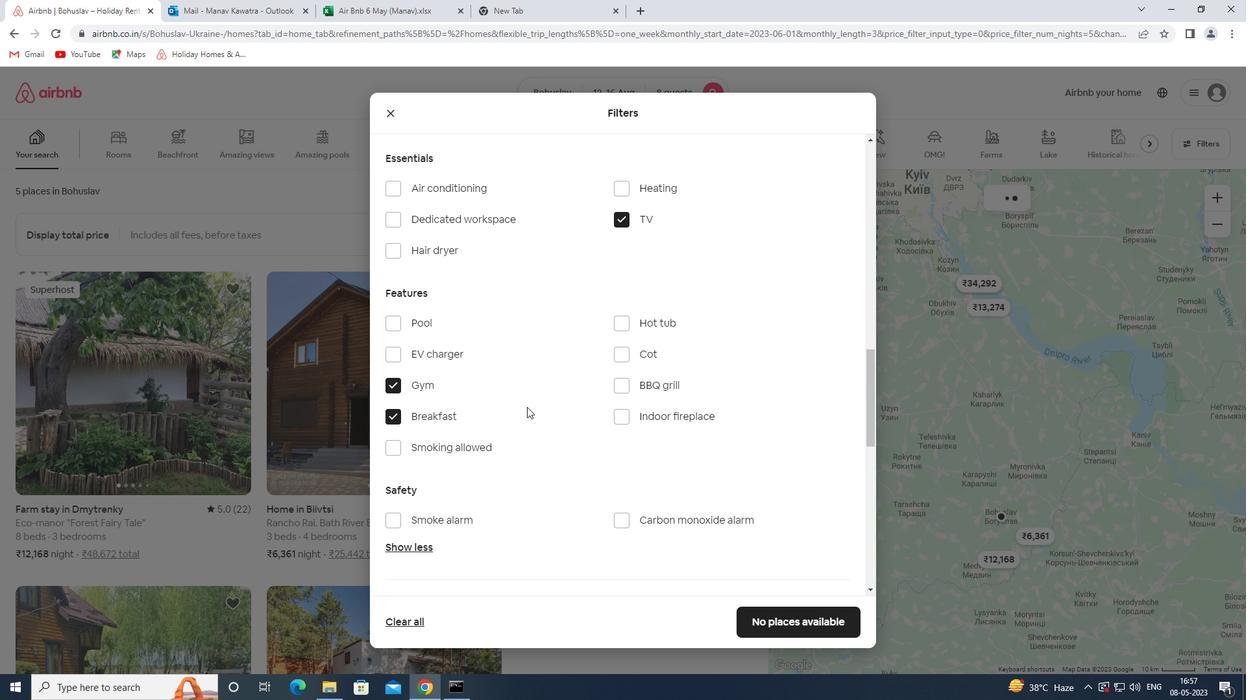 
Action: Mouse scrolled (531, 406) with delta (0, 0)
Screenshot: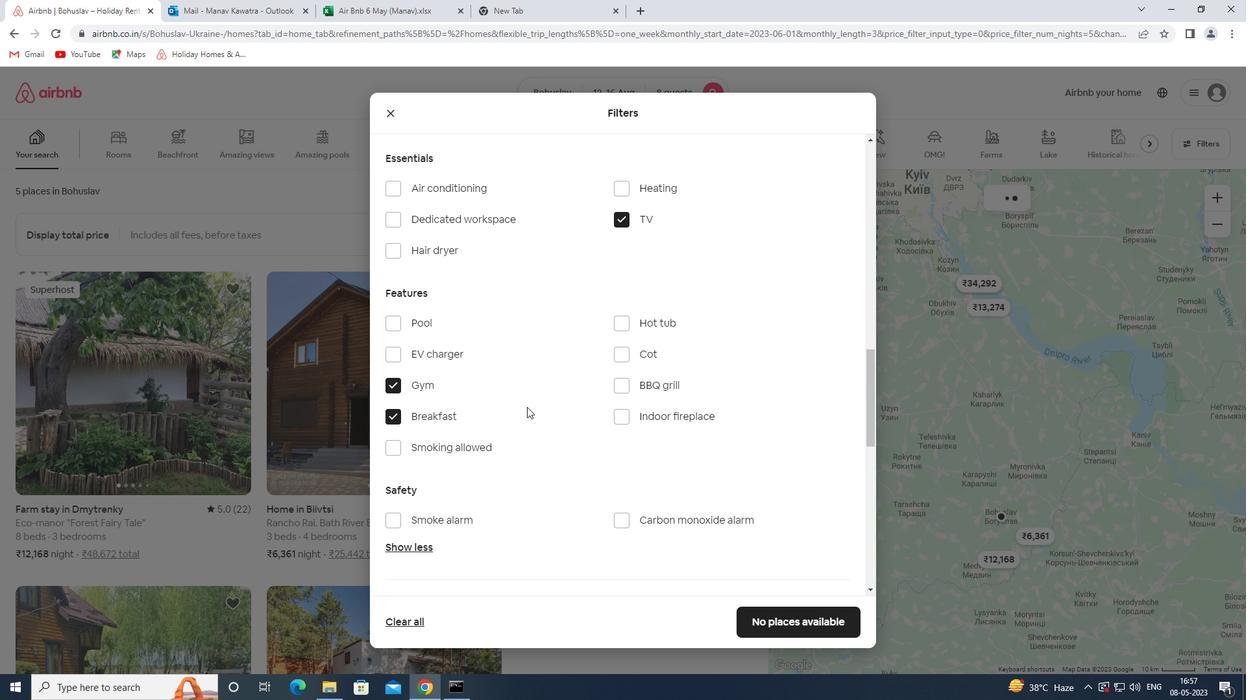 
Action: Mouse moved to (811, 434)
Screenshot: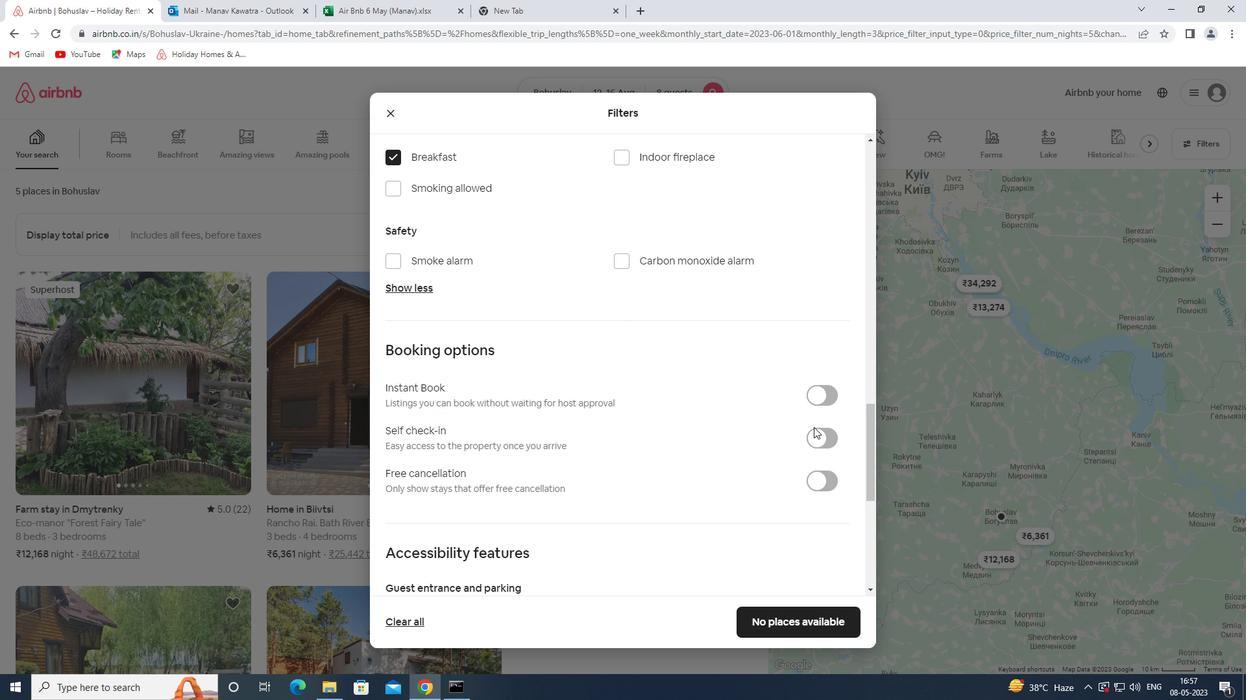 
Action: Mouse pressed left at (811, 434)
Screenshot: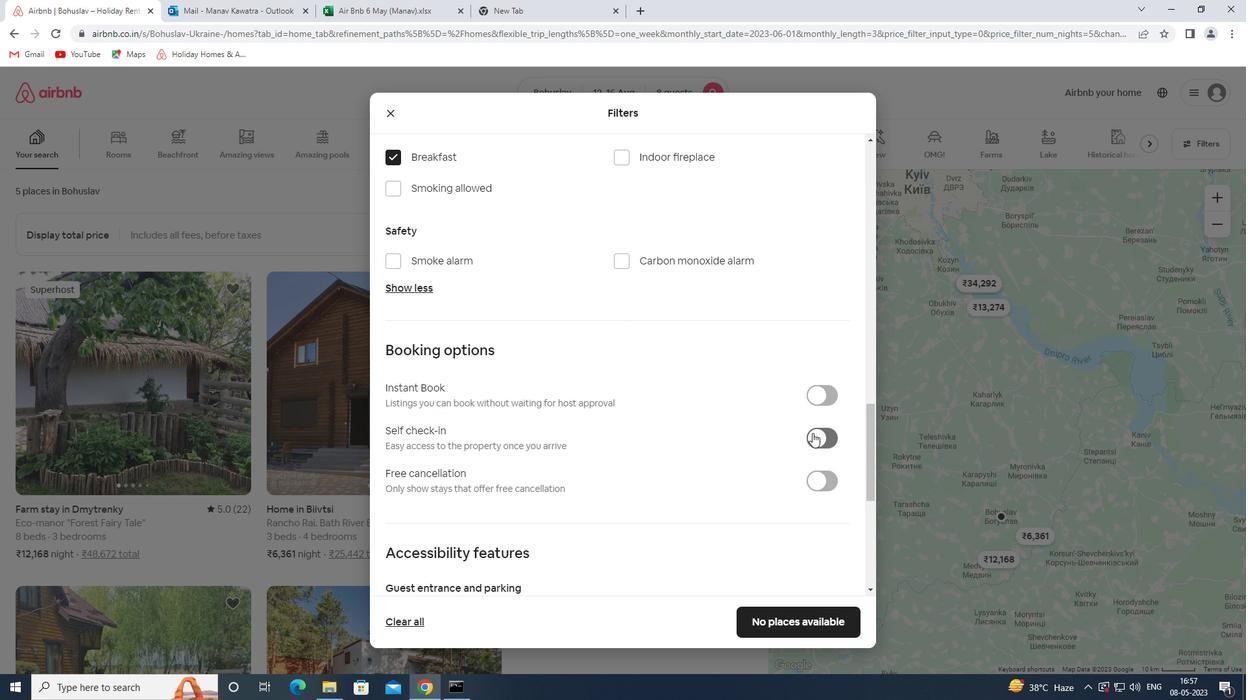 
Action: Mouse moved to (724, 469)
Screenshot: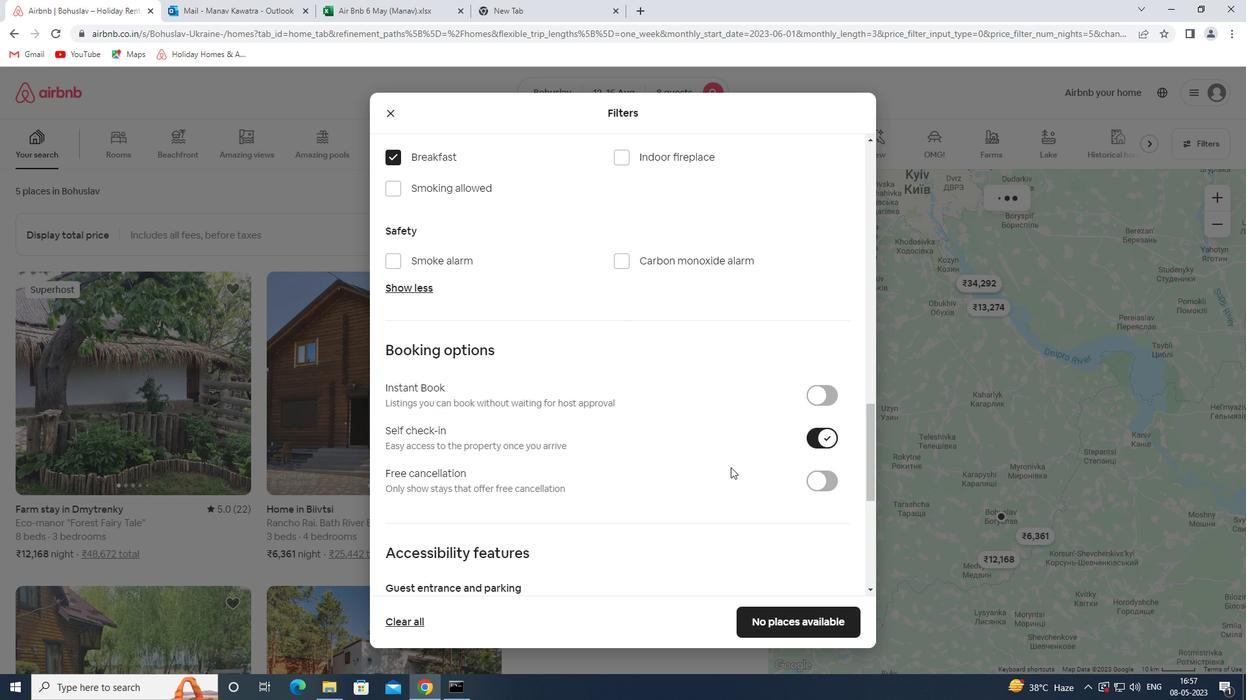 
Action: Mouse scrolled (724, 468) with delta (0, 0)
Screenshot: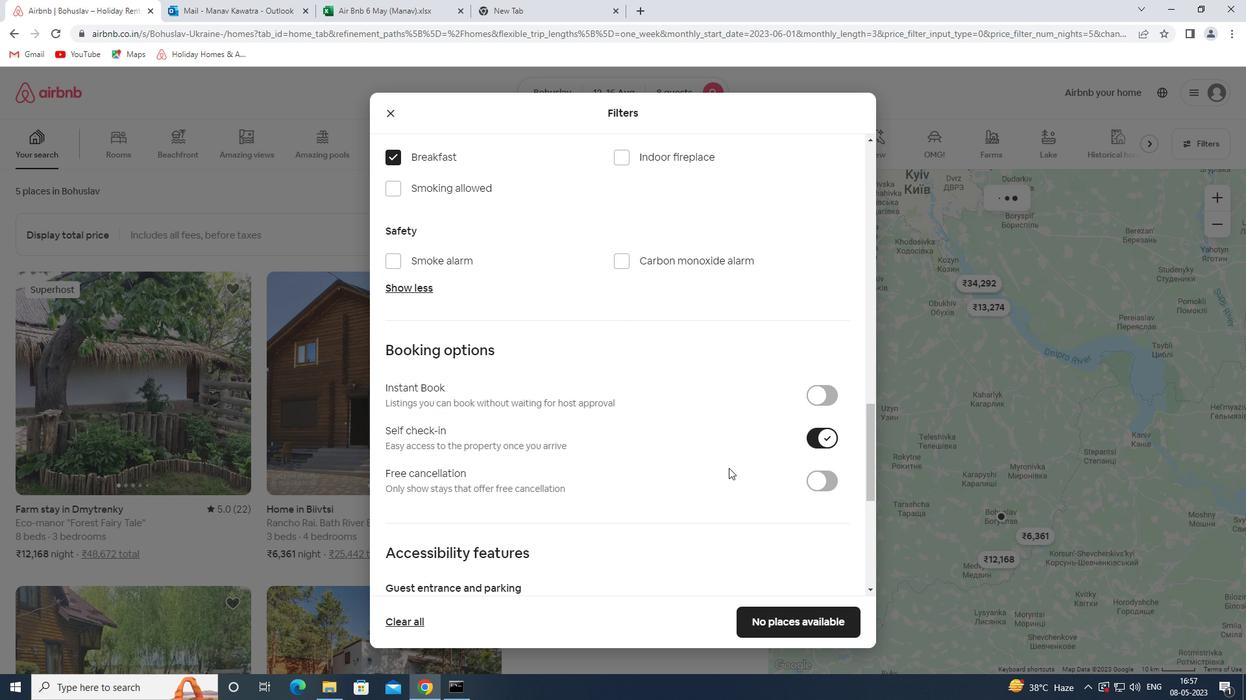 
Action: Mouse scrolled (724, 468) with delta (0, 0)
Screenshot: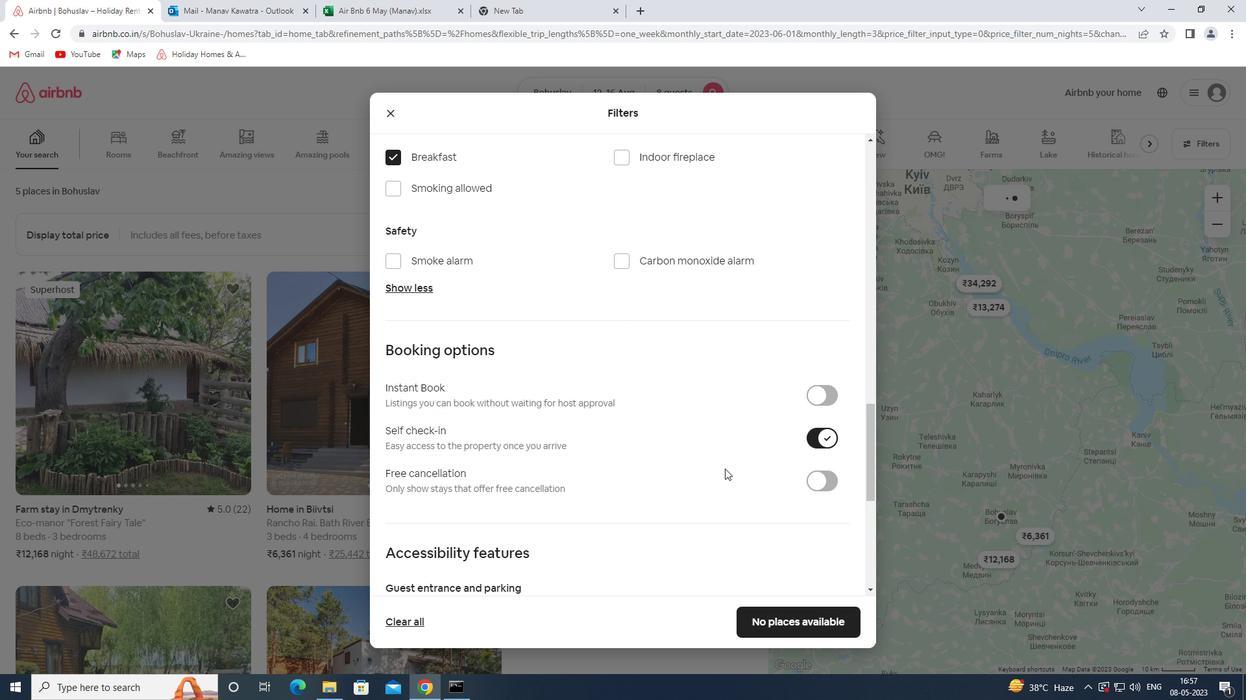 
Action: Mouse scrolled (724, 468) with delta (0, 0)
Screenshot: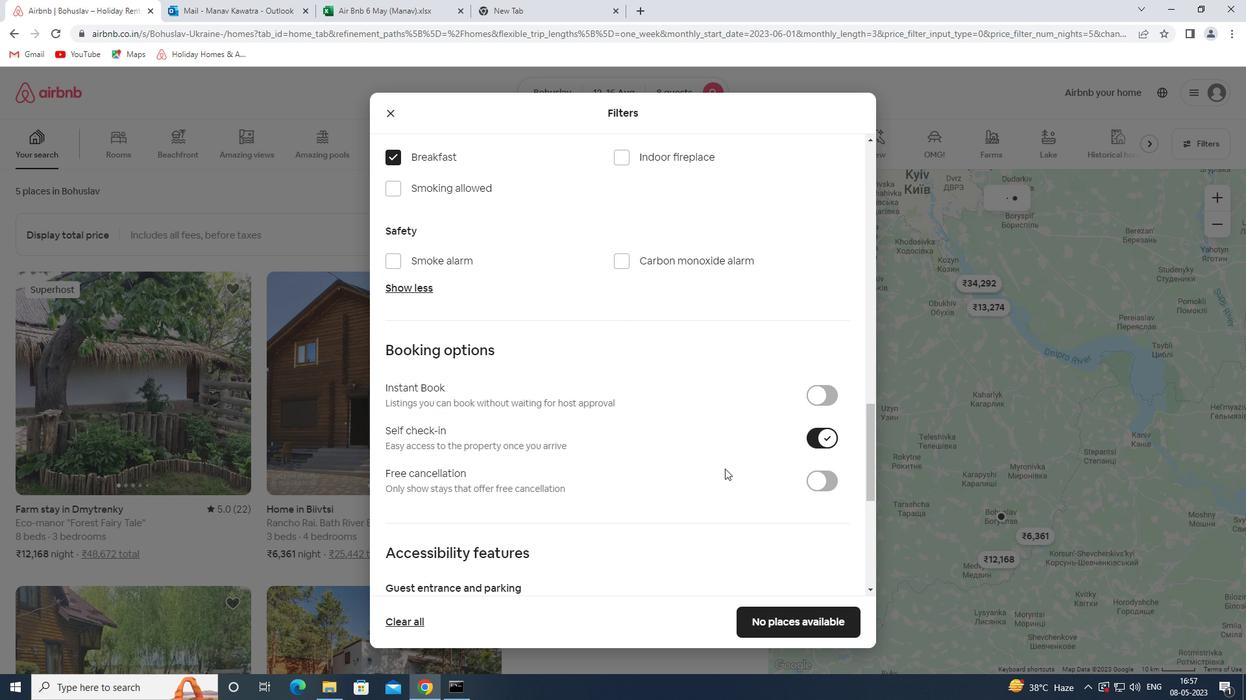 
Action: Mouse scrolled (724, 468) with delta (0, 0)
Screenshot: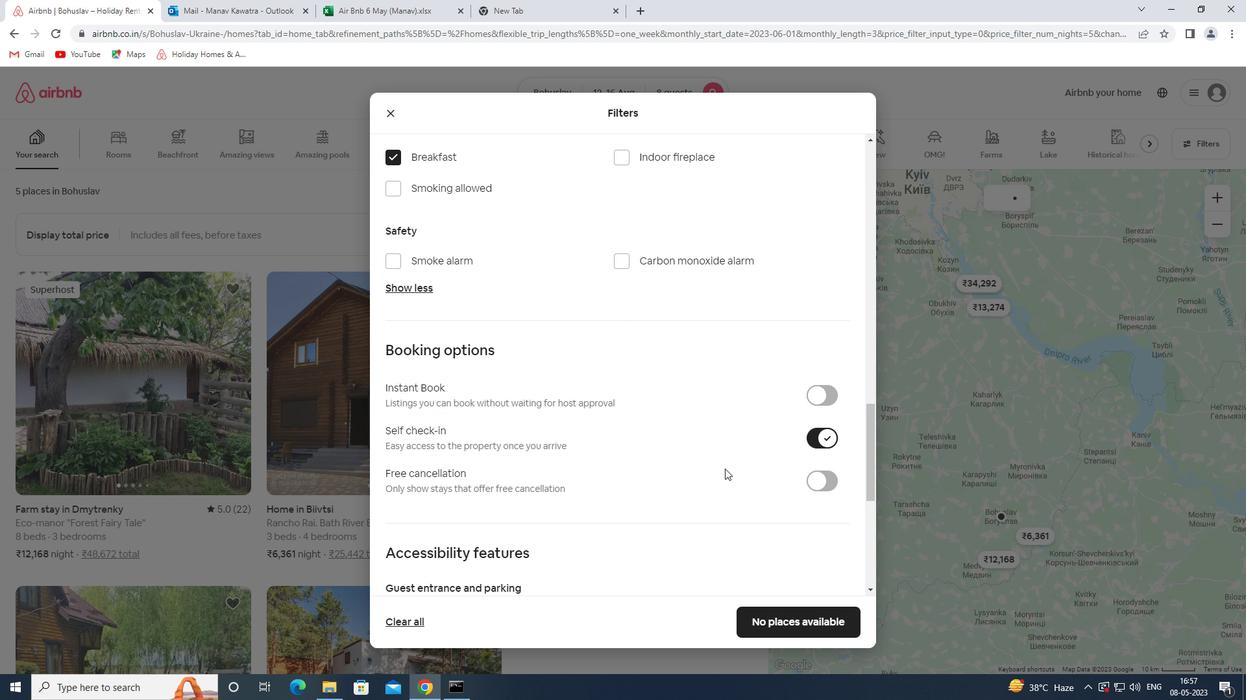 
Action: Mouse scrolled (724, 468) with delta (0, 0)
Screenshot: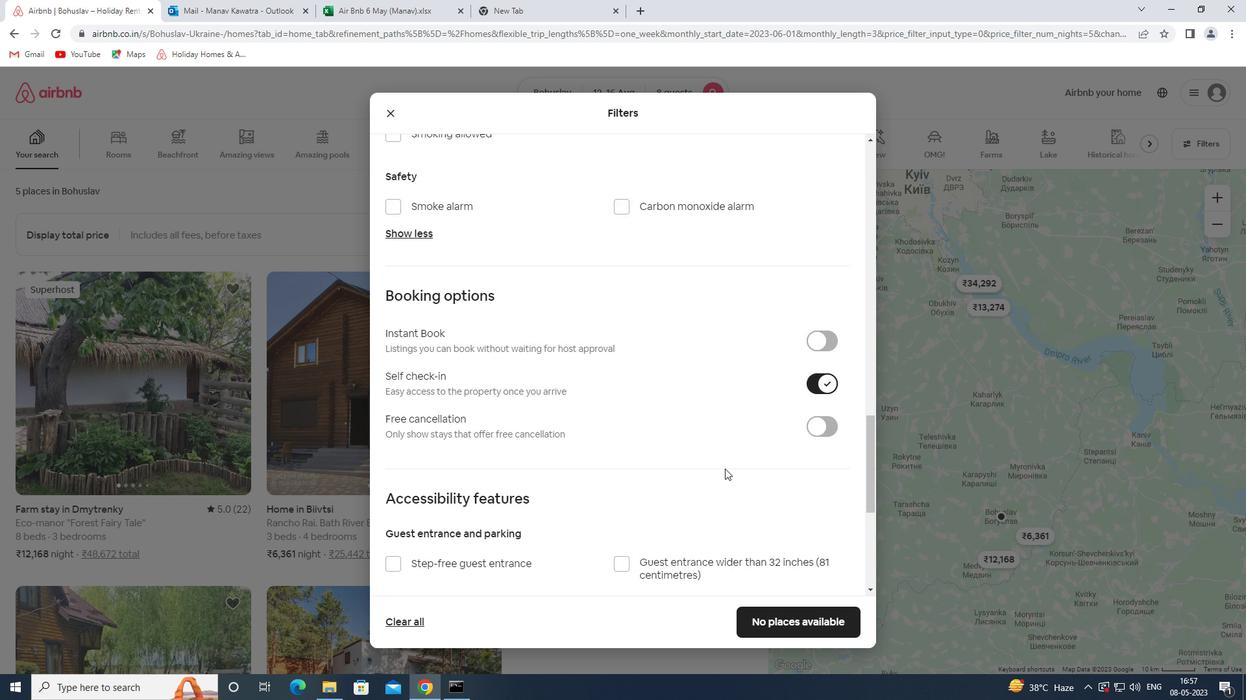 
Action: Mouse scrolled (724, 468) with delta (0, 0)
Screenshot: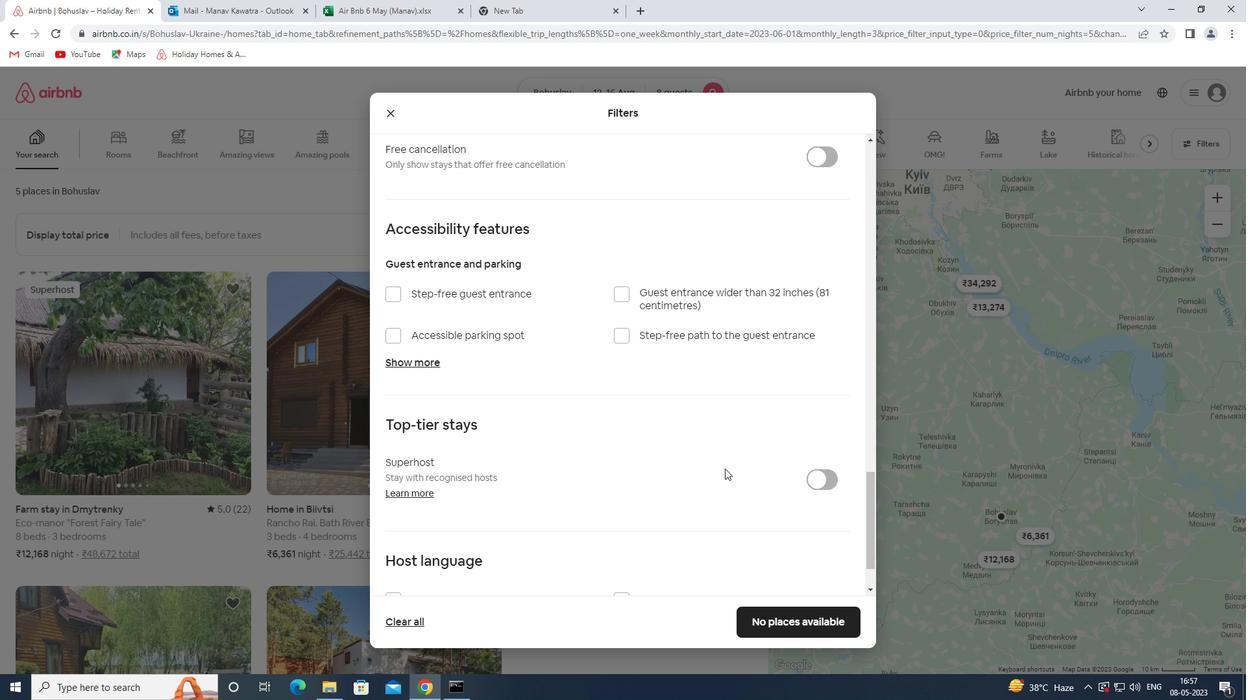 
Action: Mouse scrolled (724, 468) with delta (0, 0)
Screenshot: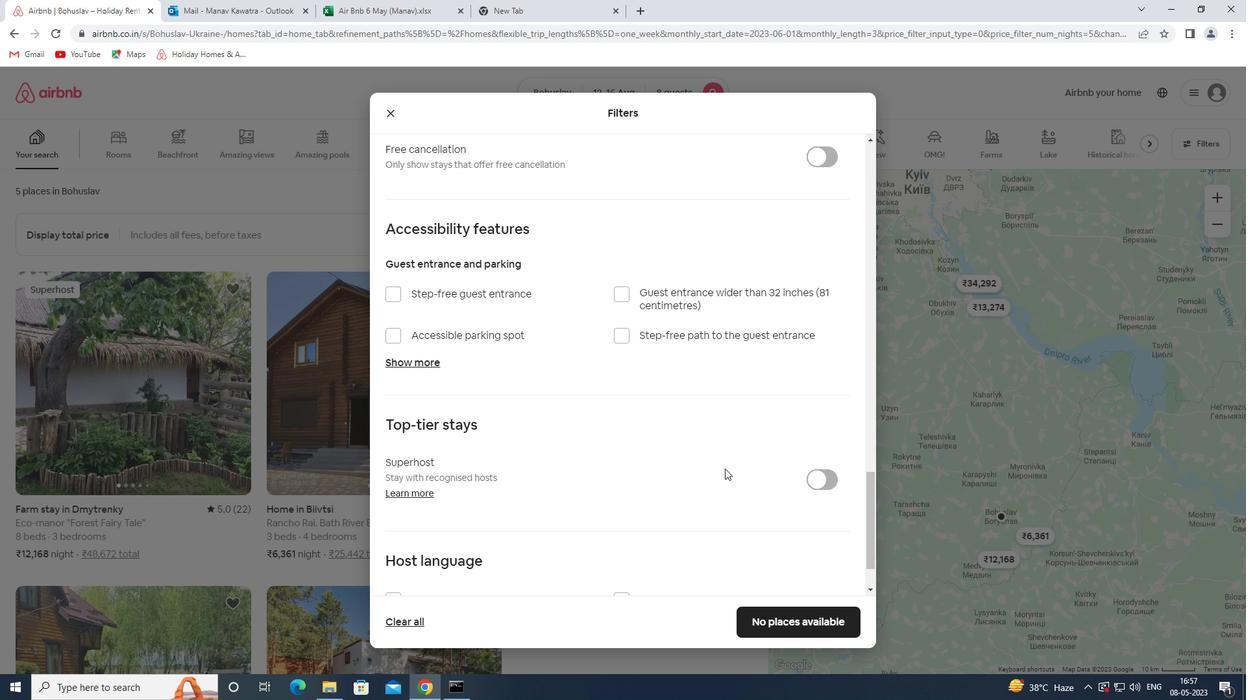 
Action: Mouse scrolled (724, 468) with delta (0, 0)
Screenshot: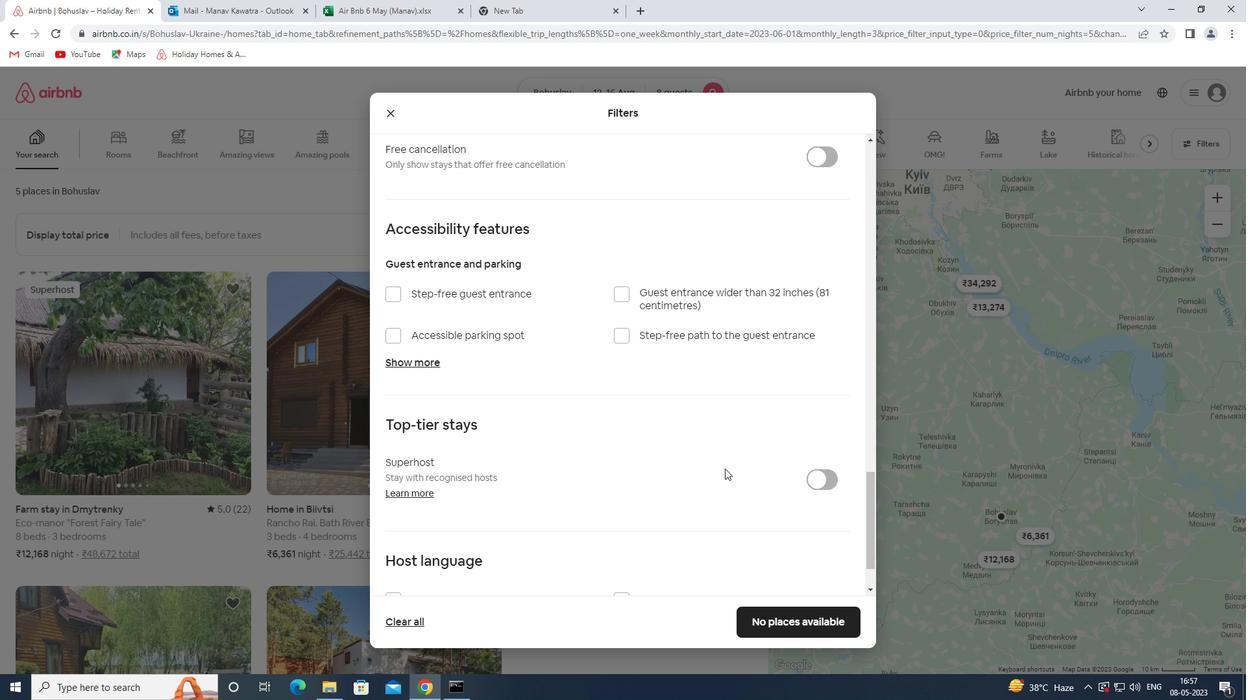
Action: Mouse scrolled (724, 468) with delta (0, 0)
Screenshot: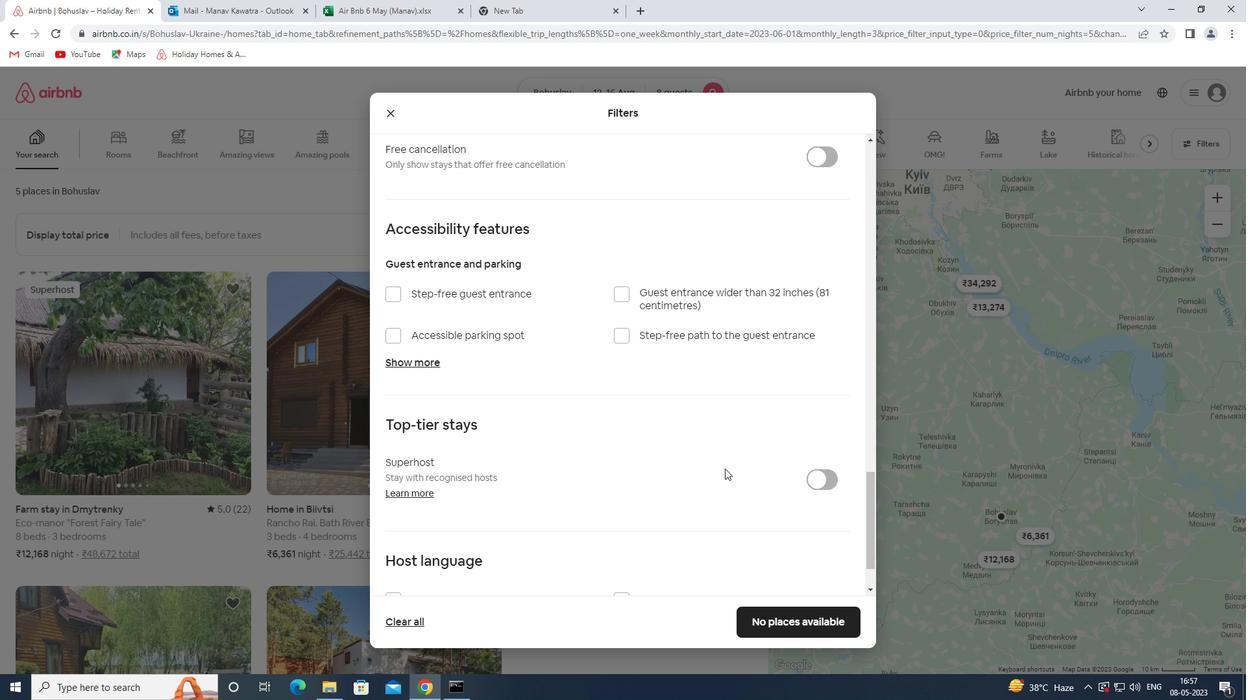 
Action: Mouse scrolled (724, 468) with delta (0, 0)
Screenshot: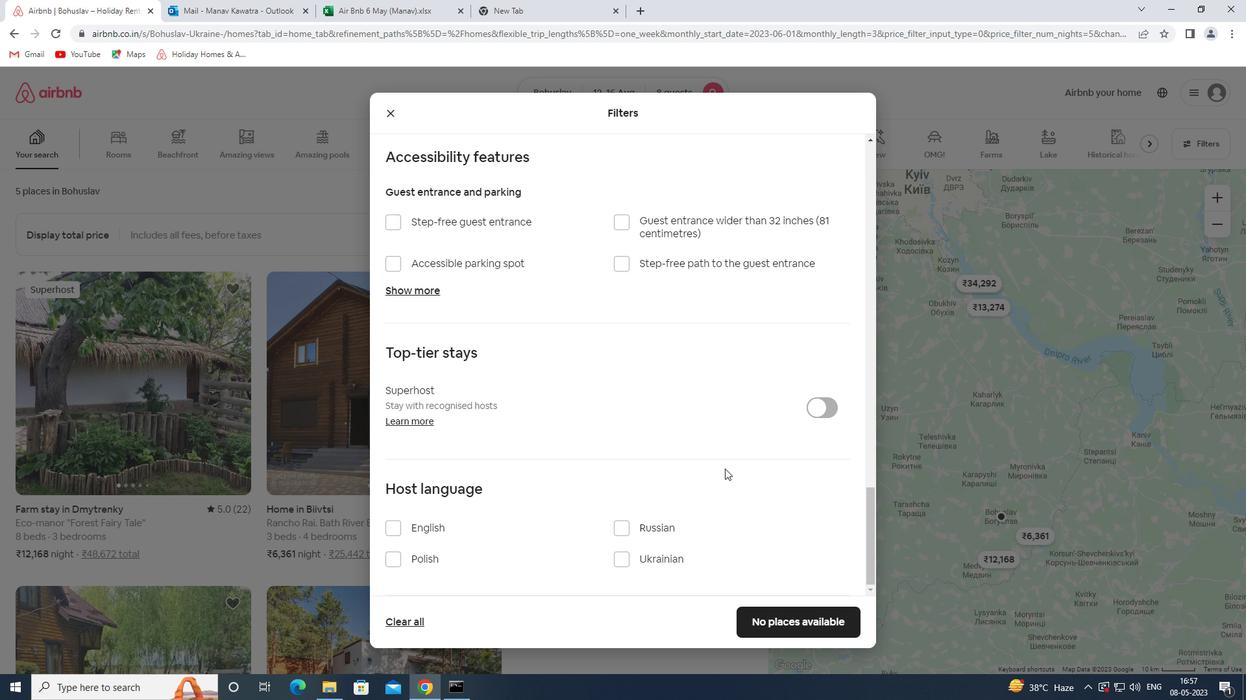 
Action: Mouse scrolled (724, 468) with delta (0, 0)
Screenshot: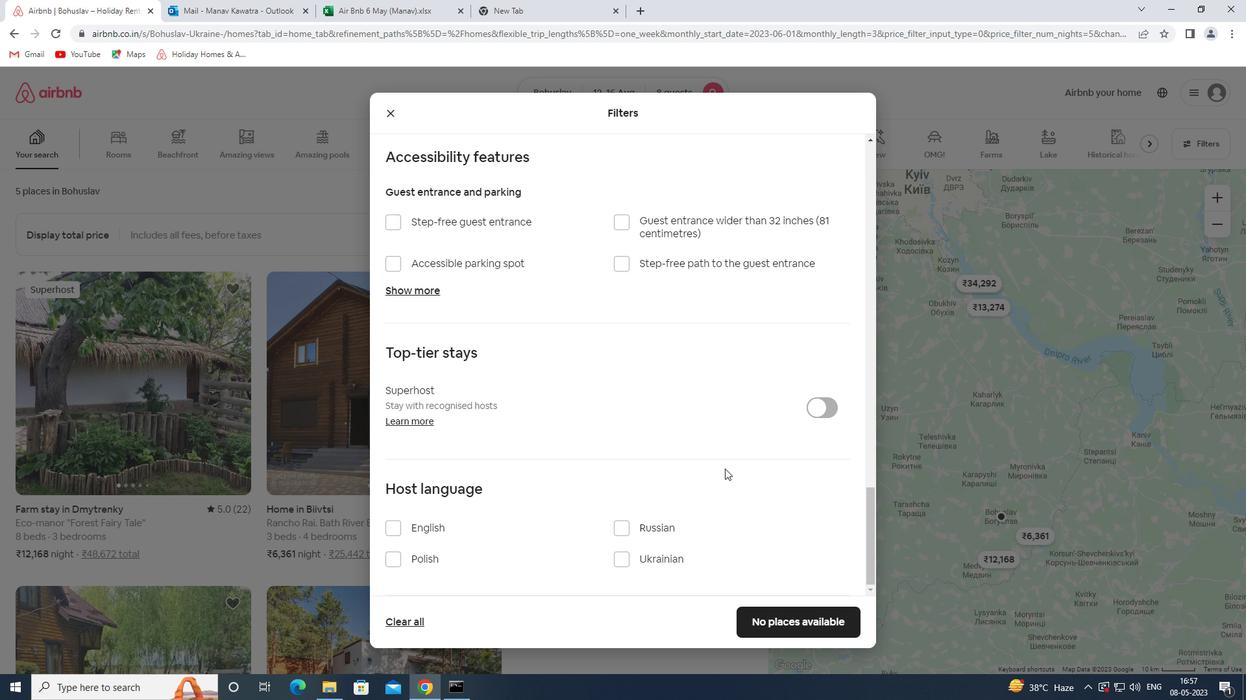 
Action: Mouse moved to (419, 525)
Screenshot: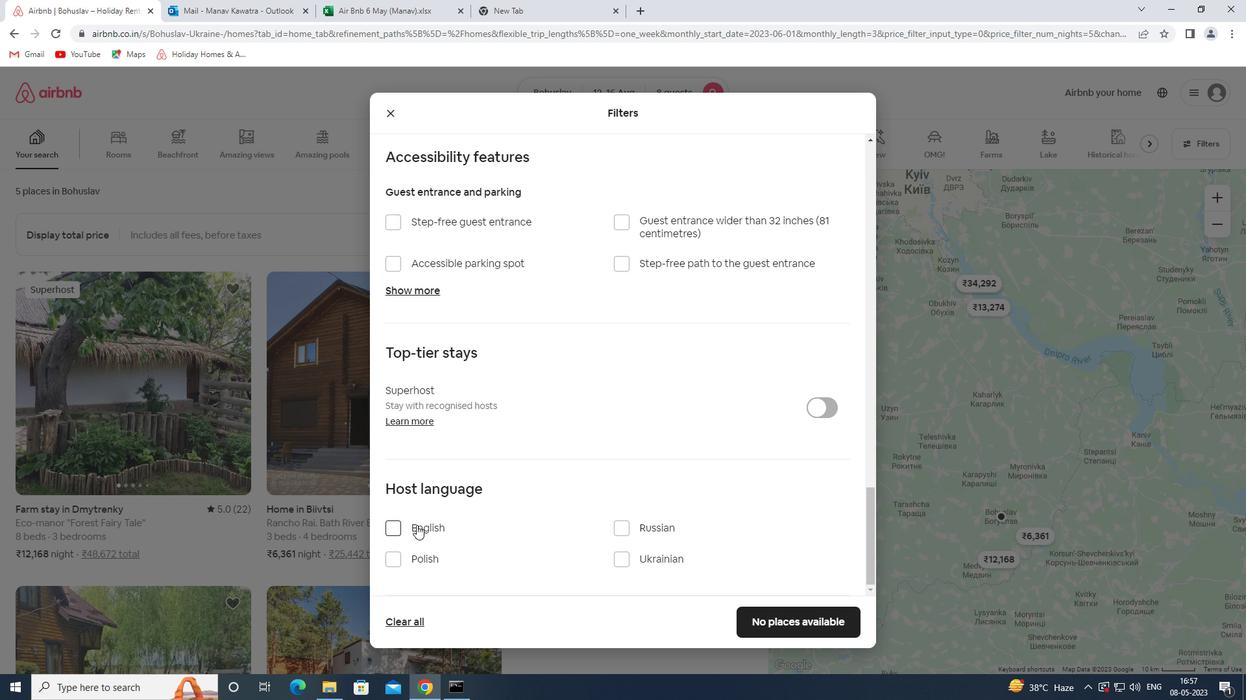 
Action: Mouse pressed left at (419, 525)
Screenshot: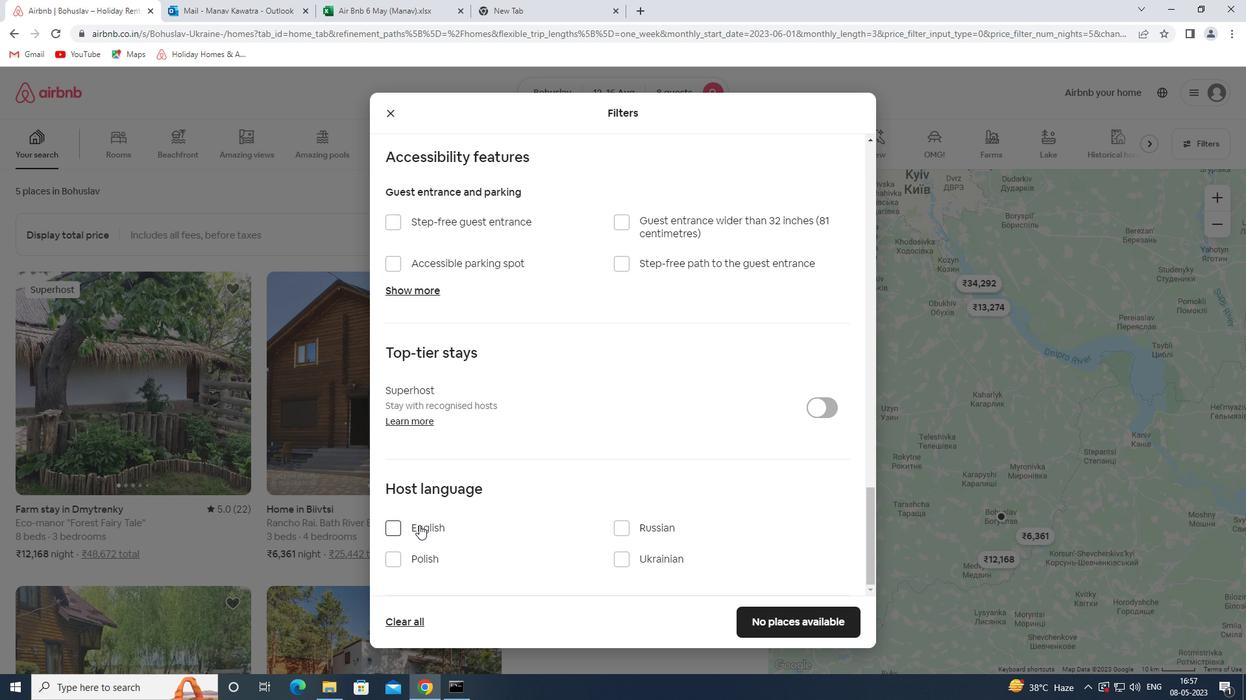 
Action: Mouse moved to (822, 616)
Screenshot: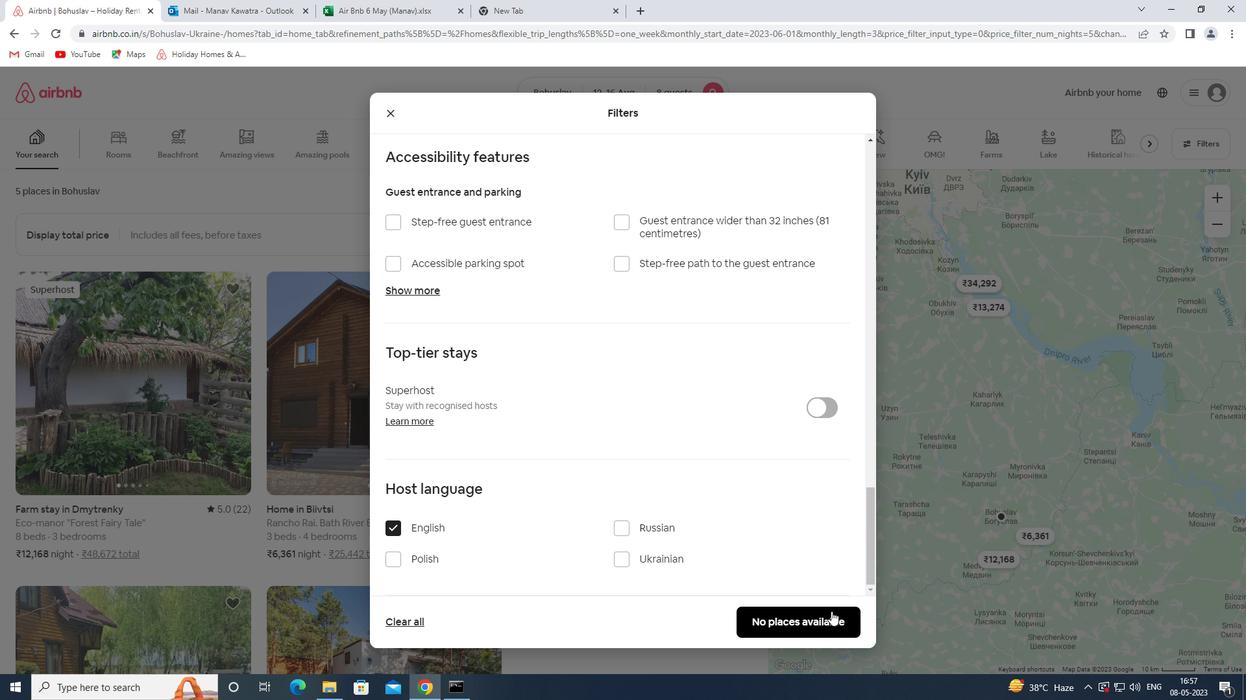 
Action: Mouse pressed left at (822, 616)
Screenshot: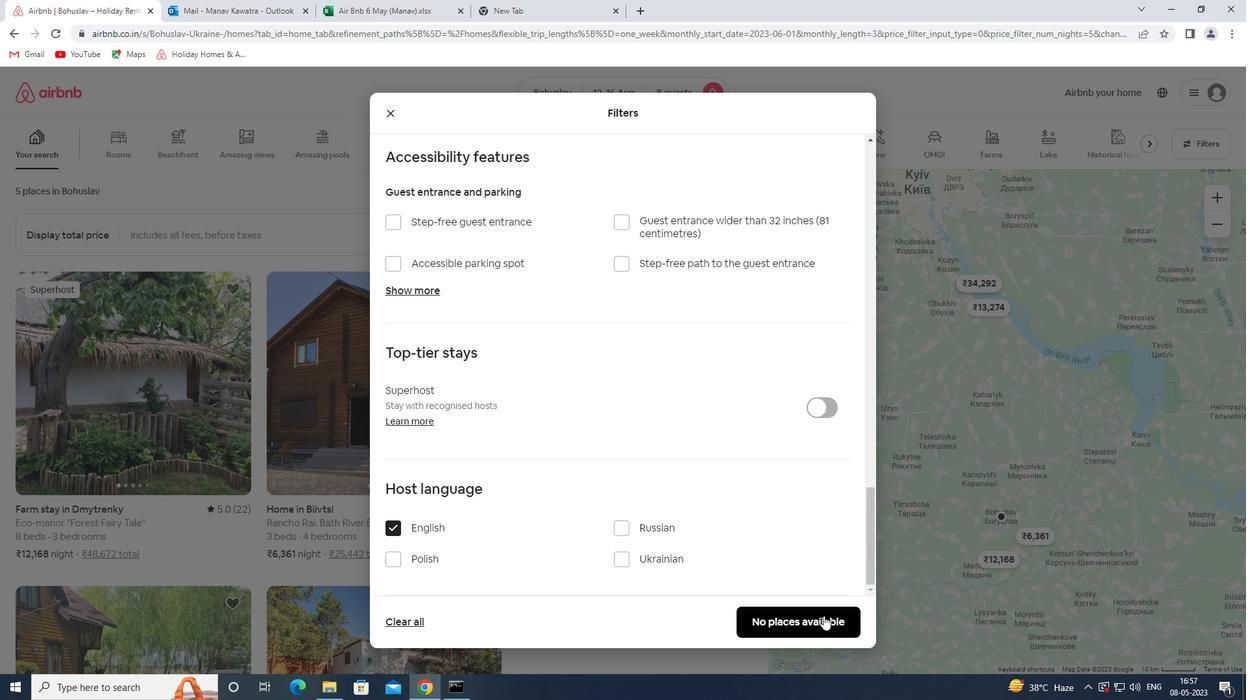 
